 Task: In the sheet Budget Analysis ToolFont size of heading  18 Font style of dataoswald 'Font size of data '9 Alignment of headline & dataAlign center.   Fill color in heading, Red Font color of dataIn the sheet   Powerhouse Sales templetes   book
Action: Mouse moved to (77, 121)
Screenshot: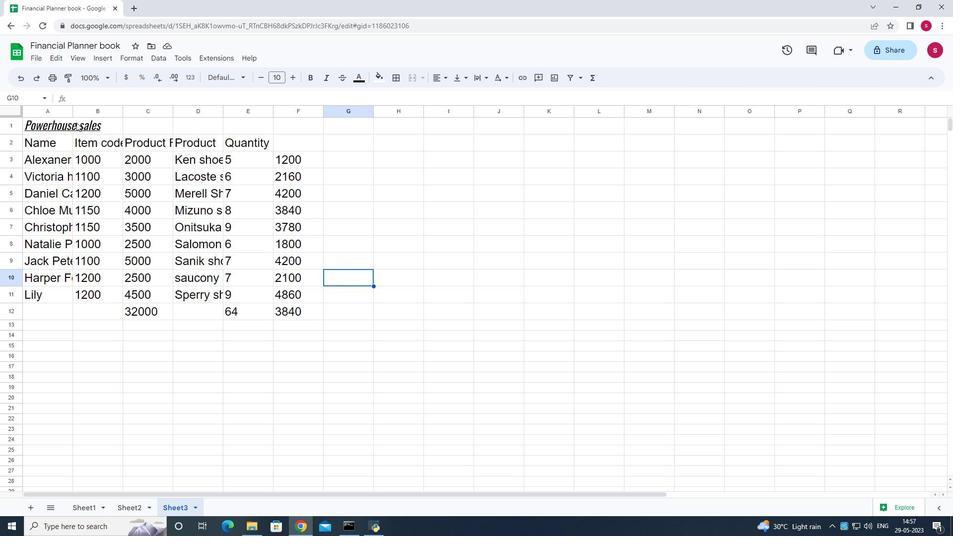 
Action: Mouse pressed left at (77, 121)
Screenshot: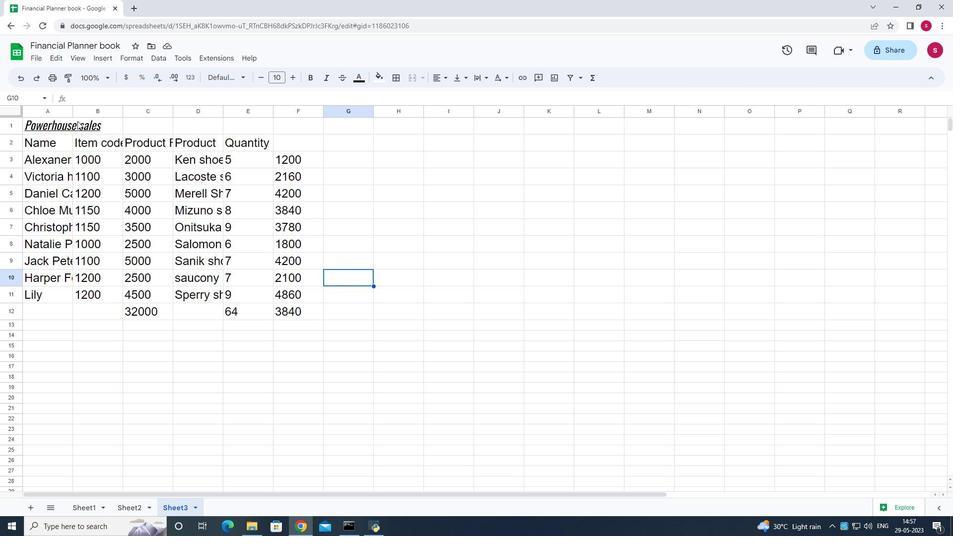 
Action: Mouse moved to (58, 120)
Screenshot: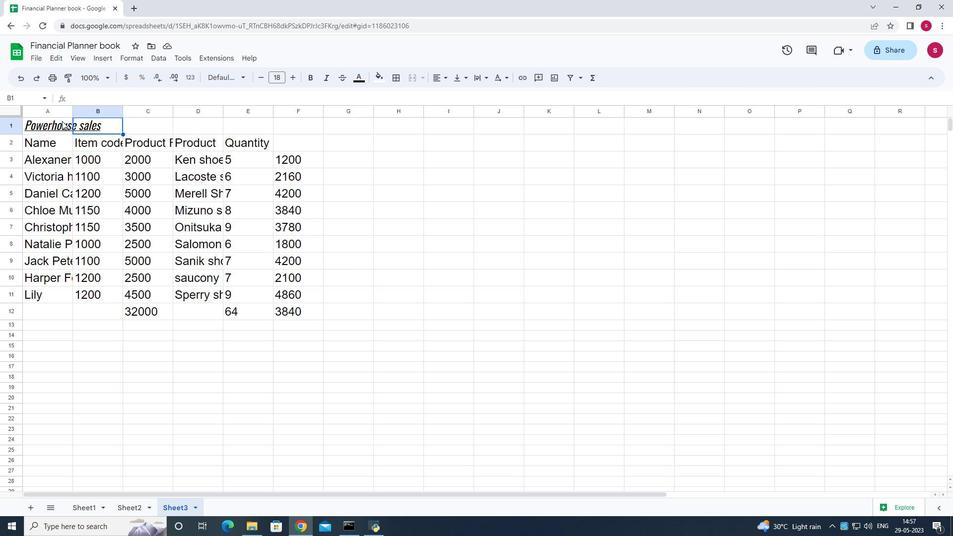 
Action: Mouse pressed left at (58, 120)
Screenshot: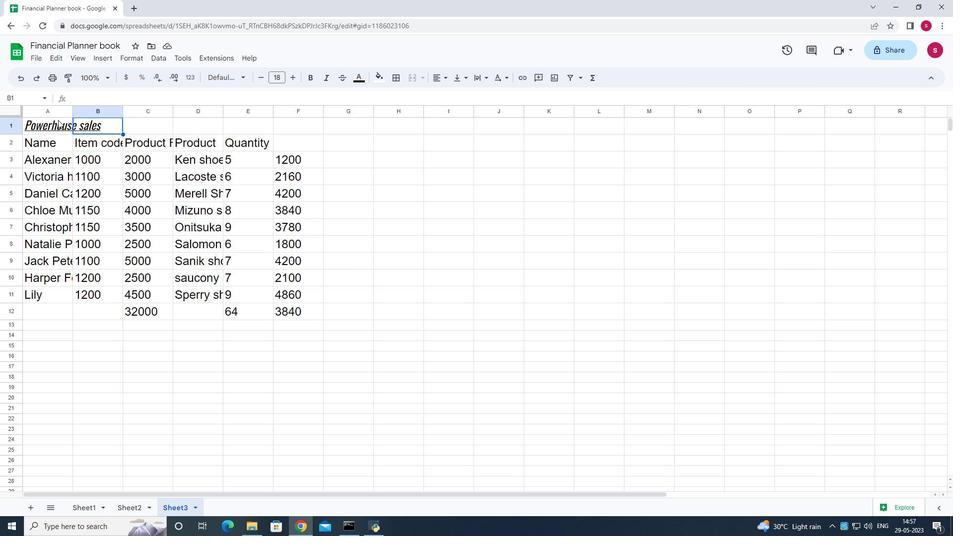 
Action: Mouse moved to (50, 124)
Screenshot: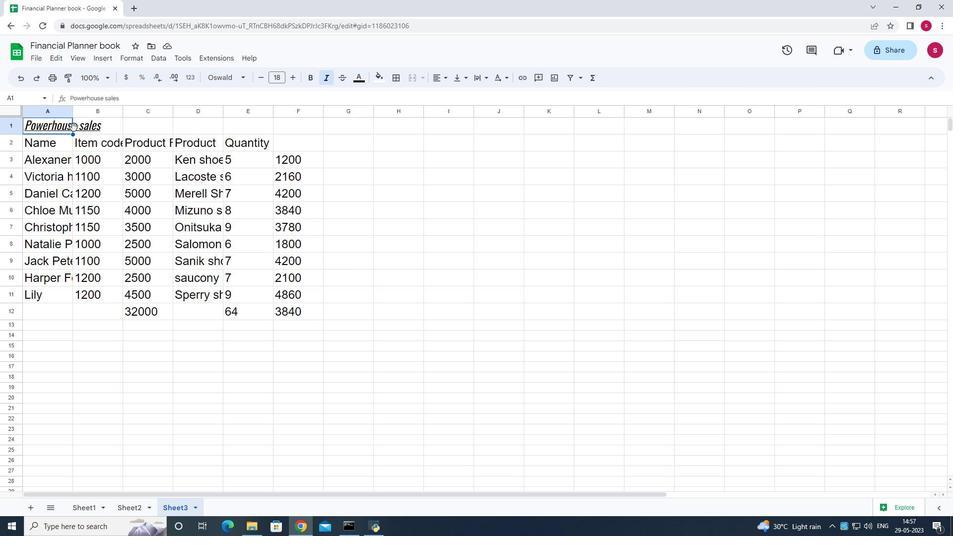 
Action: Mouse pressed left at (50, 124)
Screenshot: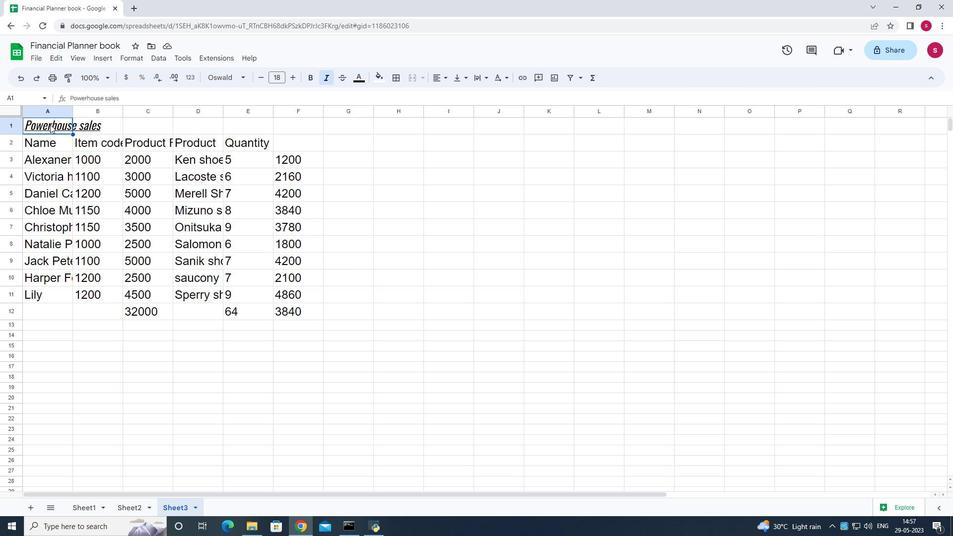 
Action: Mouse moved to (243, 75)
Screenshot: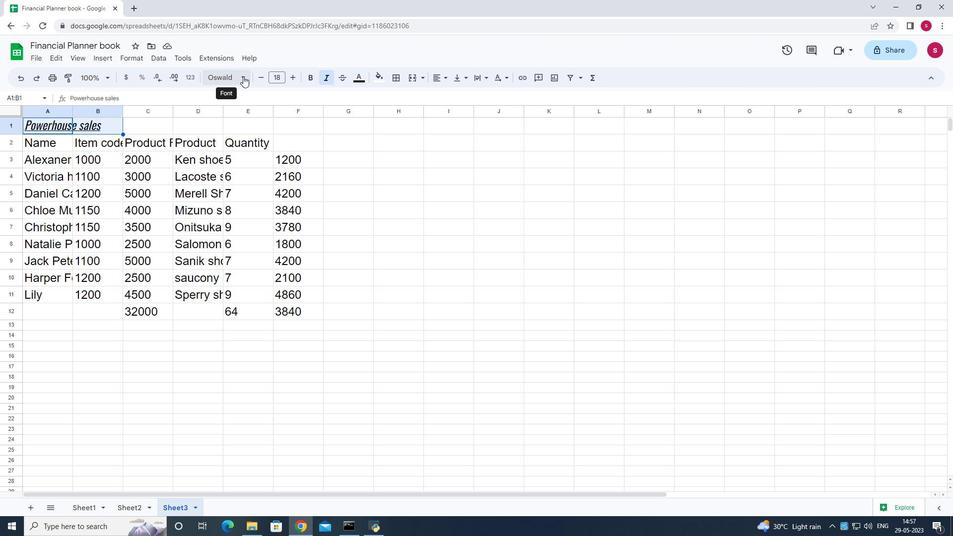 
Action: Mouse pressed left at (243, 75)
Screenshot: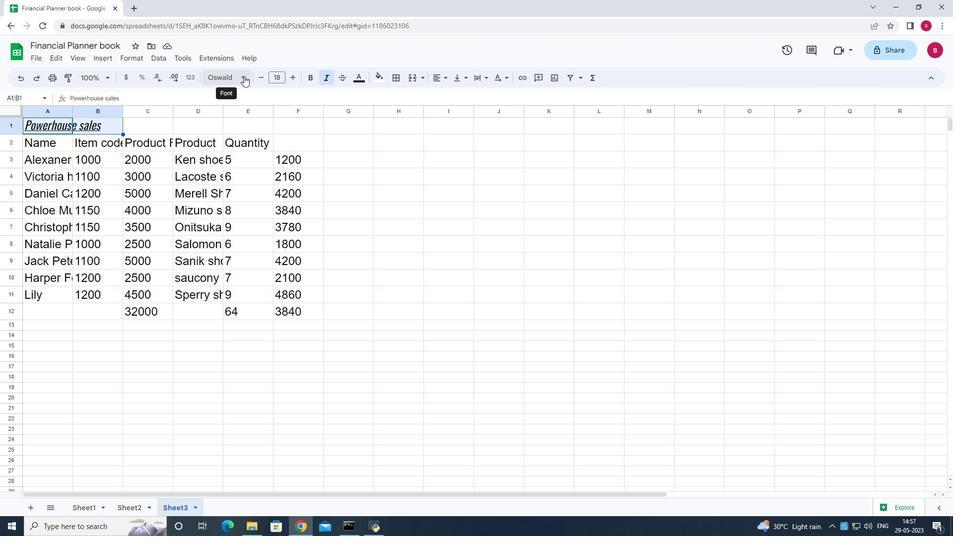 
Action: Mouse moved to (250, 179)
Screenshot: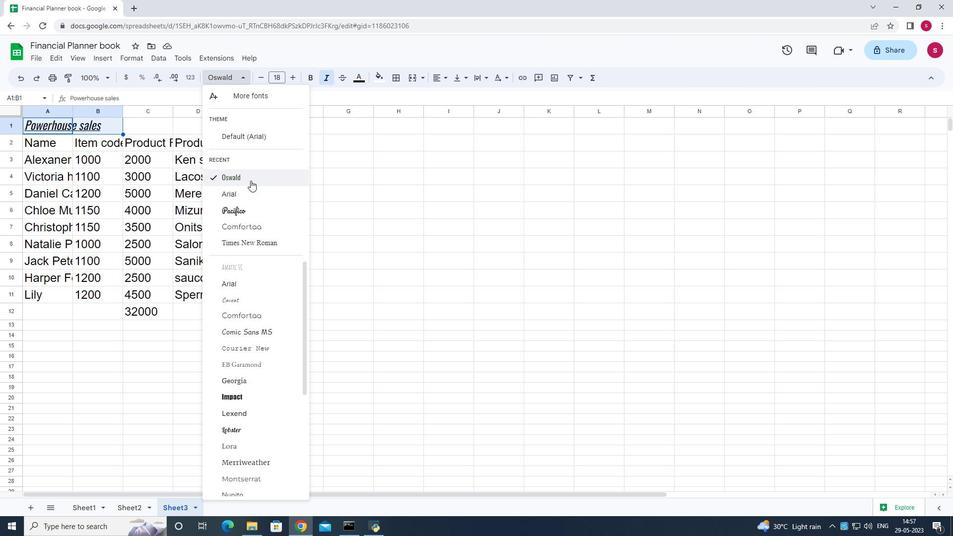 
Action: Mouse pressed left at (250, 179)
Screenshot: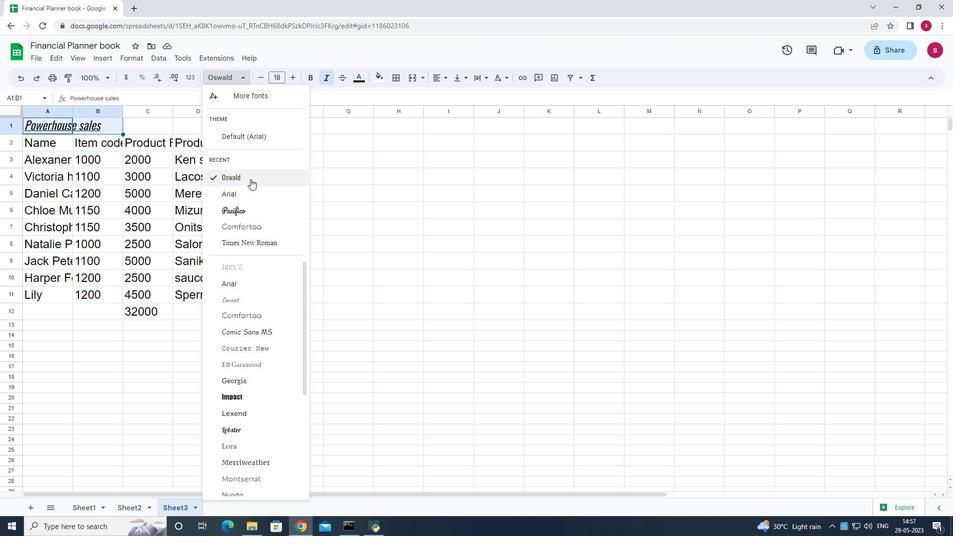 
Action: Mouse moved to (291, 78)
Screenshot: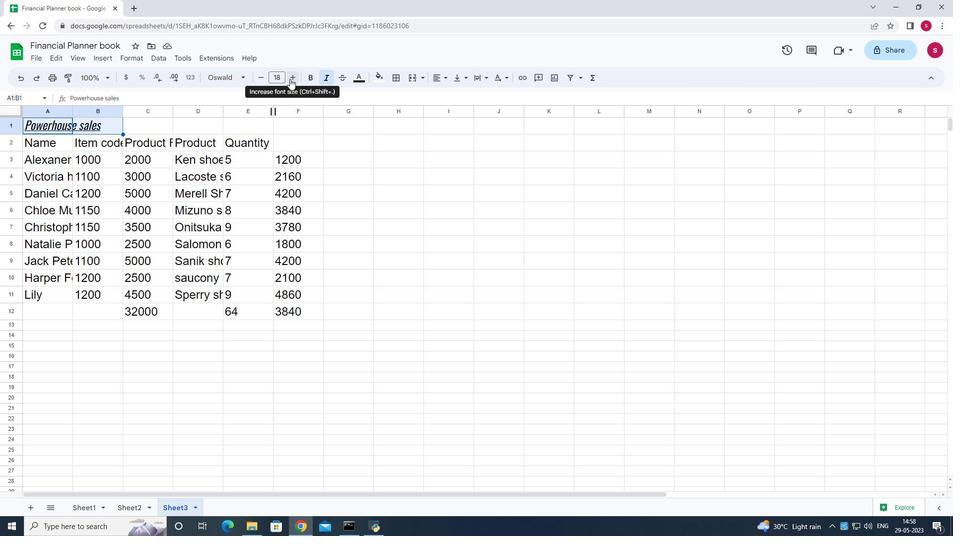 
Action: Mouse pressed left at (291, 78)
Screenshot: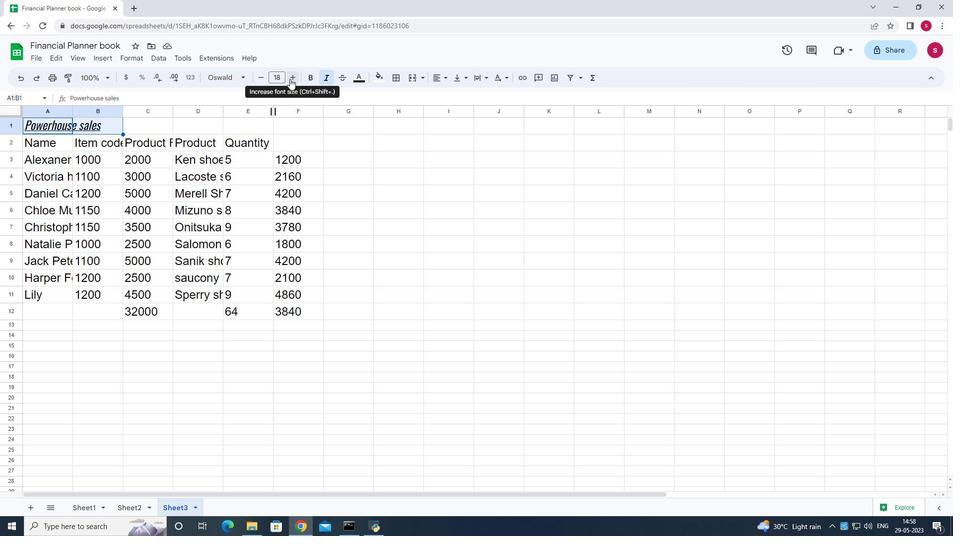
Action: Mouse moved to (263, 77)
Screenshot: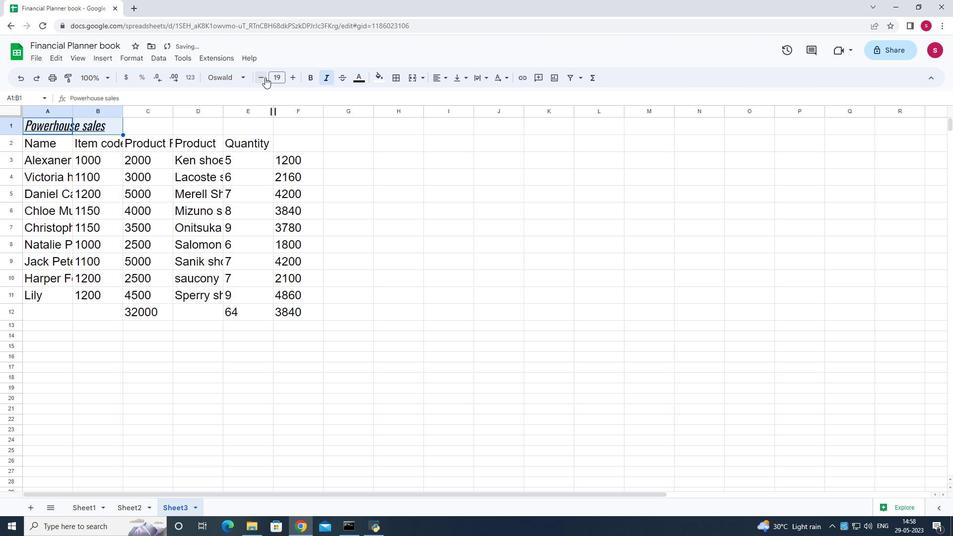 
Action: Mouse pressed left at (263, 77)
Screenshot: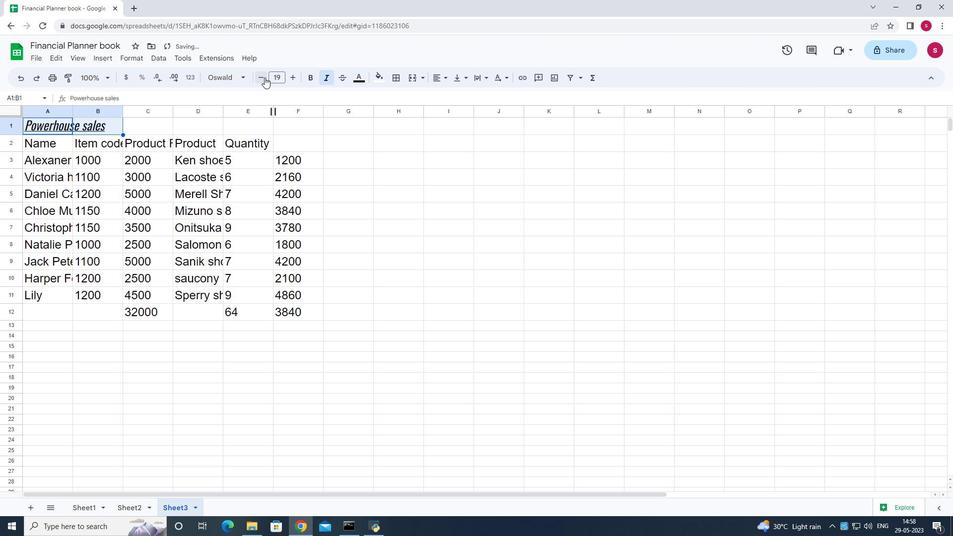 
Action: Mouse moved to (39, 146)
Screenshot: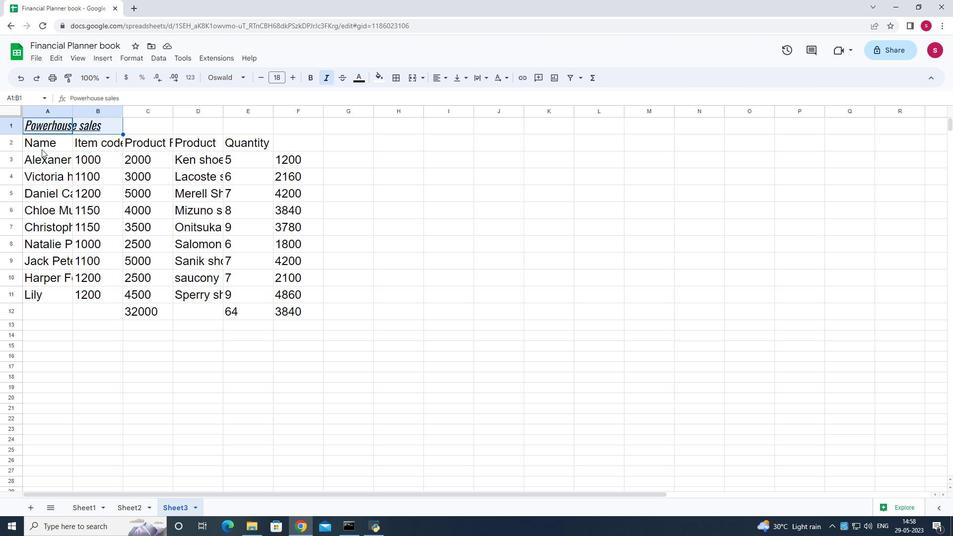 
Action: Mouse pressed left at (39, 146)
Screenshot: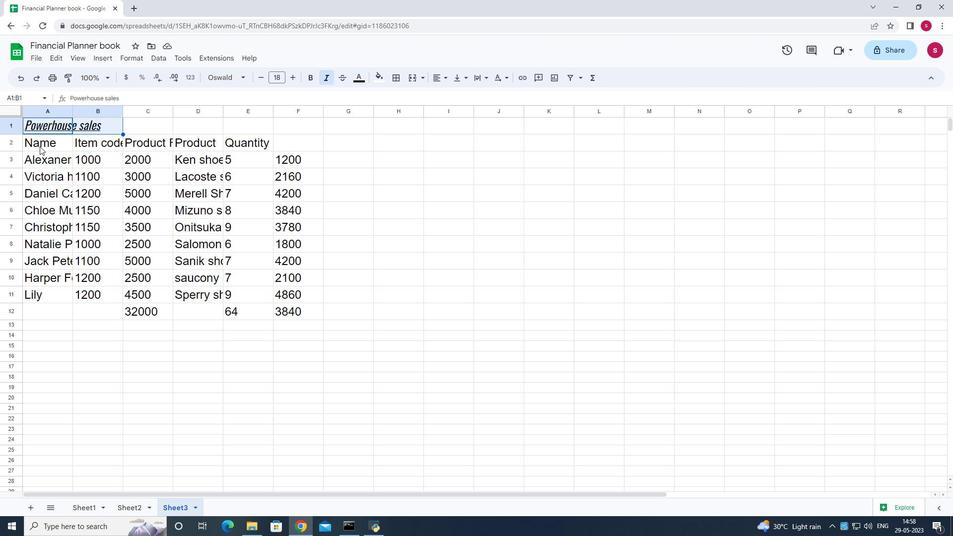 
Action: Mouse moved to (65, 146)
Screenshot: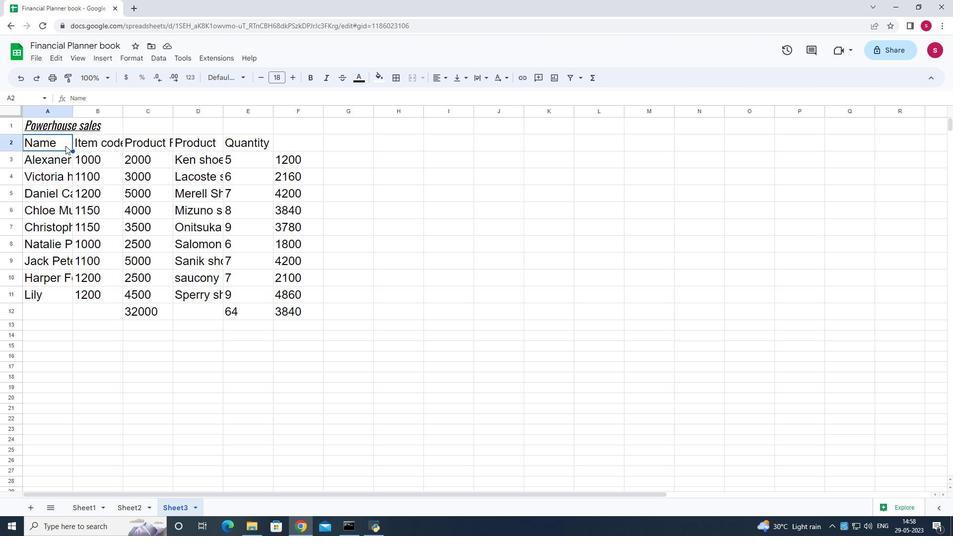 
Action: Mouse pressed left at (65, 146)
Screenshot: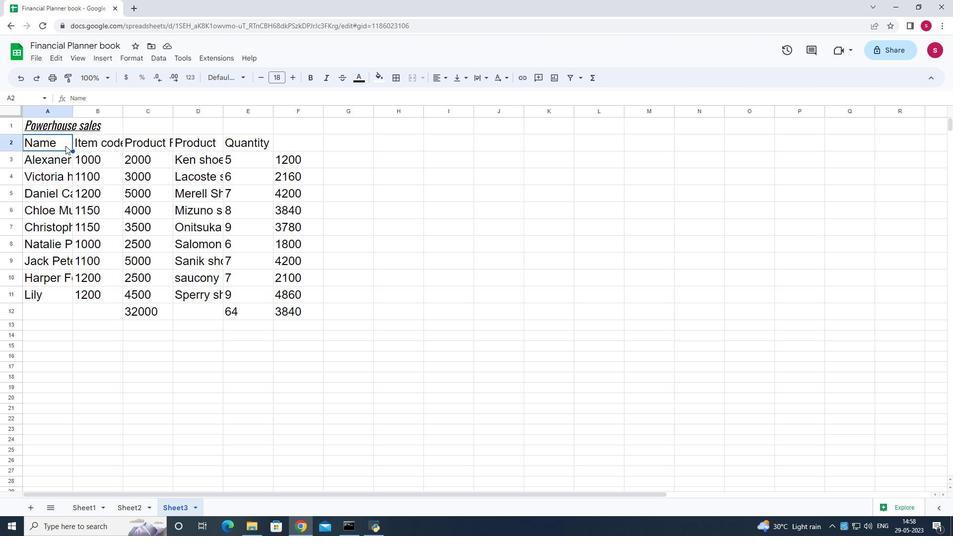 
Action: Mouse moved to (436, 76)
Screenshot: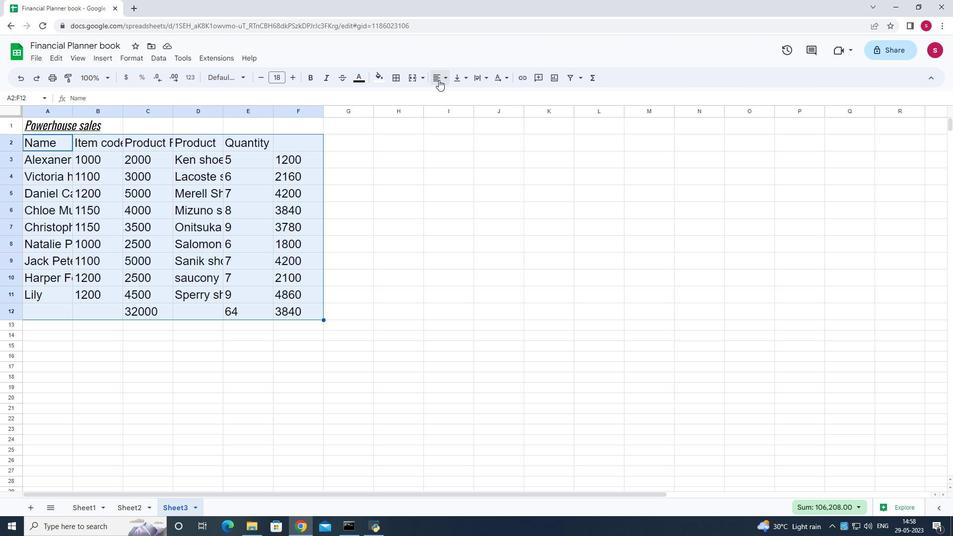 
Action: Mouse pressed left at (436, 76)
Screenshot: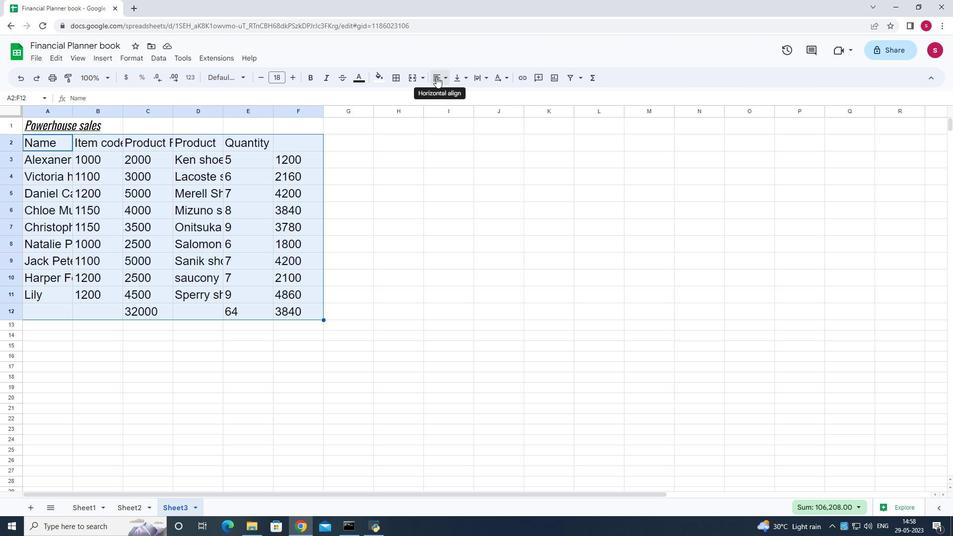 
Action: Mouse moved to (453, 94)
Screenshot: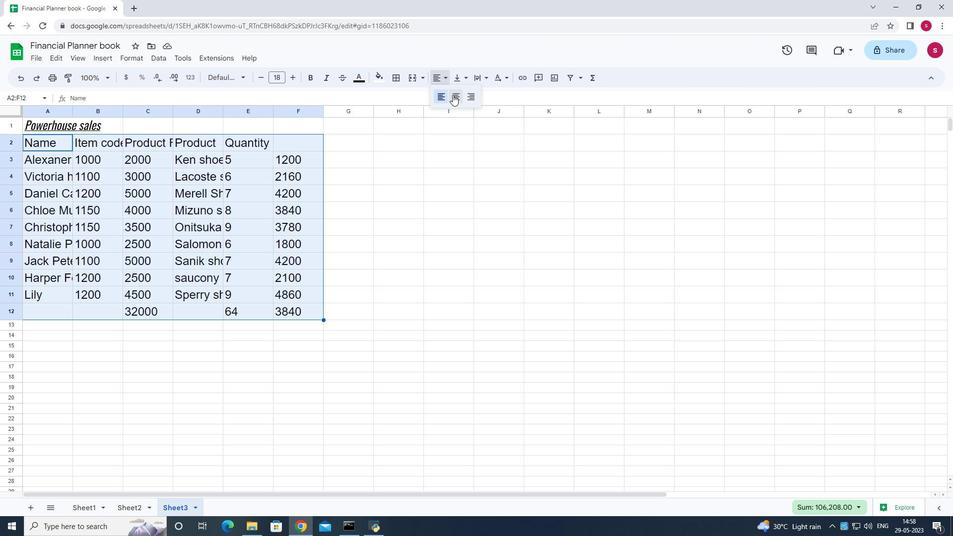 
Action: Mouse pressed left at (453, 94)
Screenshot: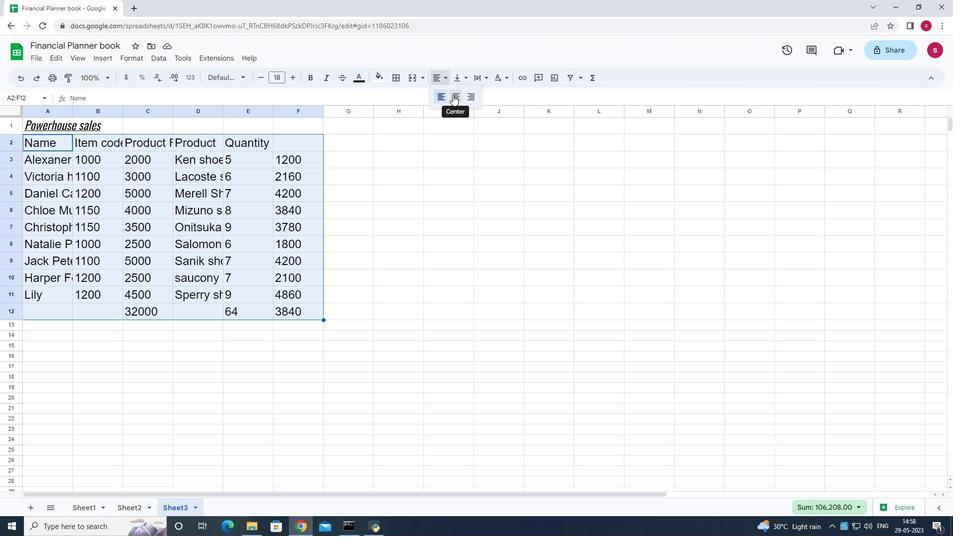 
Action: Mouse moved to (440, 75)
Screenshot: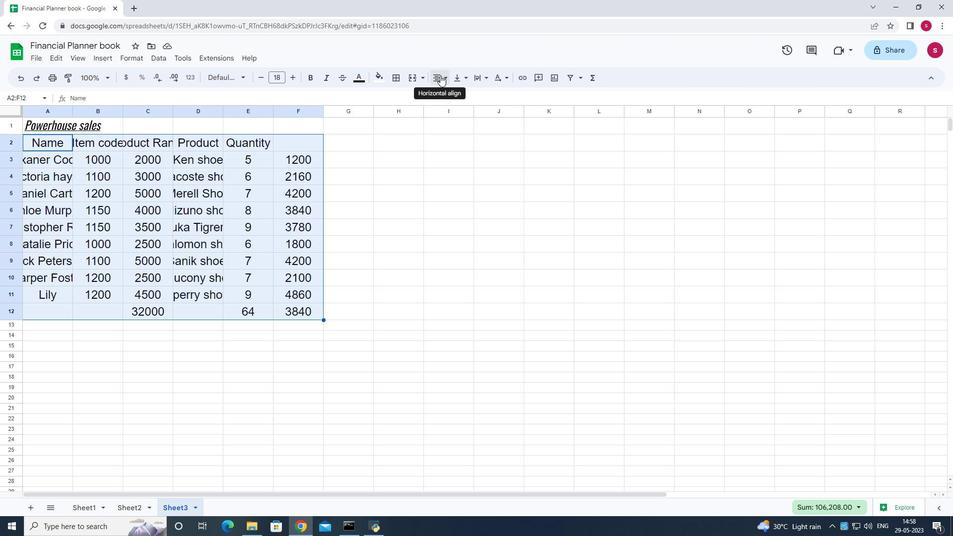 
Action: Mouse pressed left at (440, 75)
Screenshot: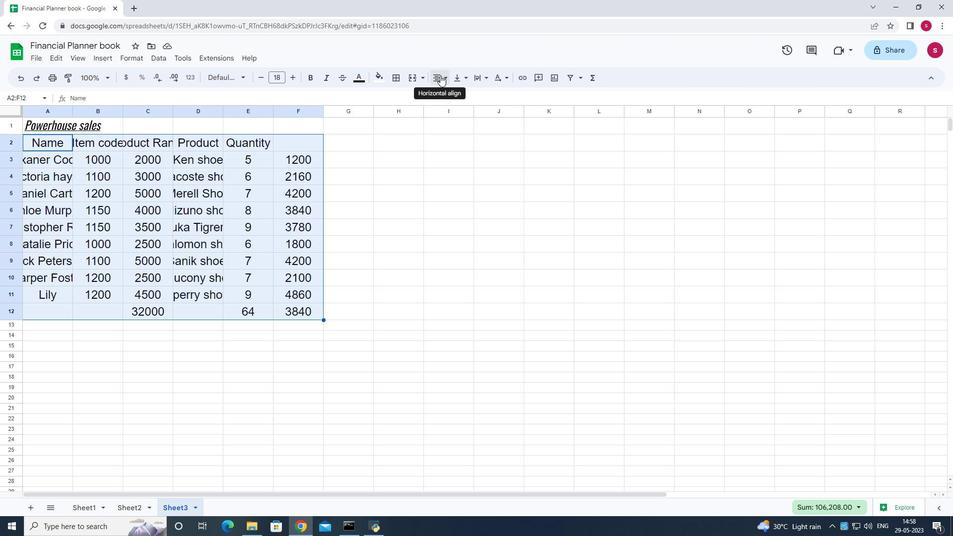 
Action: Mouse moved to (467, 88)
Screenshot: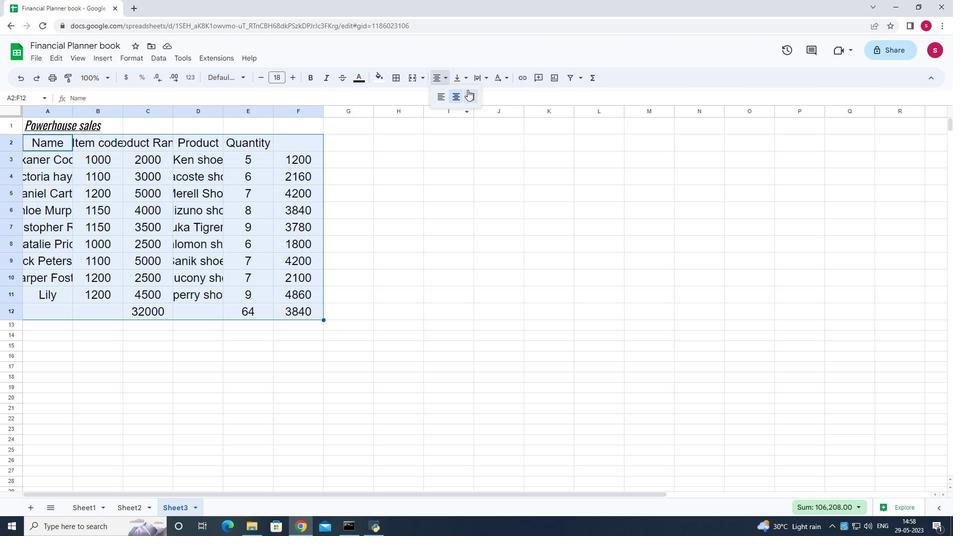 
Action: Mouse pressed left at (467, 88)
Screenshot: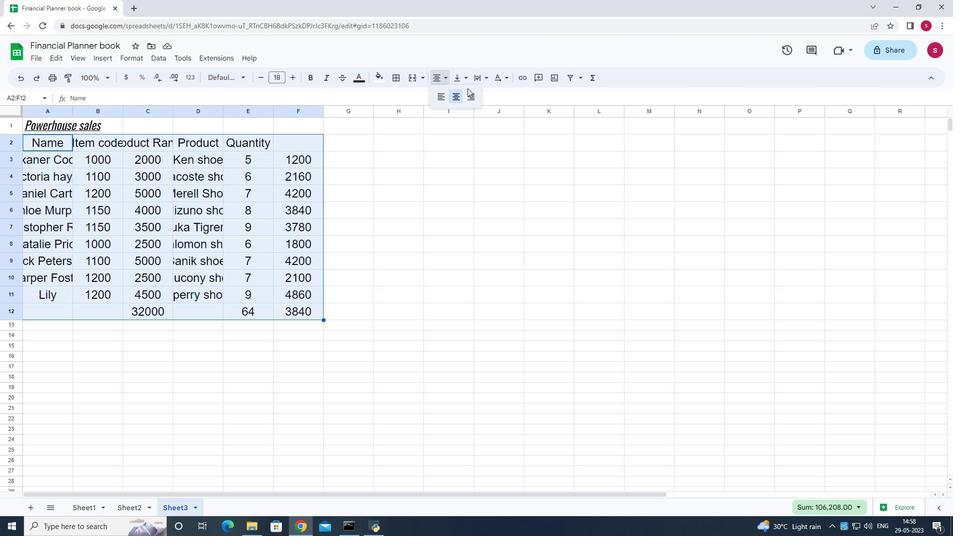 
Action: Mouse moved to (435, 80)
Screenshot: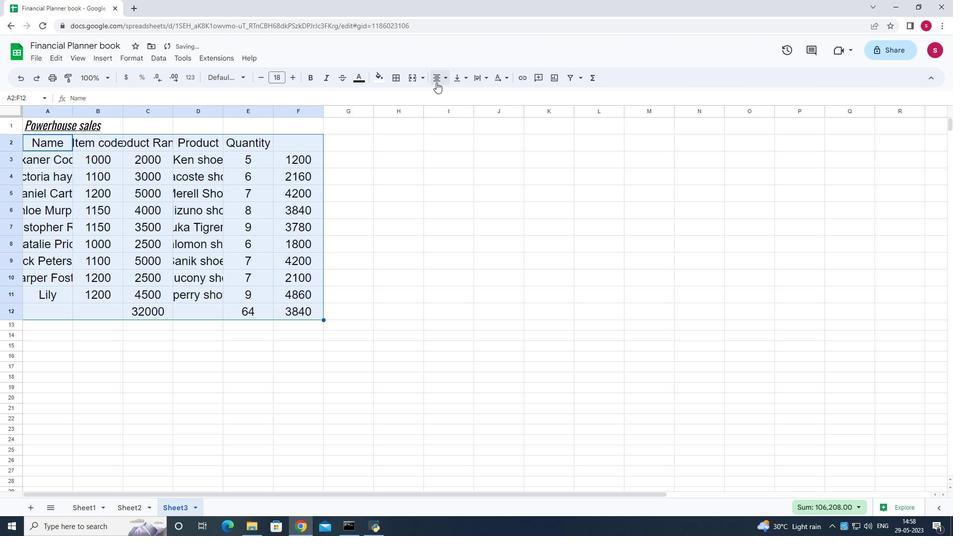 
Action: Mouse pressed left at (435, 80)
Screenshot: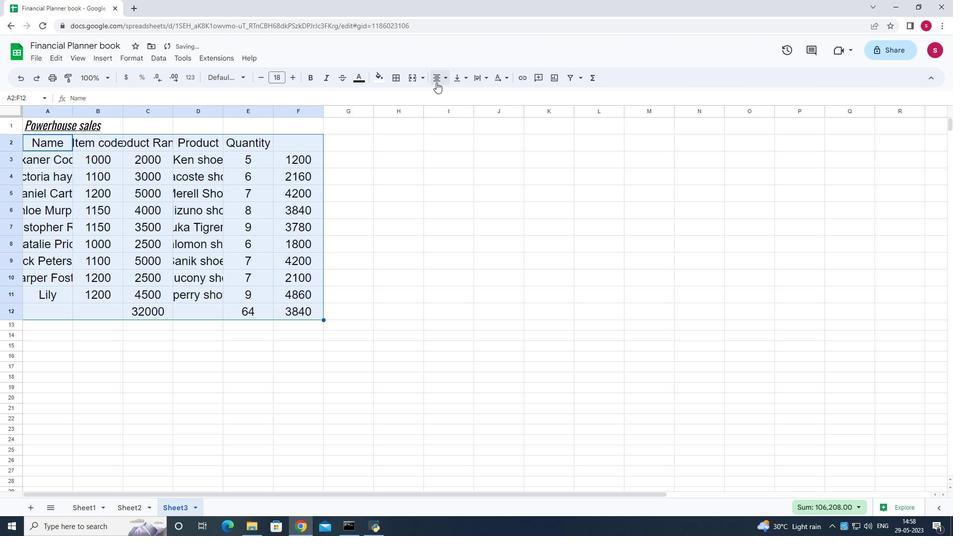 
Action: Mouse moved to (442, 96)
Screenshot: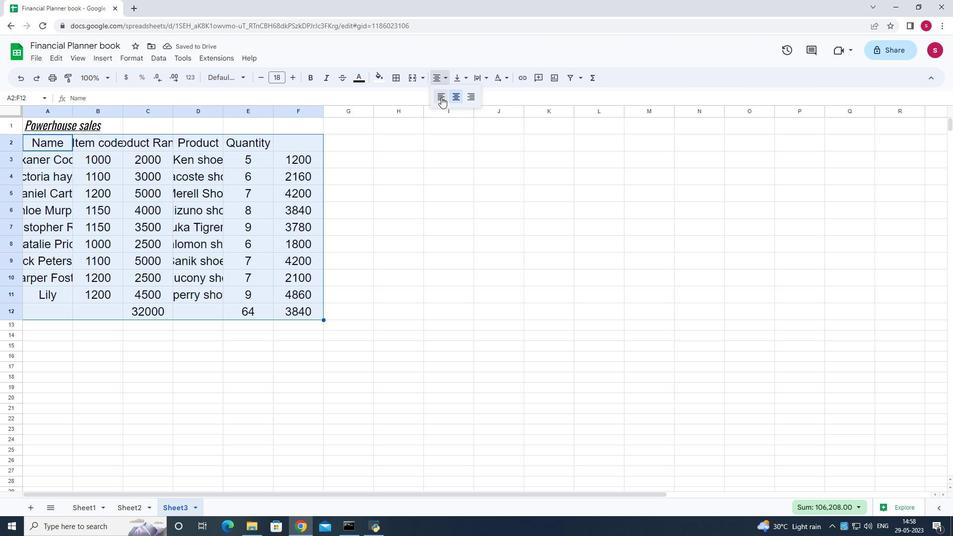 
Action: Mouse pressed left at (442, 96)
Screenshot: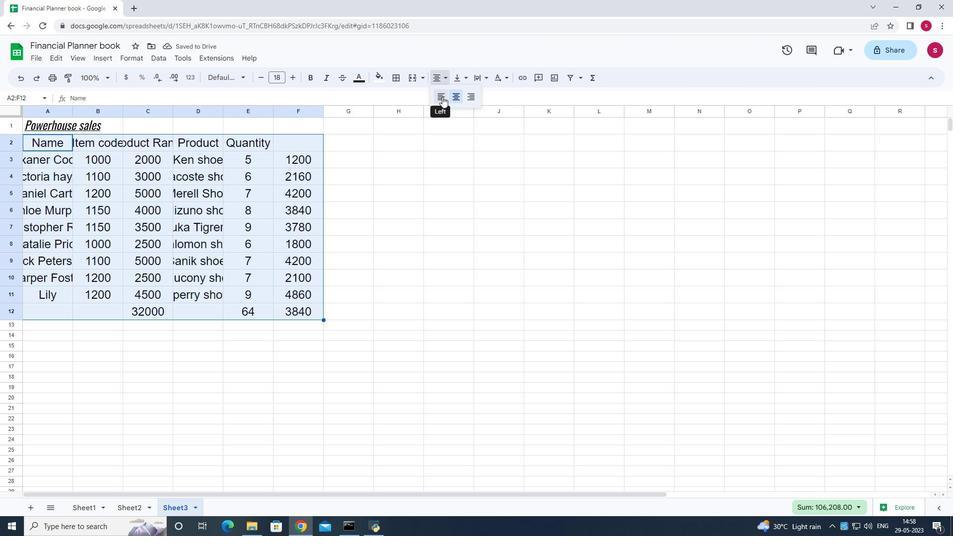 
Action: Mouse moved to (86, 126)
Screenshot: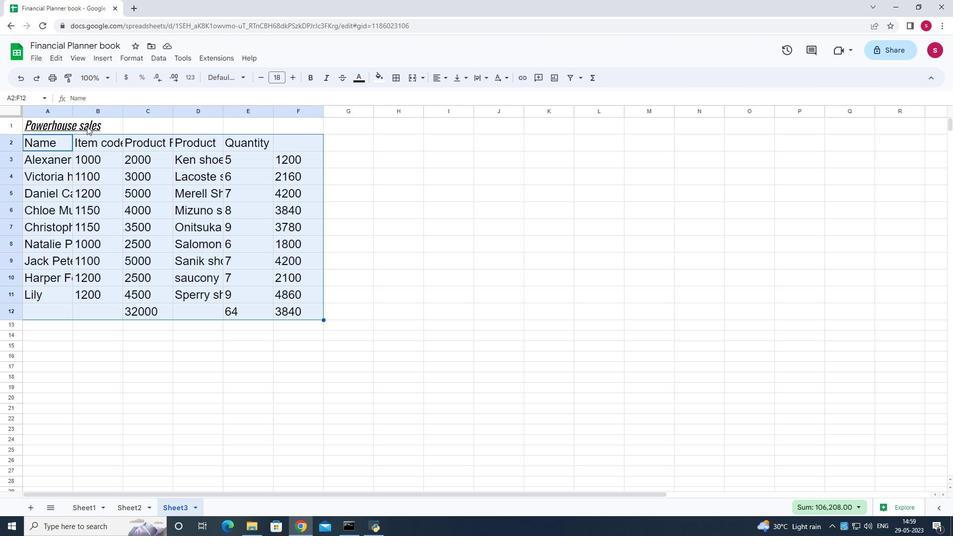 
Action: Mouse pressed left at (86, 126)
Screenshot: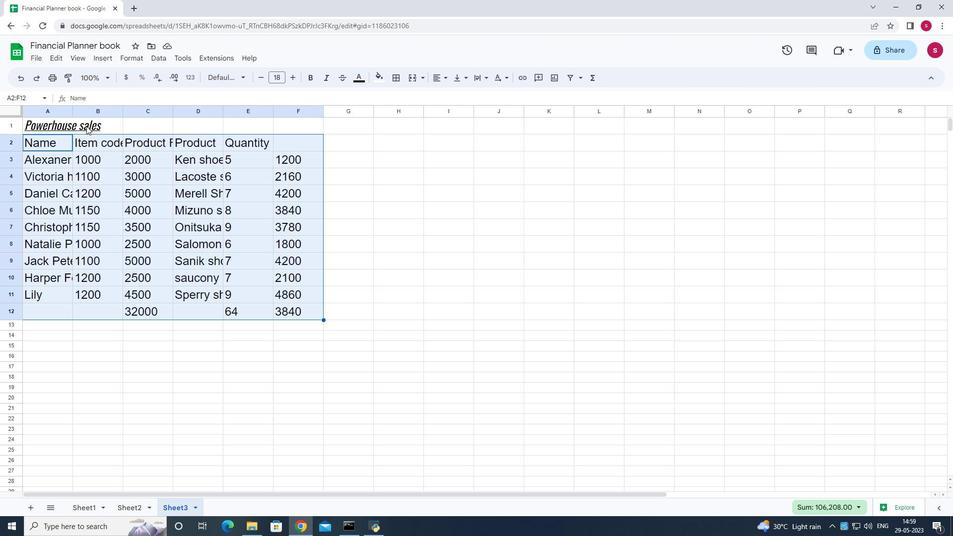 
Action: Mouse moved to (57, 125)
Screenshot: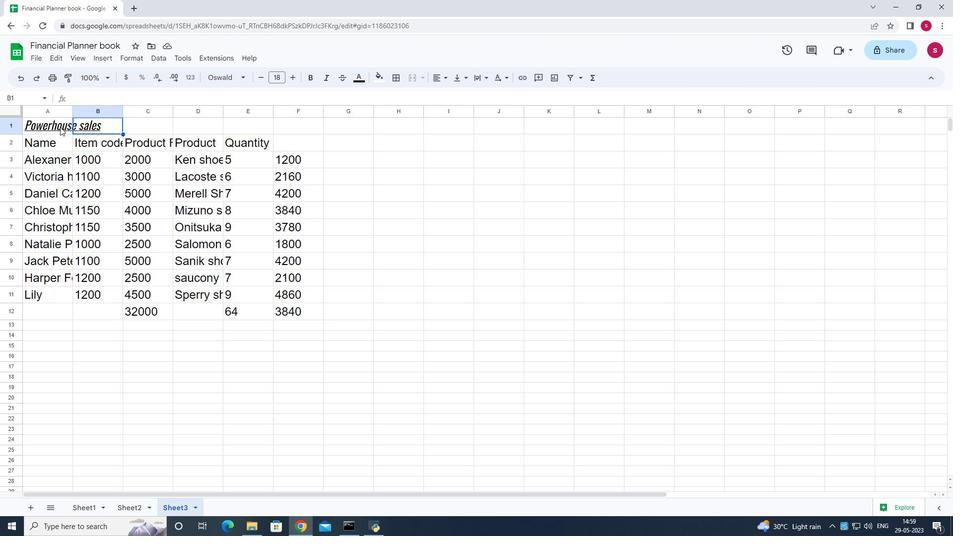 
Action: Mouse pressed left at (57, 125)
Screenshot: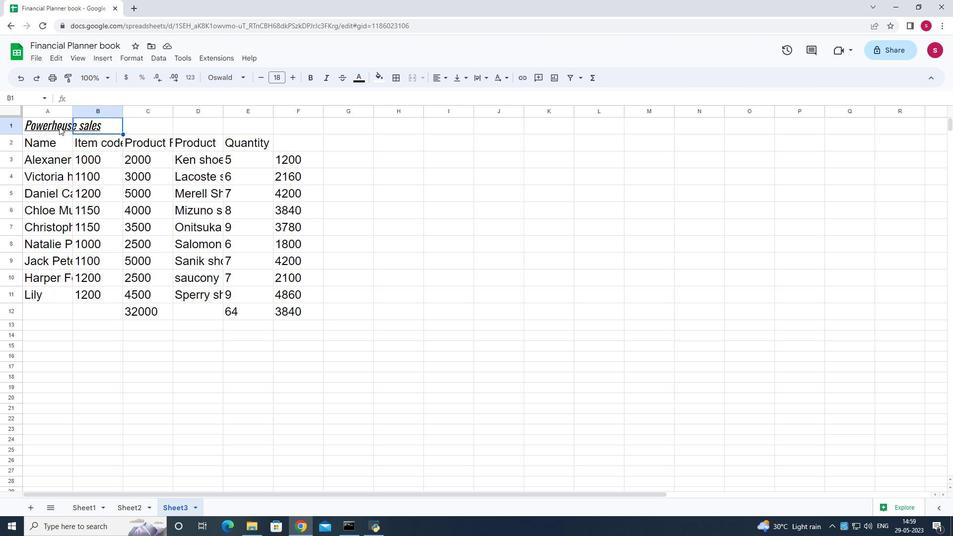 
Action: Mouse moved to (59, 119)
Screenshot: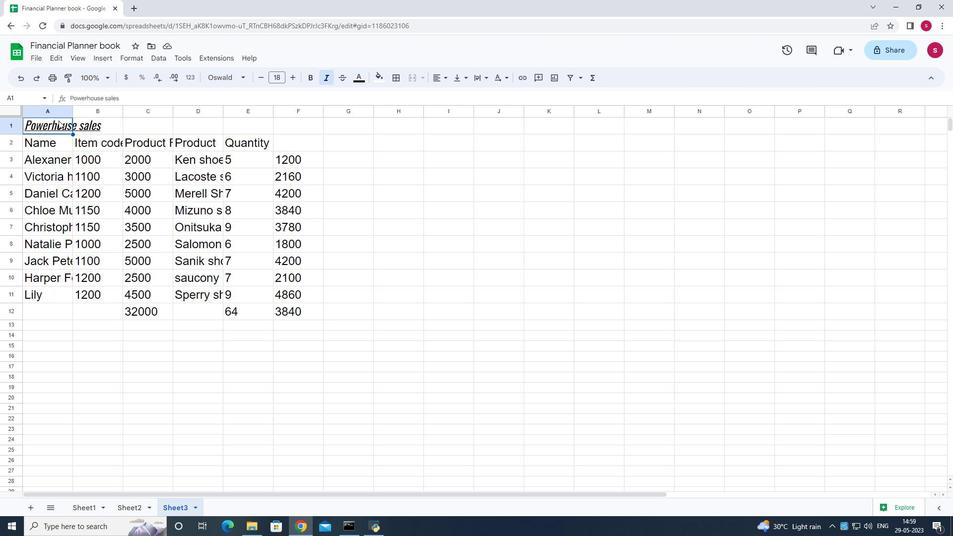 
Action: Mouse pressed left at (59, 119)
Screenshot: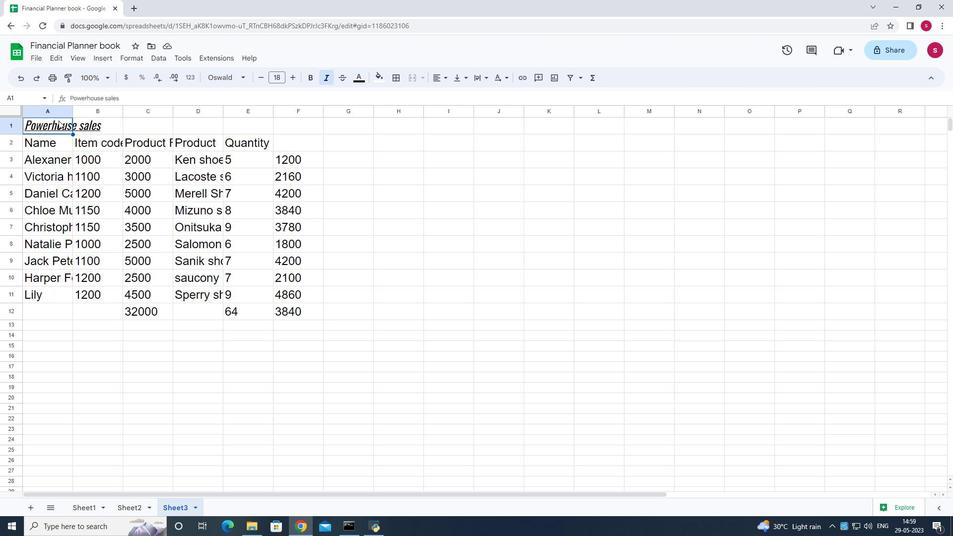 
Action: Mouse moved to (360, 79)
Screenshot: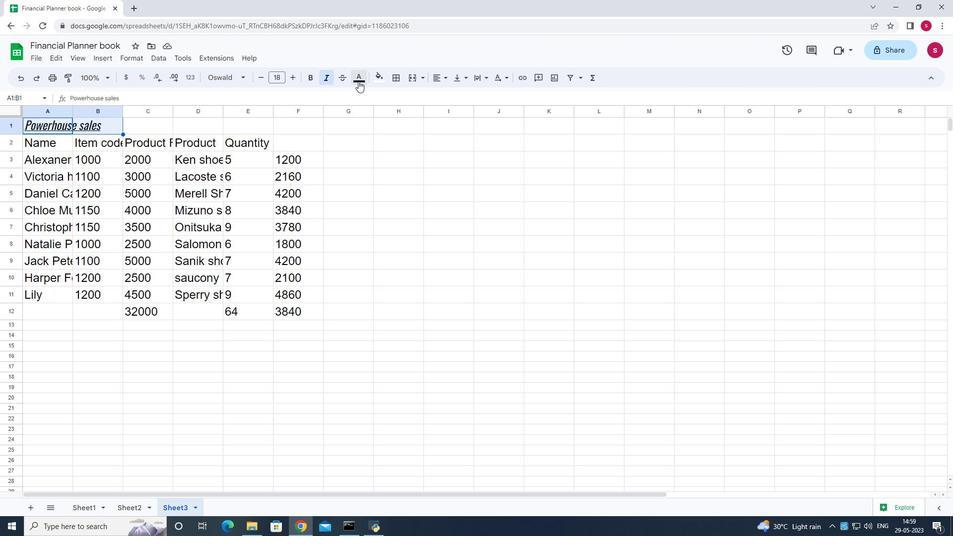 
Action: Mouse pressed left at (360, 79)
Screenshot: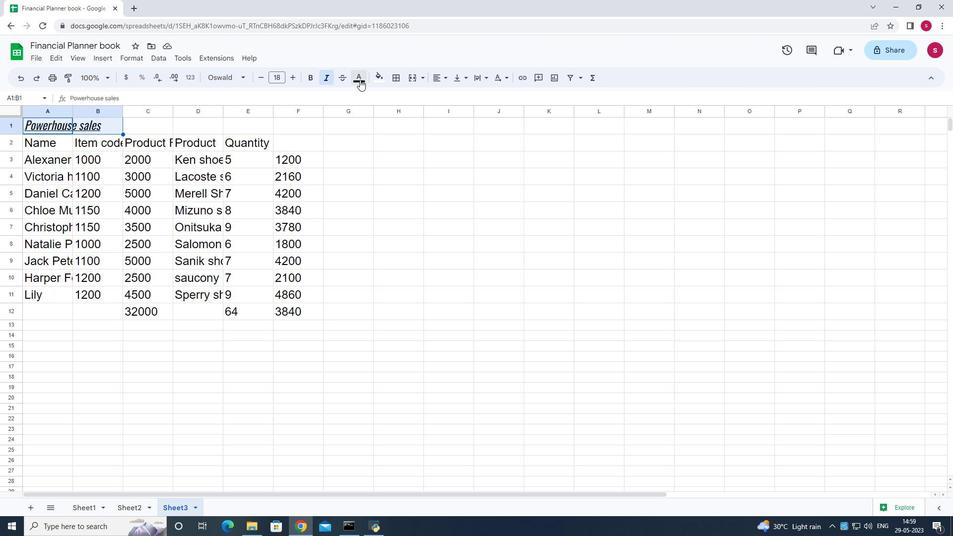 
Action: Mouse moved to (494, 150)
Screenshot: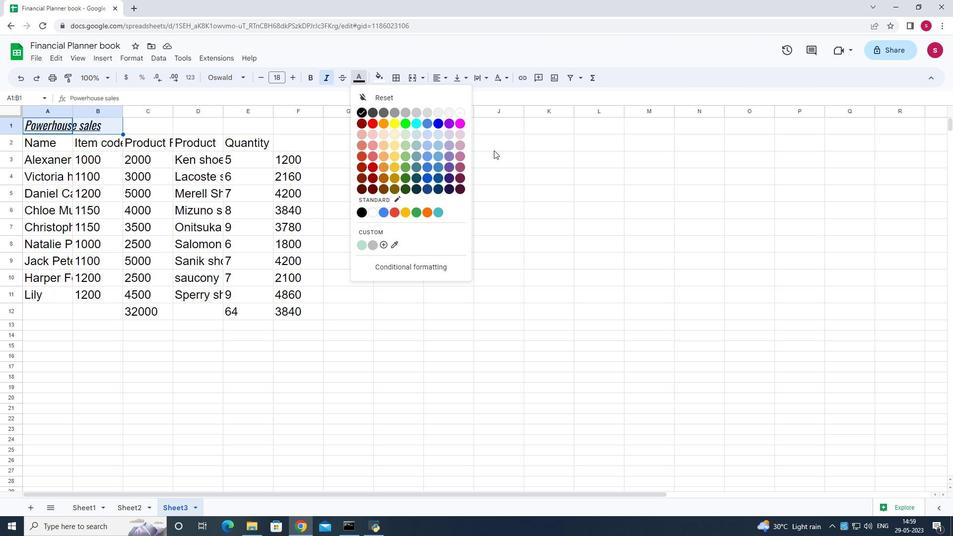 
Action: Mouse pressed left at (494, 150)
Screenshot: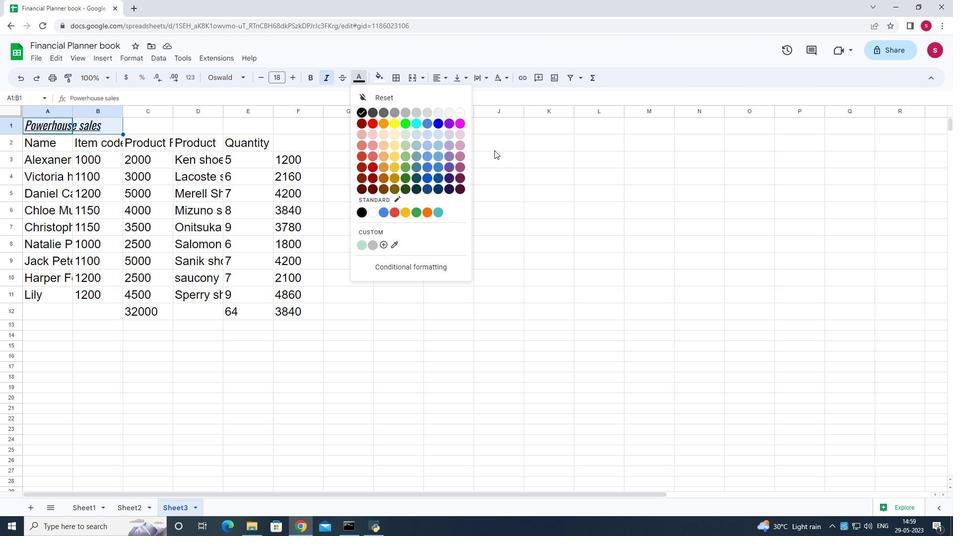 
Action: Mouse moved to (57, 122)
Screenshot: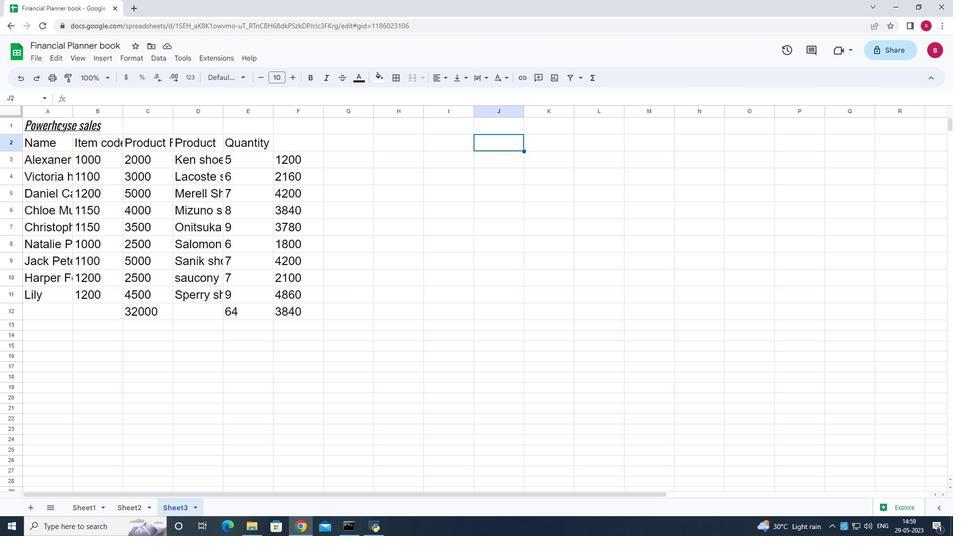 
Action: Mouse pressed left at (57, 122)
Screenshot: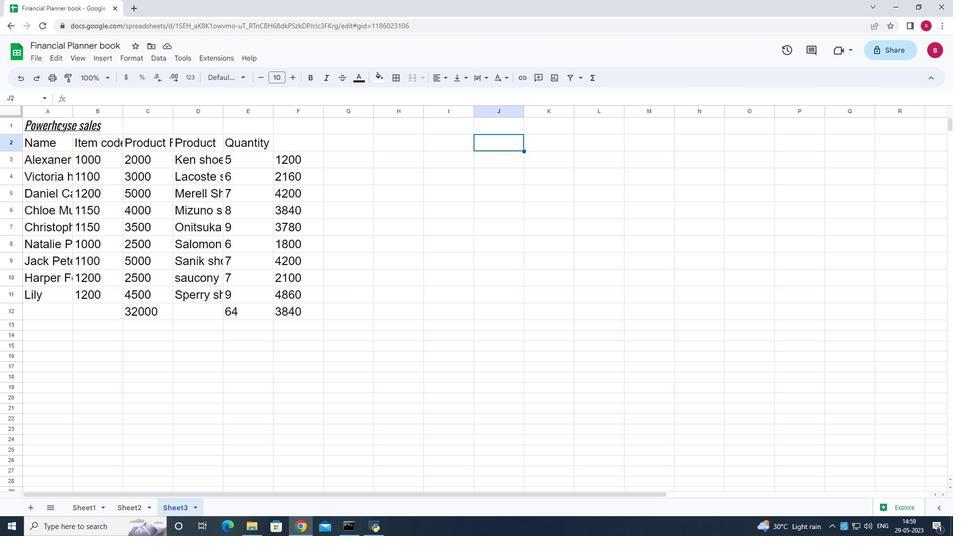 
Action: Mouse pressed left at (57, 122)
Screenshot: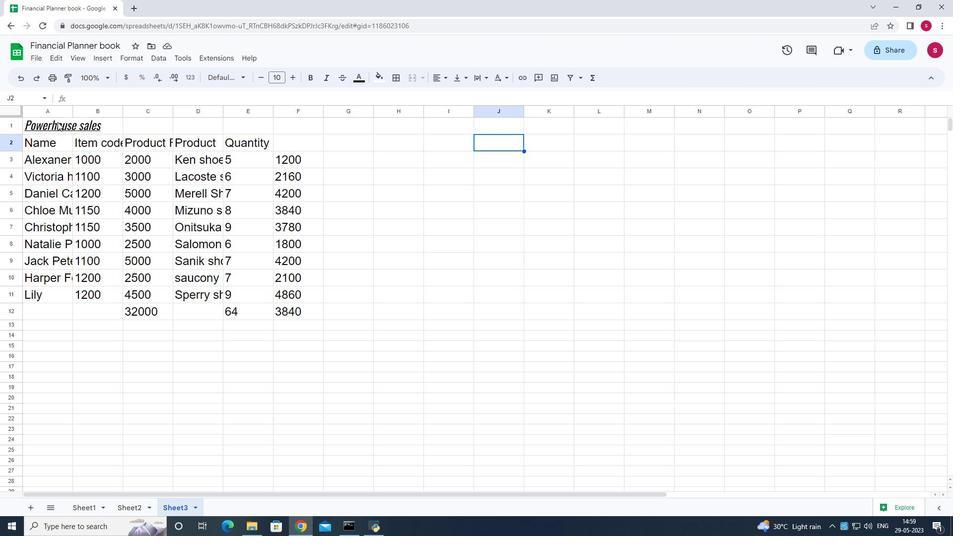
Action: Mouse pressed left at (57, 122)
Screenshot: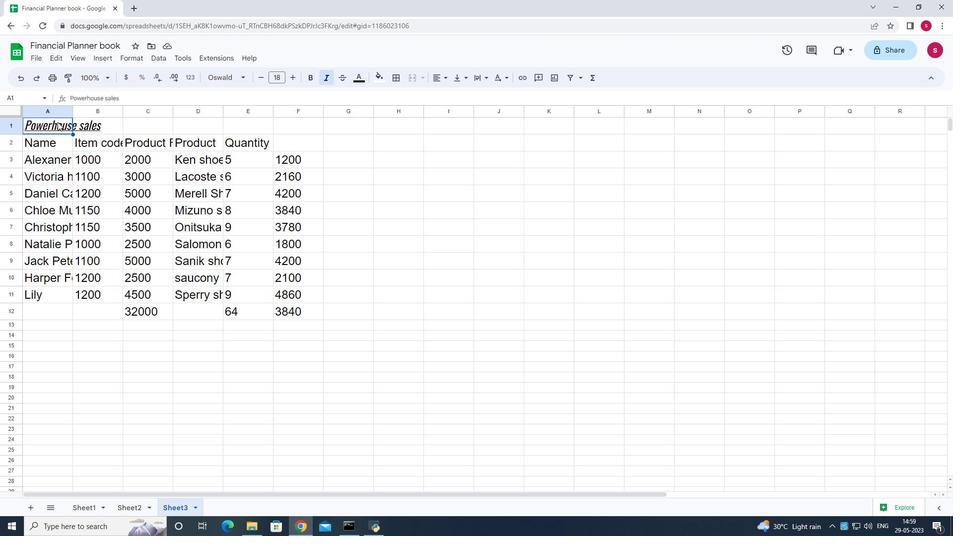 
Action: Mouse moved to (378, 75)
Screenshot: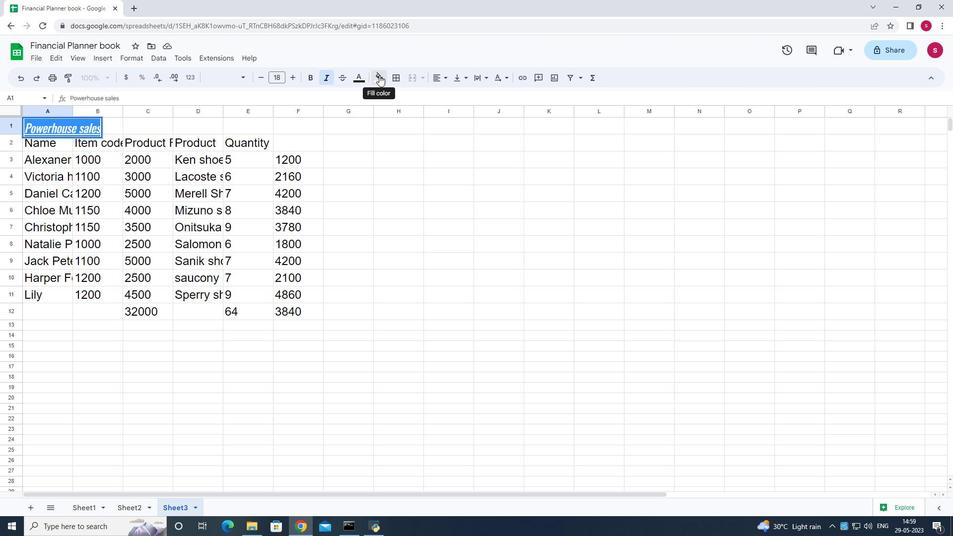 
Action: Mouse pressed left at (378, 75)
Screenshot: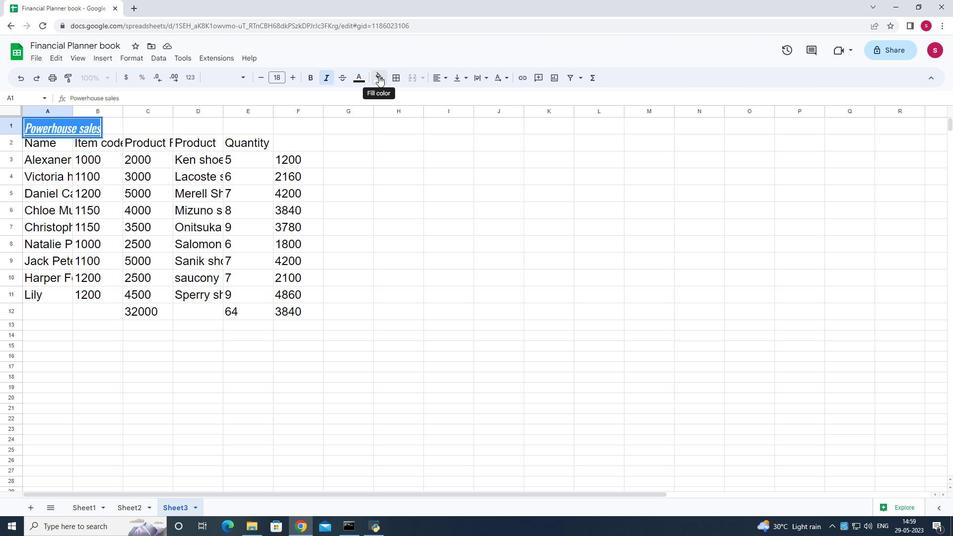 
Action: Mouse moved to (457, 165)
Screenshot: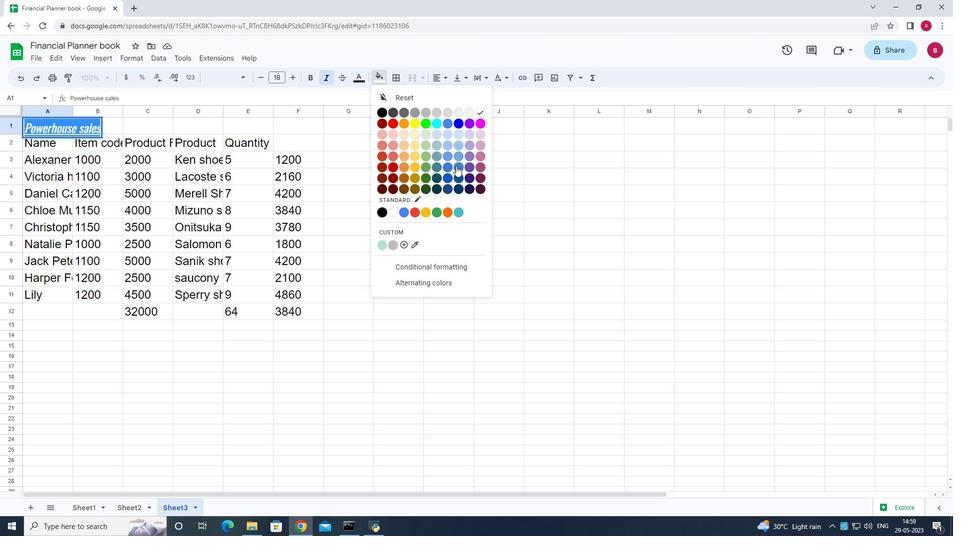 
Action: Mouse pressed left at (457, 165)
Screenshot: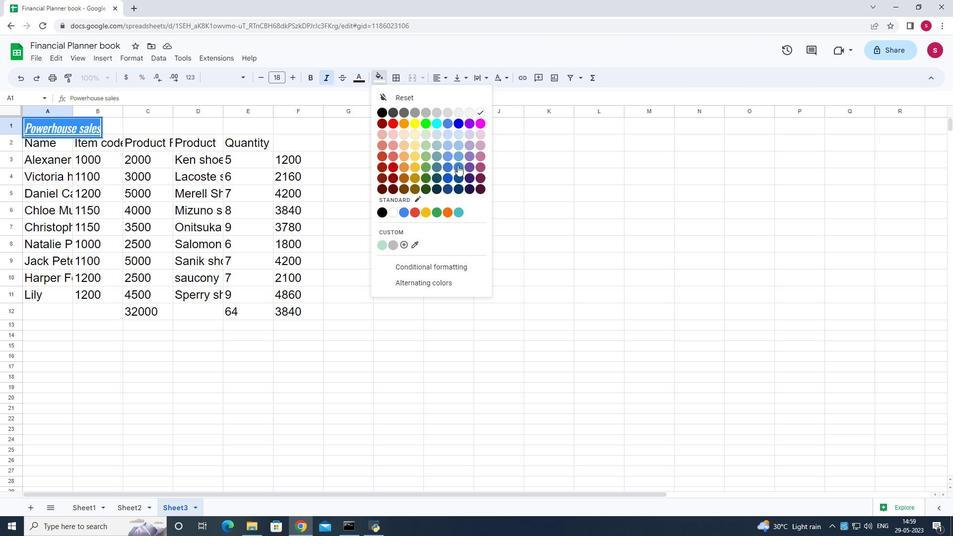 
Action: Mouse moved to (75, 130)
Screenshot: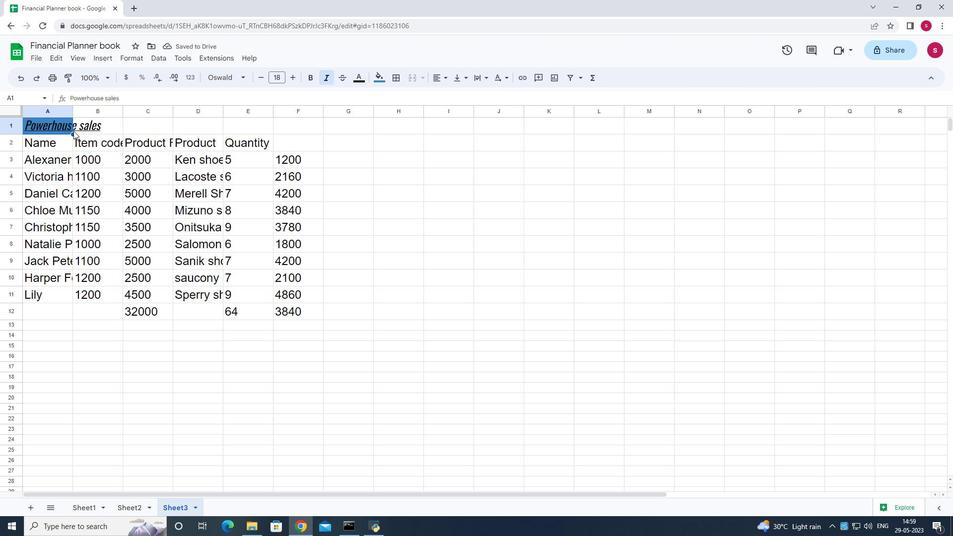 
Action: Mouse pressed left at (75, 130)
Screenshot: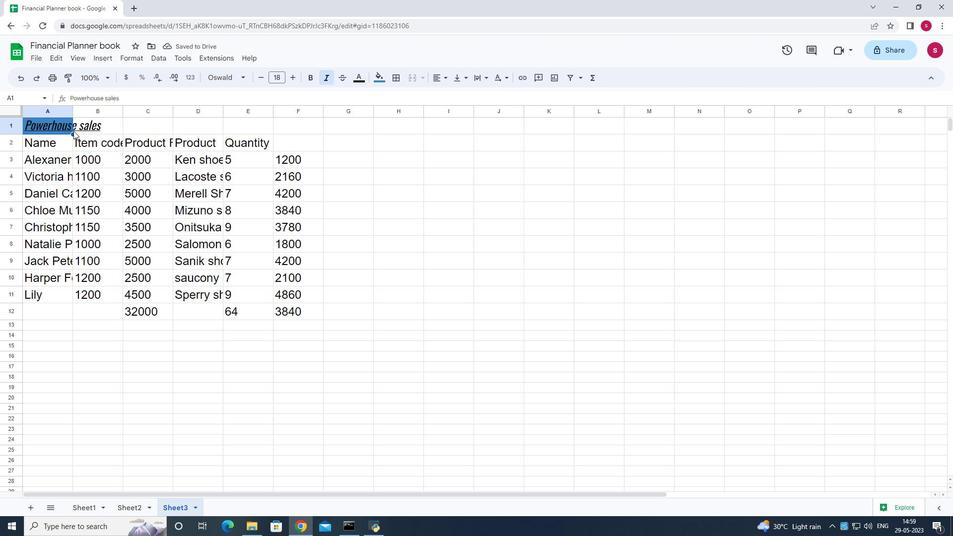 
Action: Mouse moved to (108, 121)
Screenshot: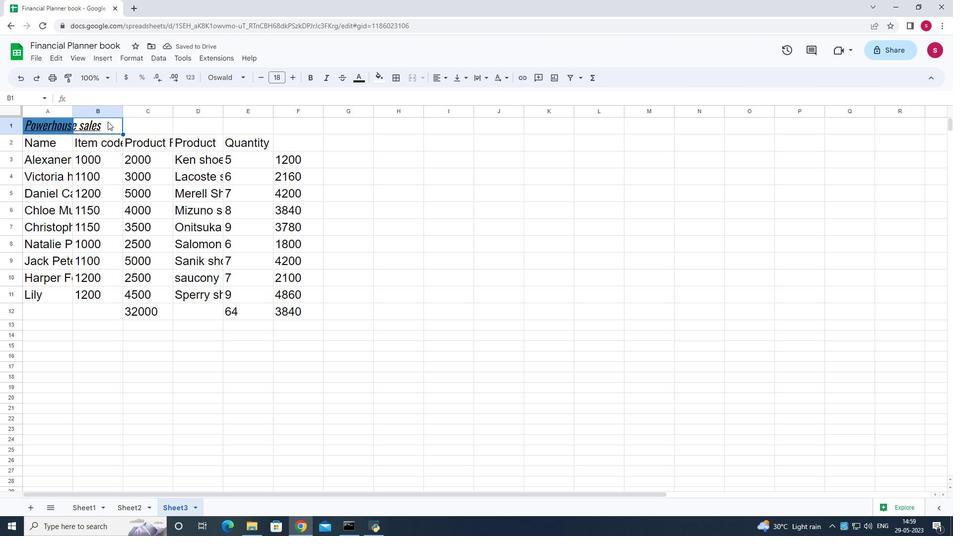 
Action: Mouse pressed left at (108, 121)
Screenshot: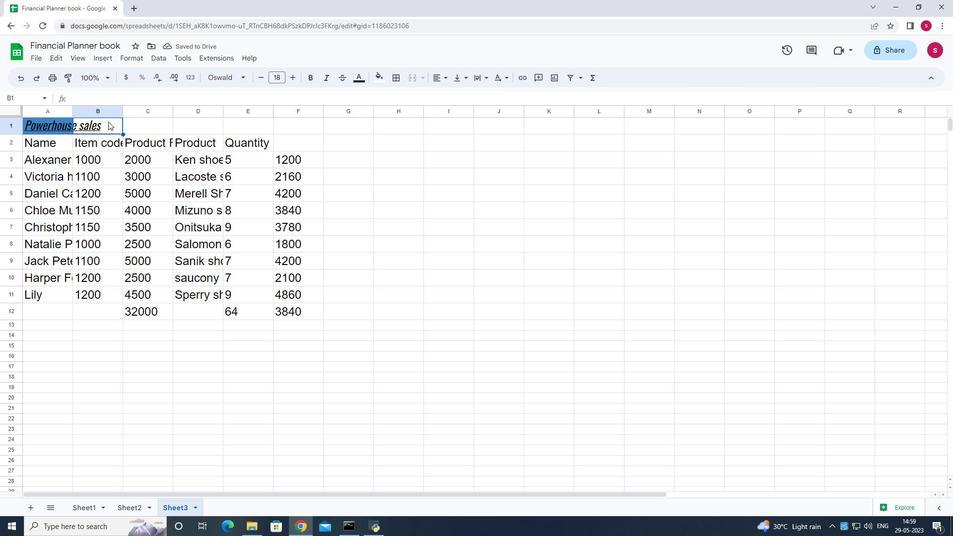 
Action: Mouse pressed left at (108, 121)
Screenshot: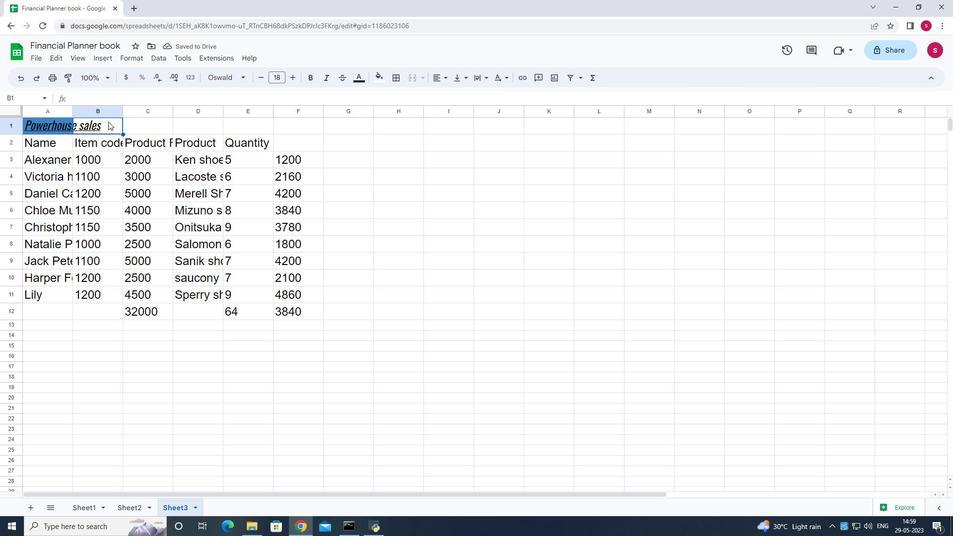 
Action: Mouse moved to (376, 79)
Screenshot: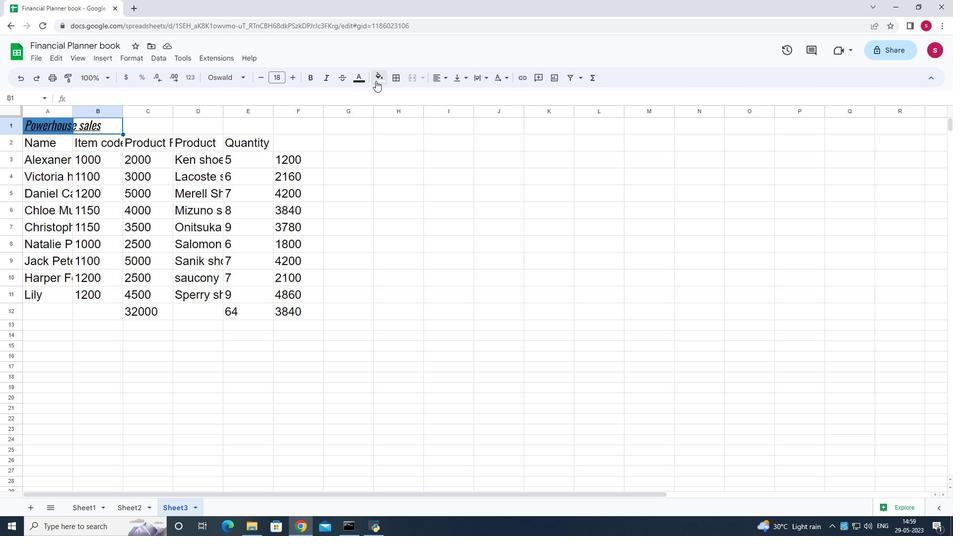 
Action: Mouse pressed left at (376, 79)
Screenshot: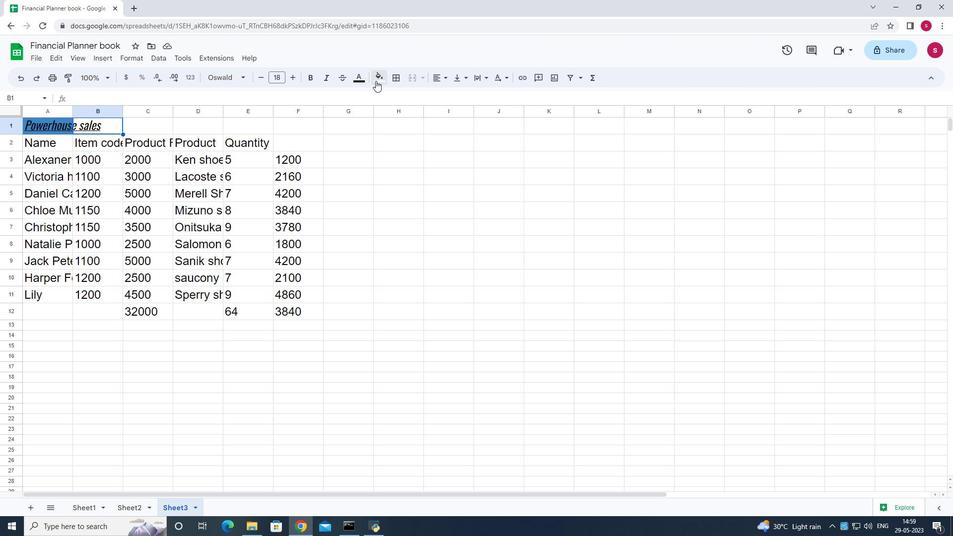 
Action: Mouse moved to (448, 162)
Screenshot: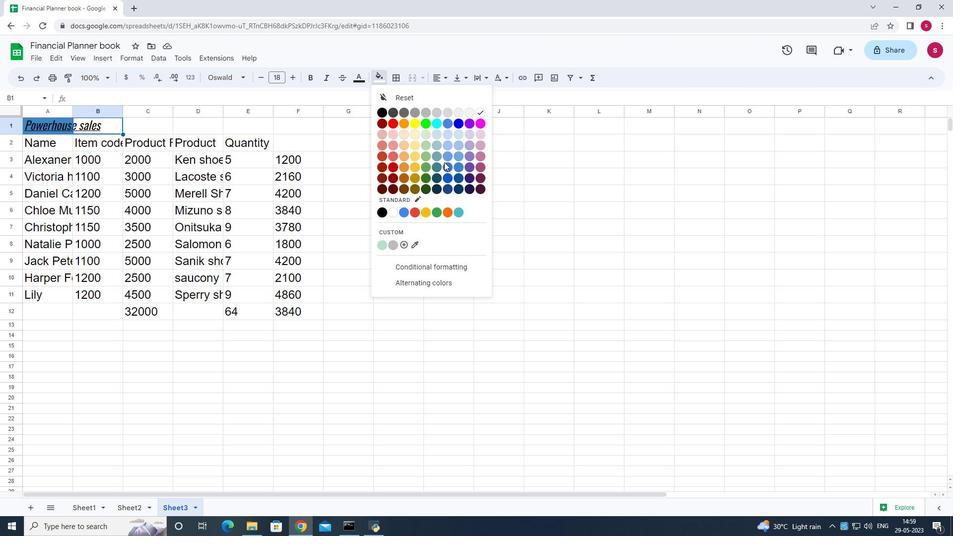 
Action: Mouse pressed left at (448, 162)
Screenshot: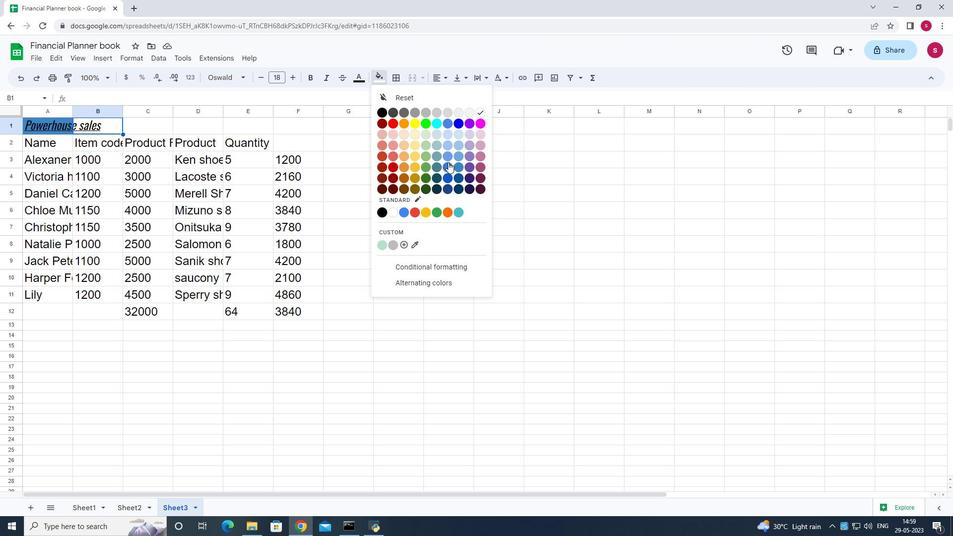 
Action: Mouse moved to (52, 128)
Screenshot: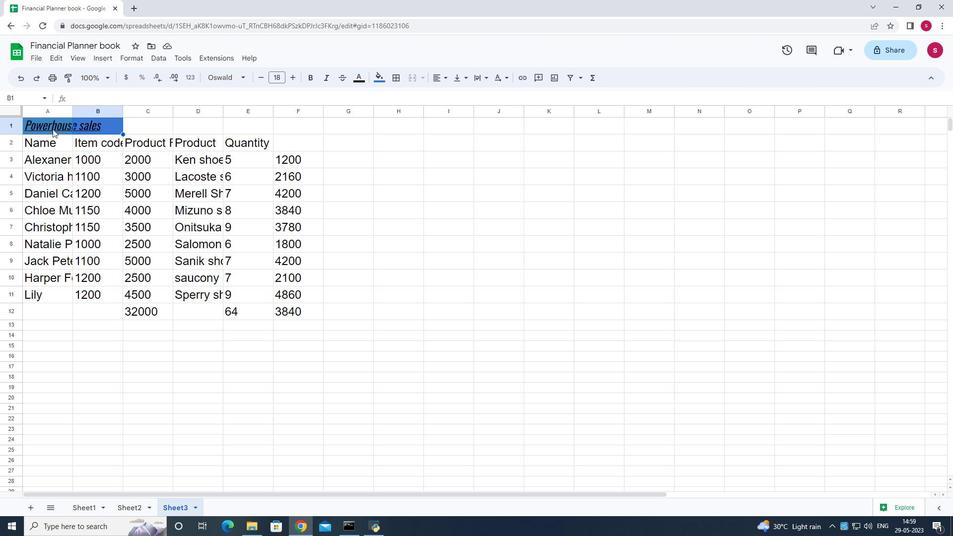
Action: Mouse pressed left at (52, 128)
Screenshot: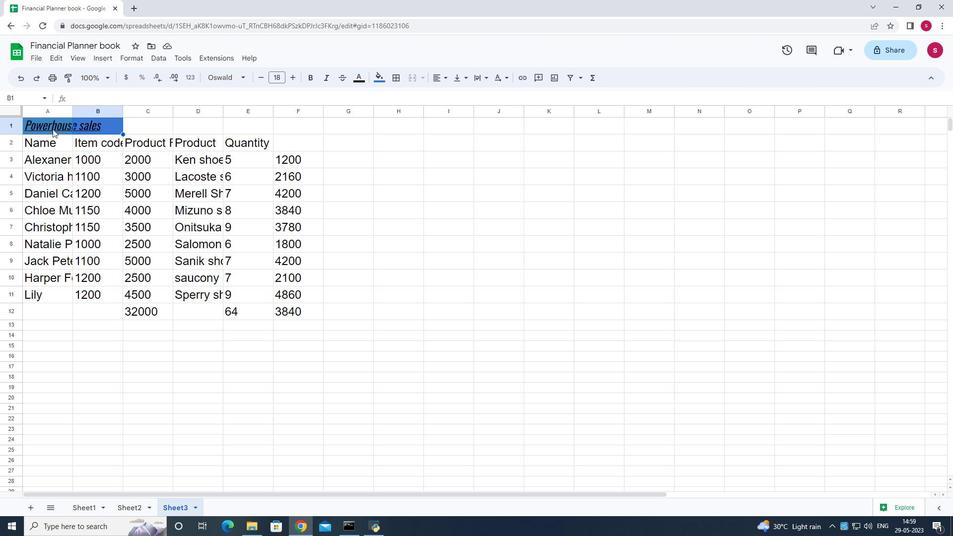 
Action: Mouse moved to (50, 127)
Screenshot: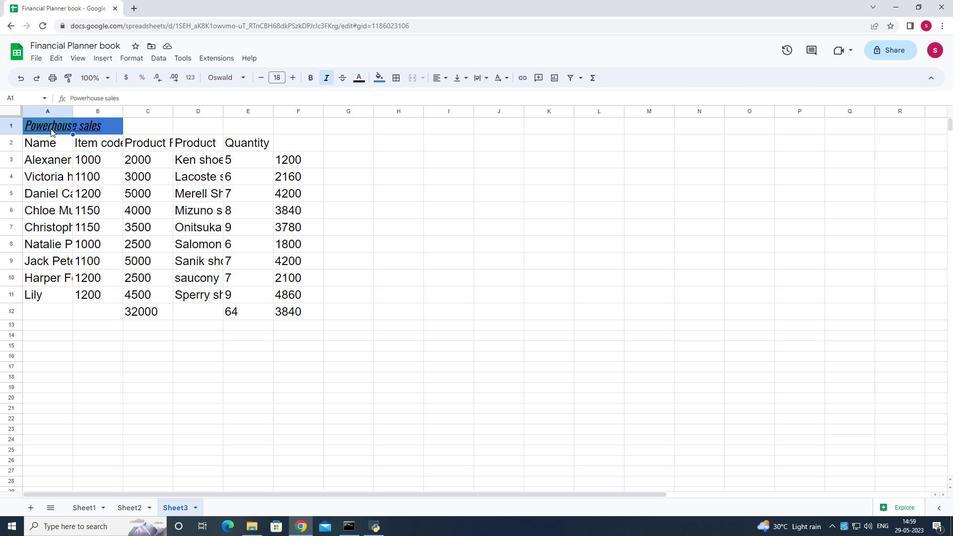 
Action: Mouse pressed left at (50, 127)
Screenshot: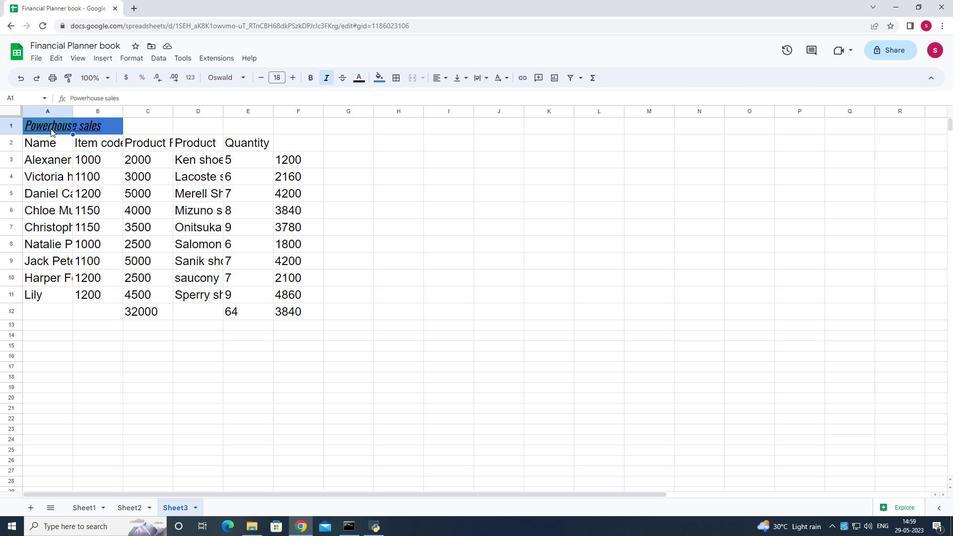 
Action: Mouse moved to (49, 121)
Screenshot: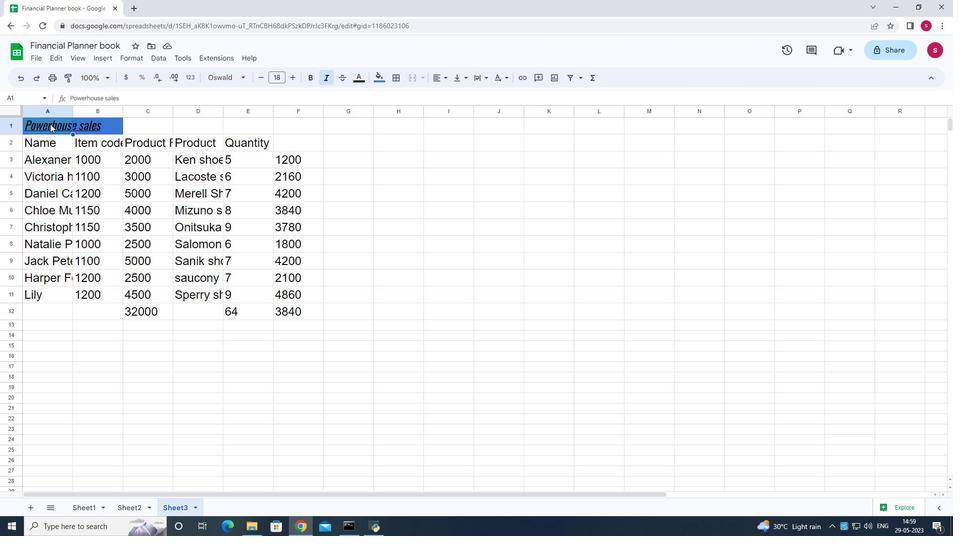 
Action: Mouse pressed left at (49, 121)
Screenshot: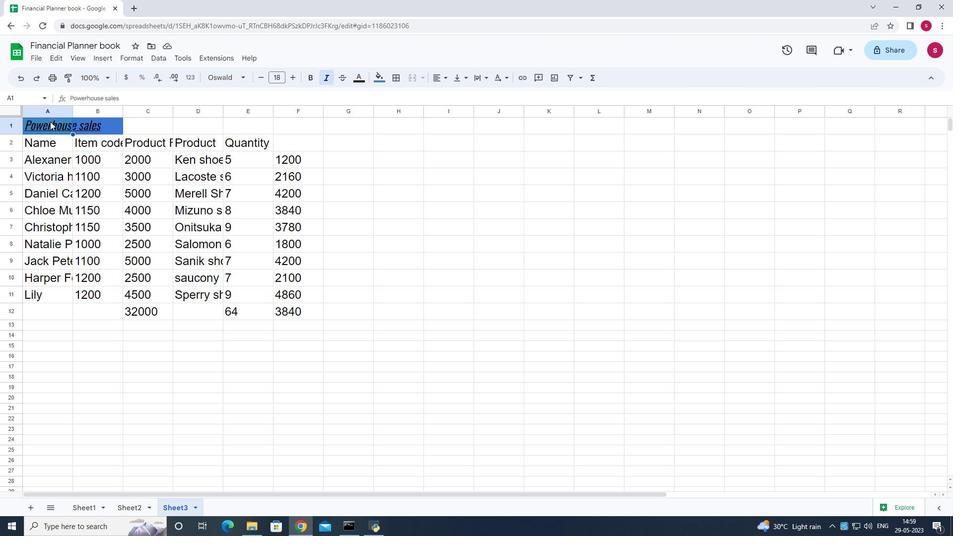 
Action: Mouse moved to (61, 144)
Screenshot: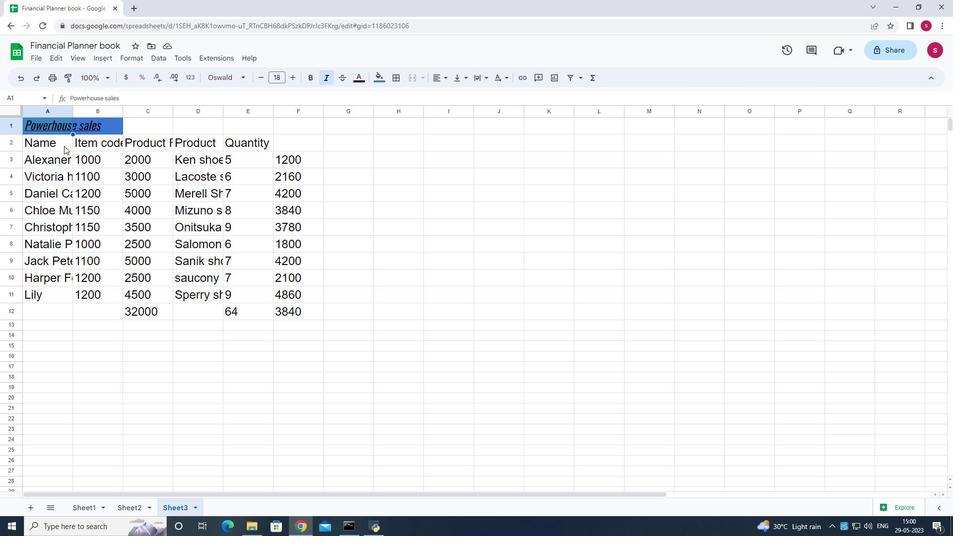 
Action: Mouse pressed left at (61, 144)
Screenshot: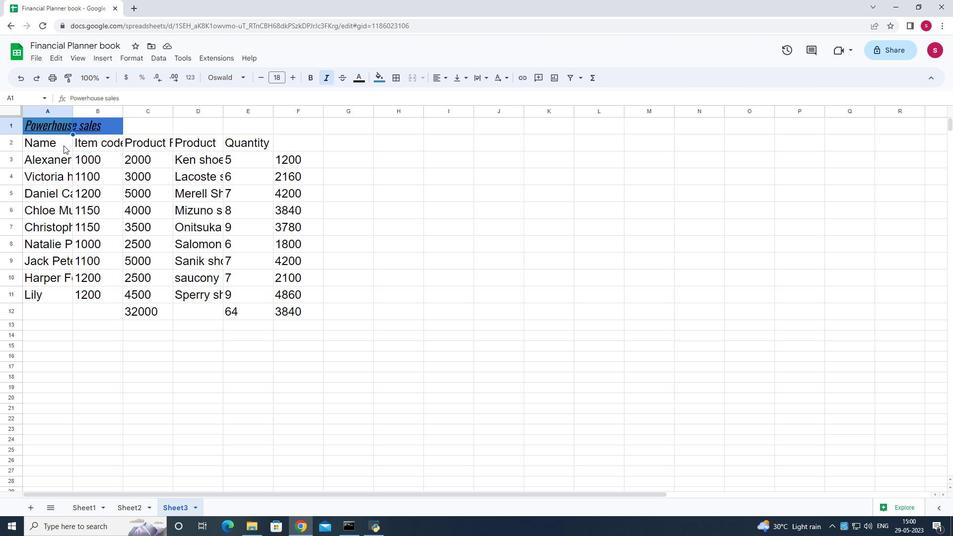 
Action: Mouse moved to (40, 140)
Screenshot: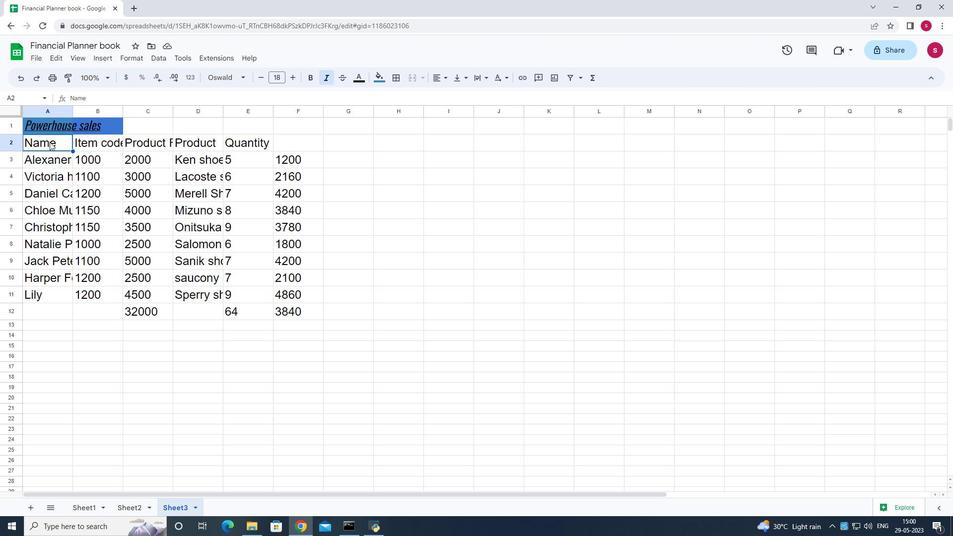 
Action: Mouse pressed left at (40, 140)
Screenshot: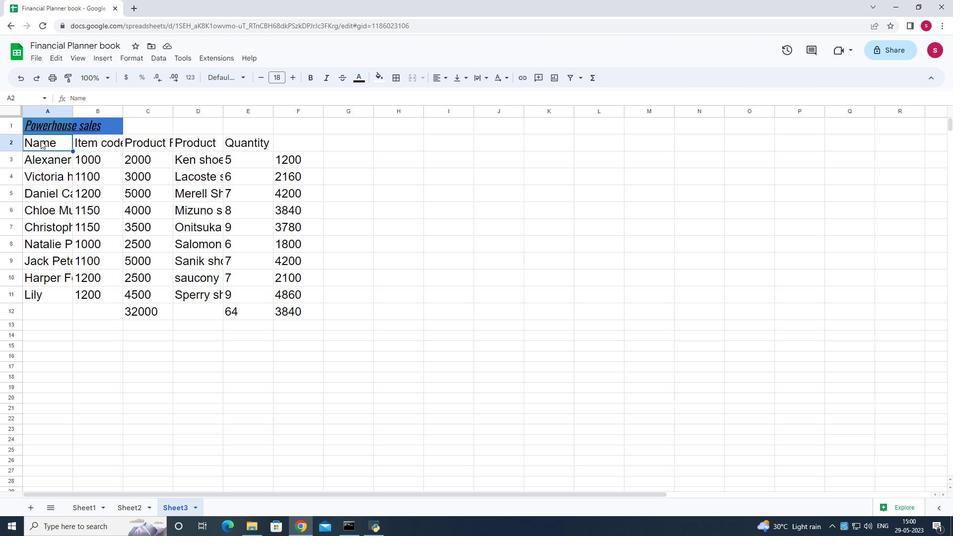 
Action: Mouse moved to (40, 140)
Screenshot: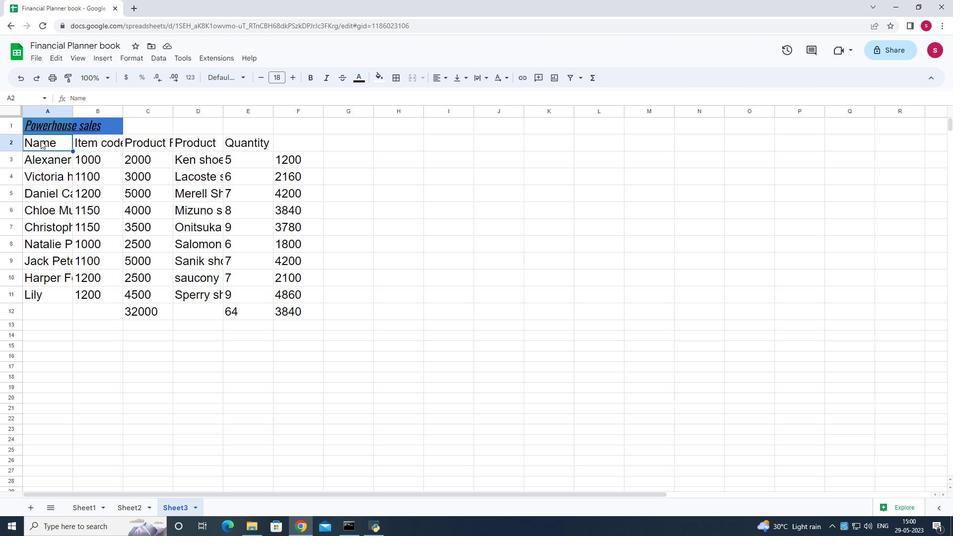 
Action: Mouse pressed left at (40, 140)
Screenshot: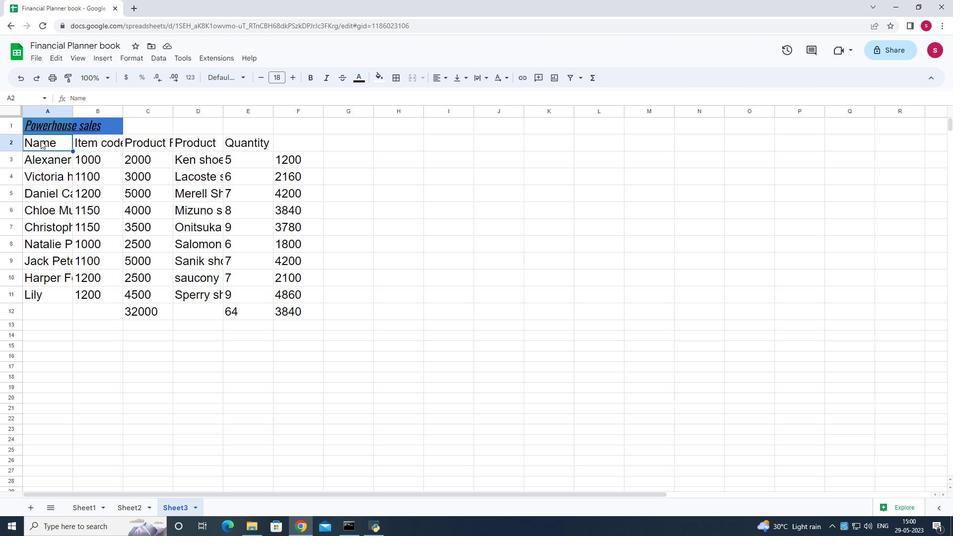 
Action: Mouse moved to (380, 77)
Screenshot: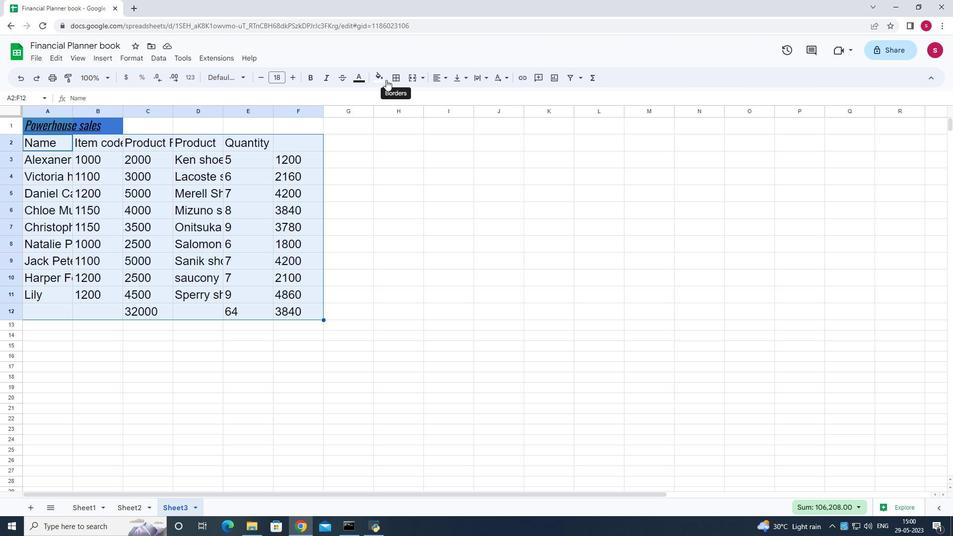 
Action: Mouse pressed left at (380, 77)
Screenshot: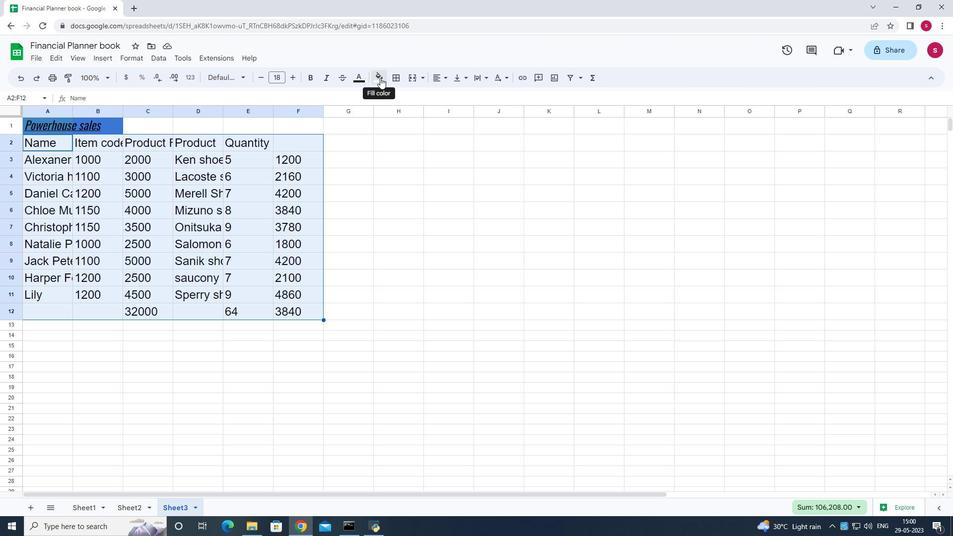 
Action: Mouse moved to (392, 123)
Screenshot: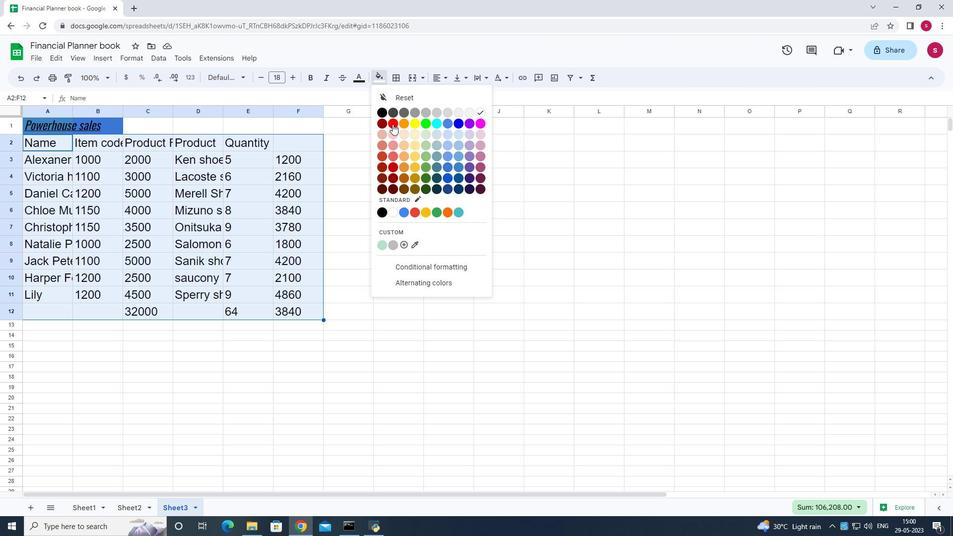 
Action: Mouse pressed left at (392, 123)
Screenshot: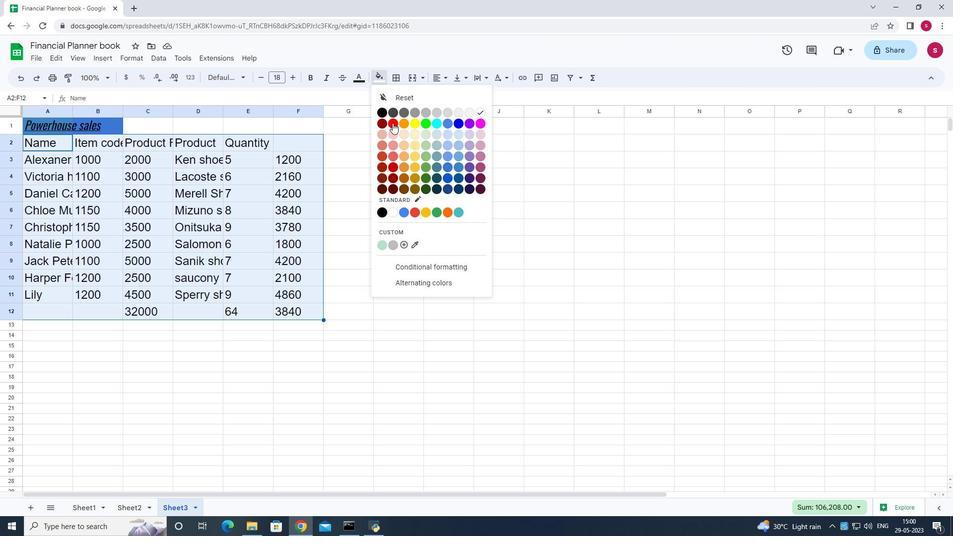 
Action: Mouse moved to (301, 198)
Screenshot: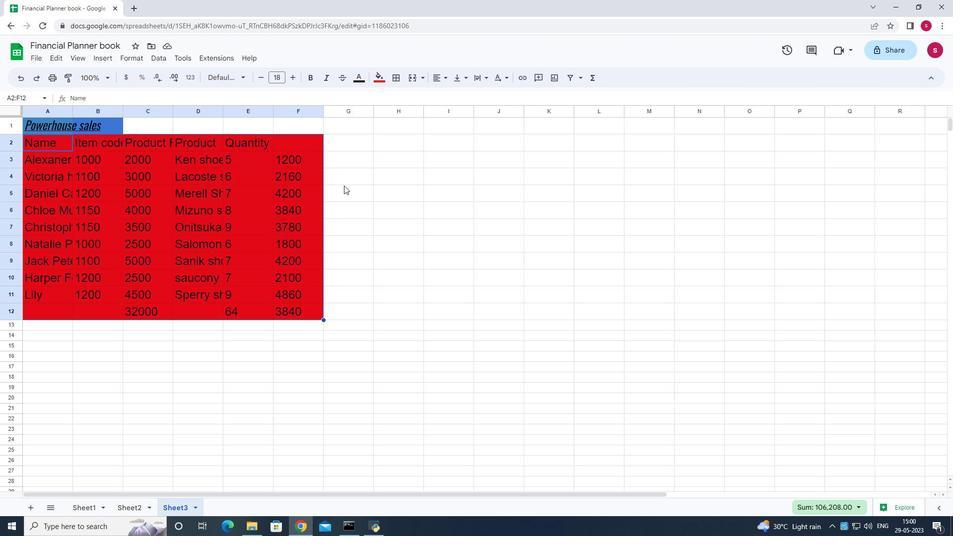 
Action: Mouse pressed left at (301, 198)
Screenshot: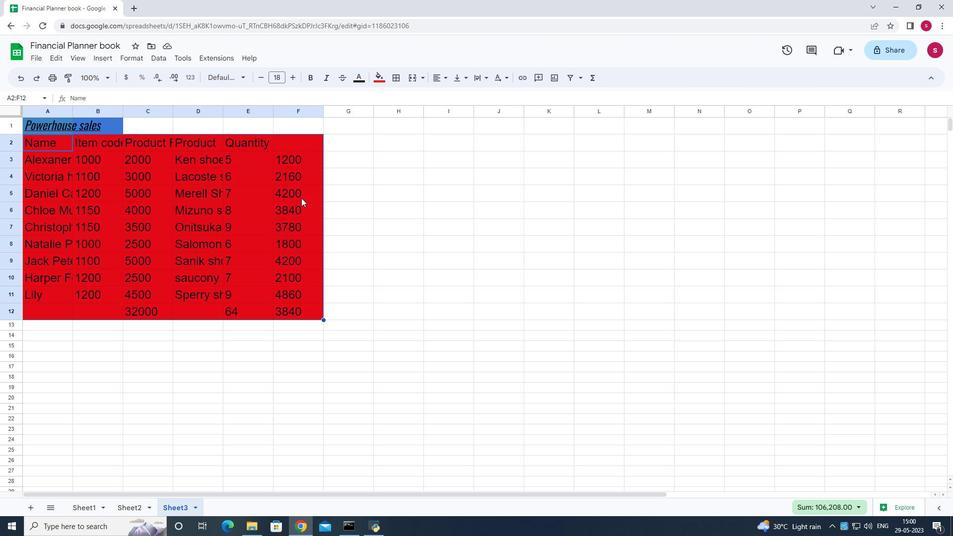 
Action: Mouse moved to (365, 174)
Screenshot: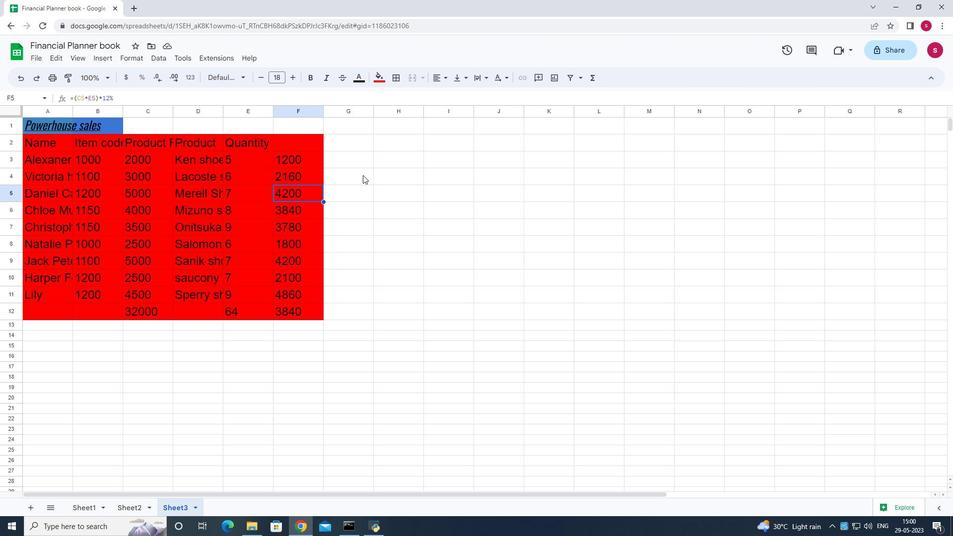 
Action: Mouse pressed left at (365, 174)
Screenshot: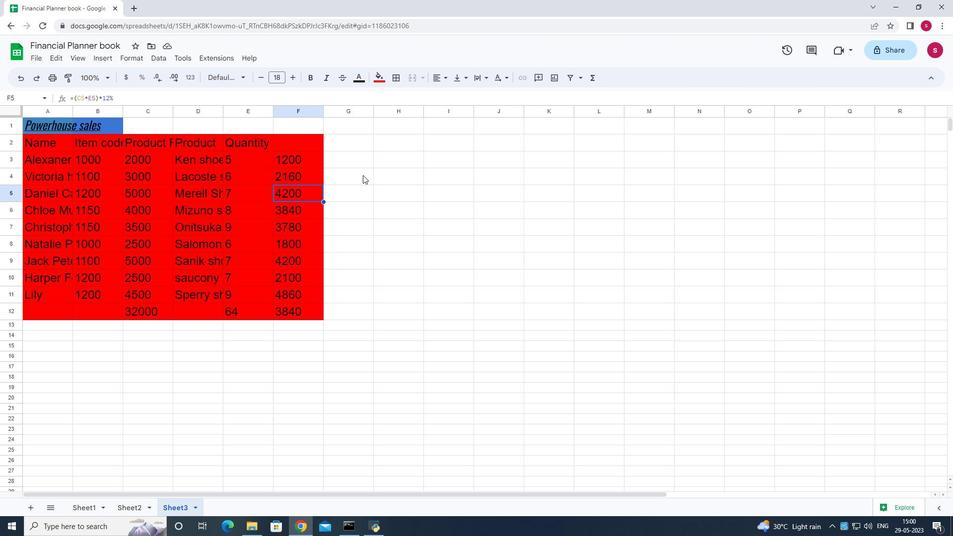 
Action: Mouse moved to (43, 137)
Screenshot: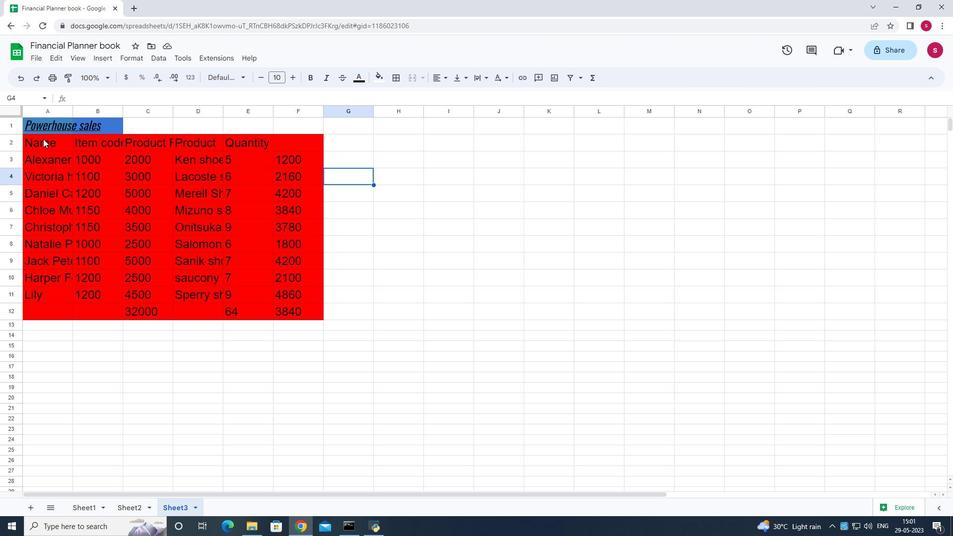 
Action: Mouse pressed left at (43, 137)
Screenshot: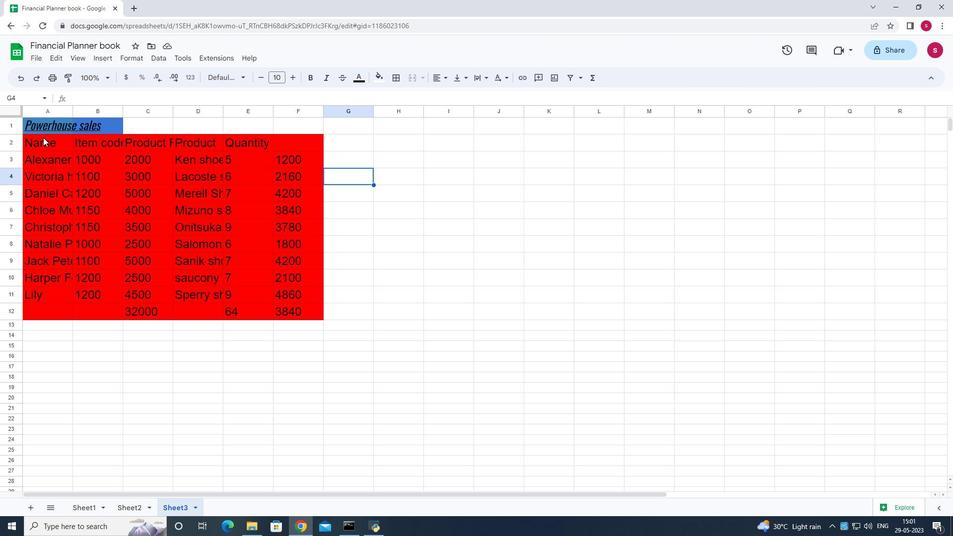 
Action: Mouse moved to (368, 166)
Screenshot: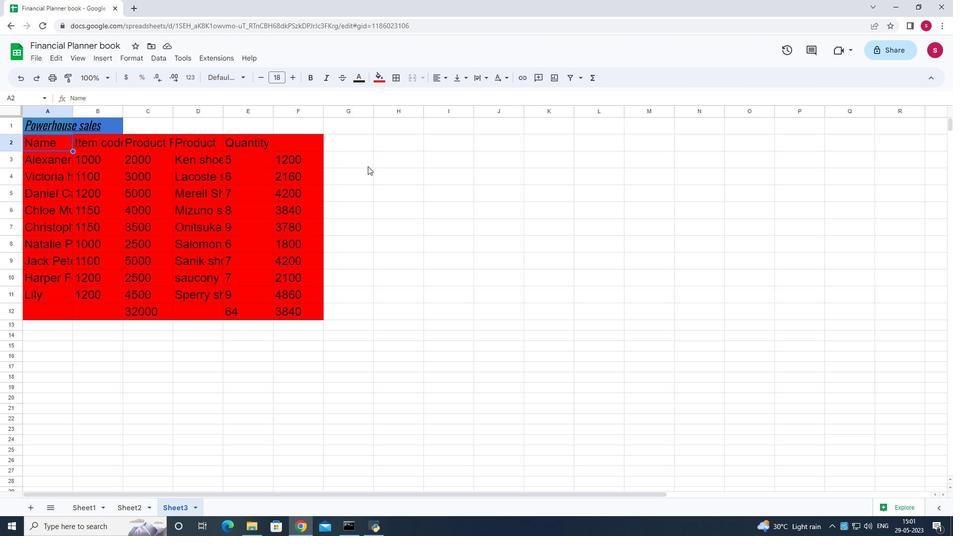 
Action: Mouse pressed left at (368, 166)
Screenshot: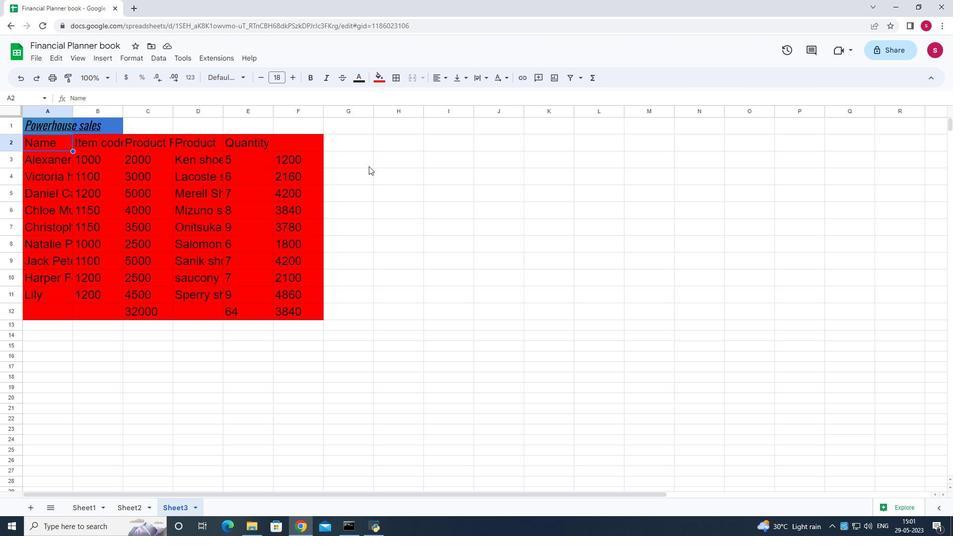 
Action: Mouse moved to (91, 120)
Screenshot: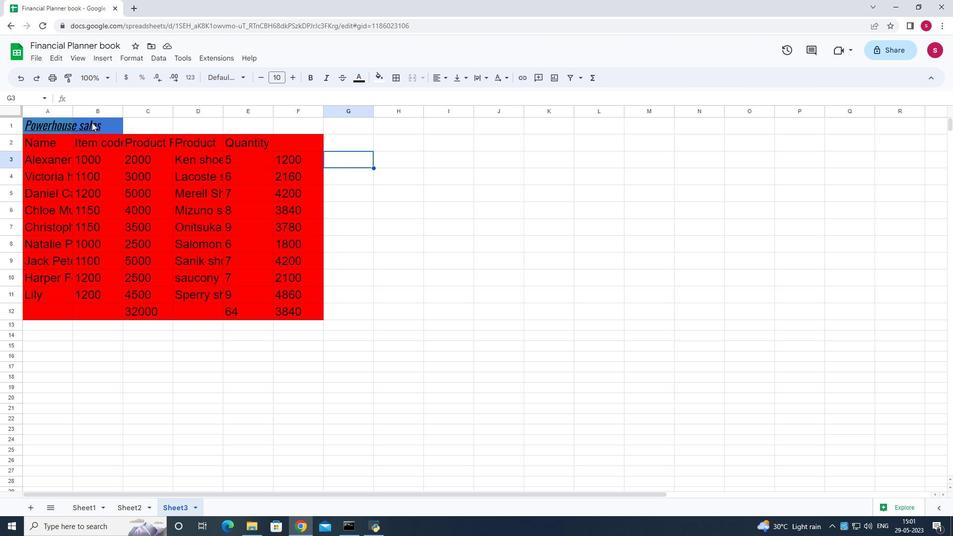 
Action: Mouse pressed left at (91, 120)
Screenshot: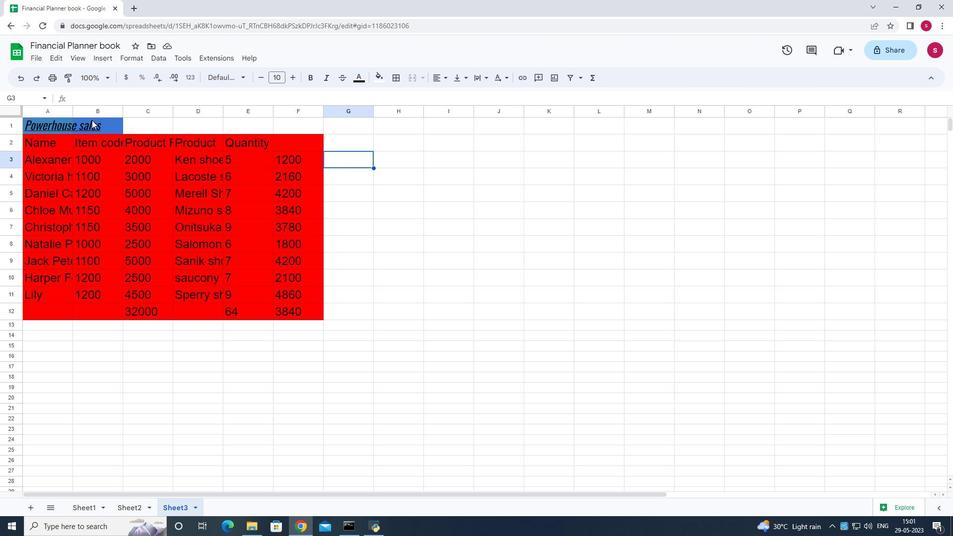 
Action: Mouse moved to (88, 127)
Screenshot: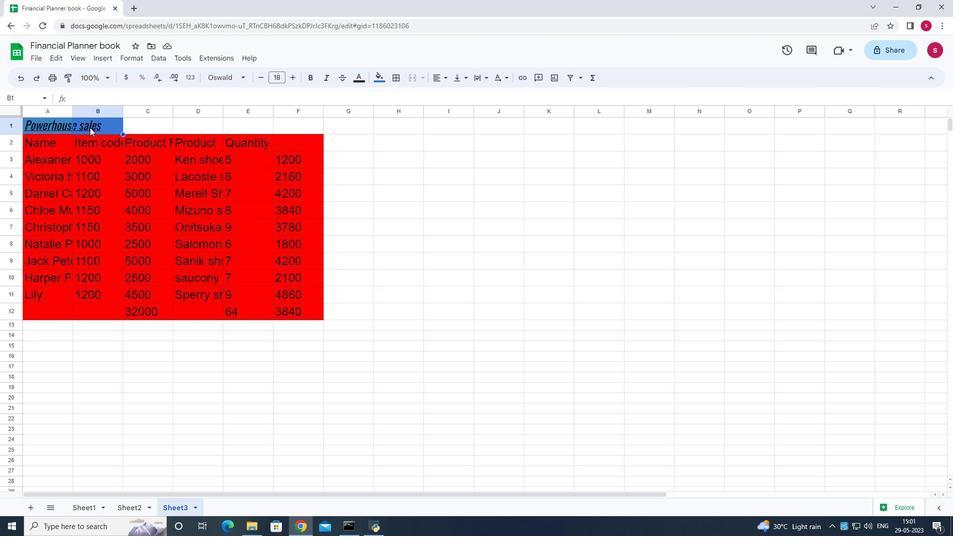 
Action: Mouse pressed left at (88, 127)
Screenshot: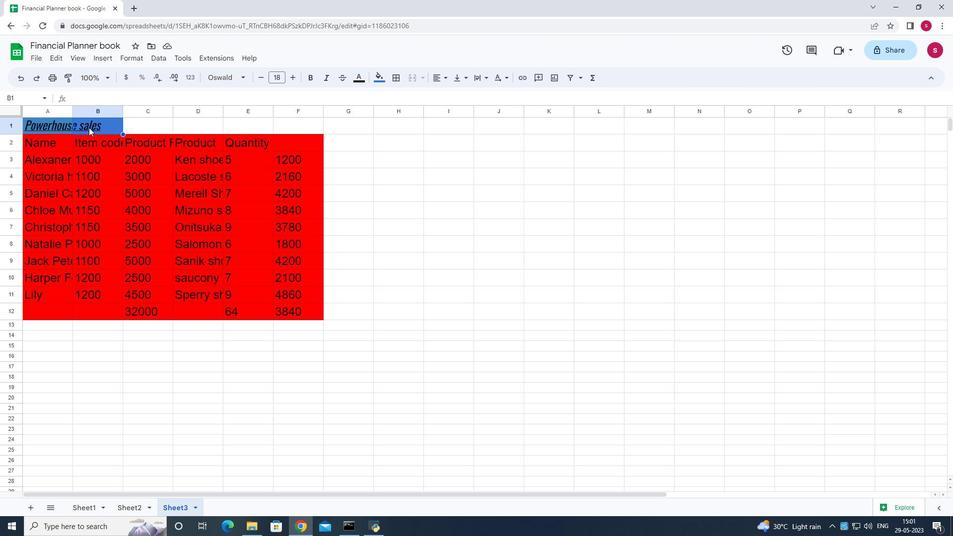 
Action: Mouse moved to (64, 125)
Screenshot: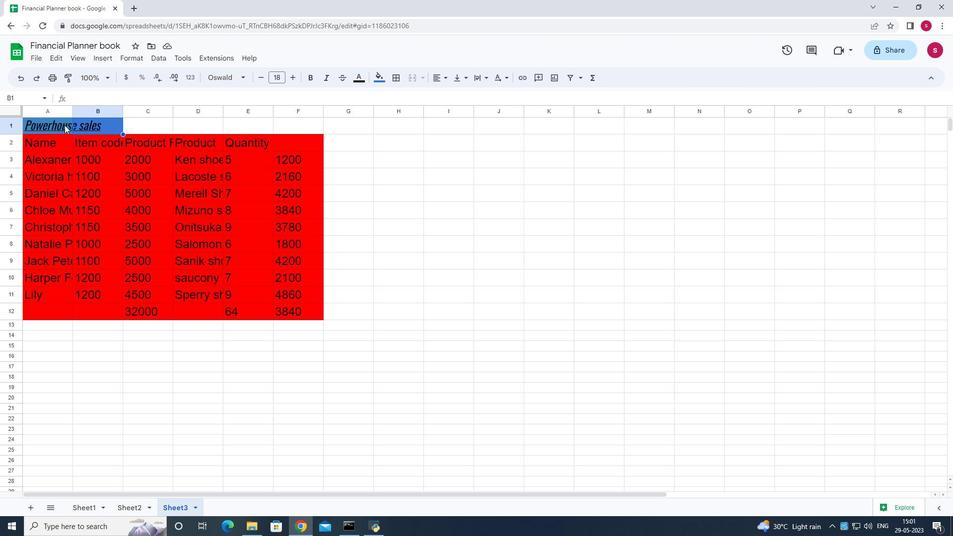 
Action: Mouse pressed left at (64, 125)
Screenshot: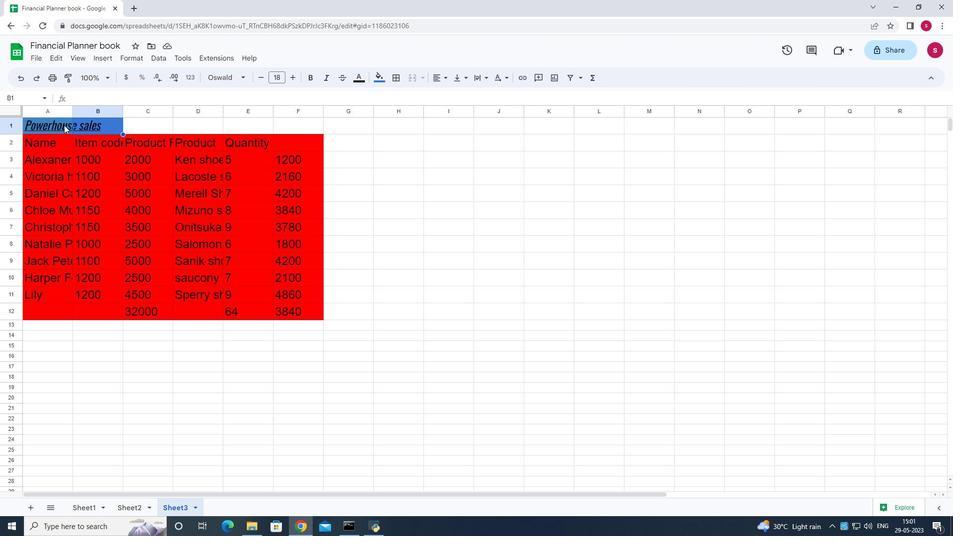 
Action: Mouse moved to (238, 75)
Screenshot: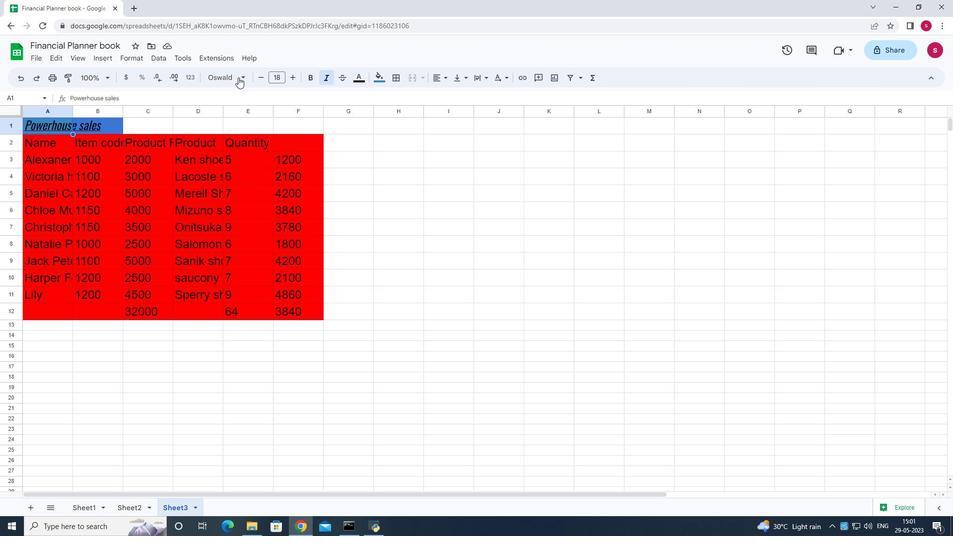 
Action: Mouse pressed left at (238, 75)
Screenshot: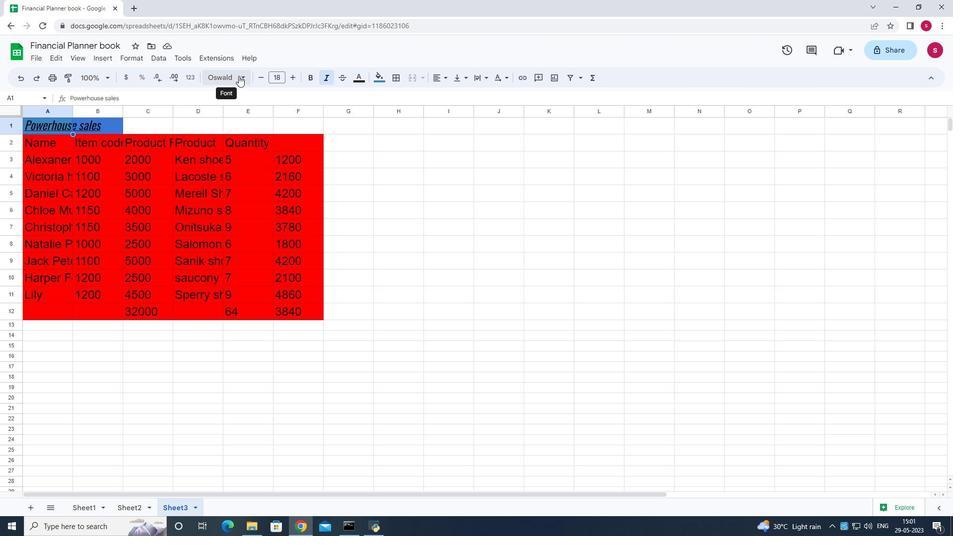 
Action: Mouse moved to (238, 98)
Screenshot: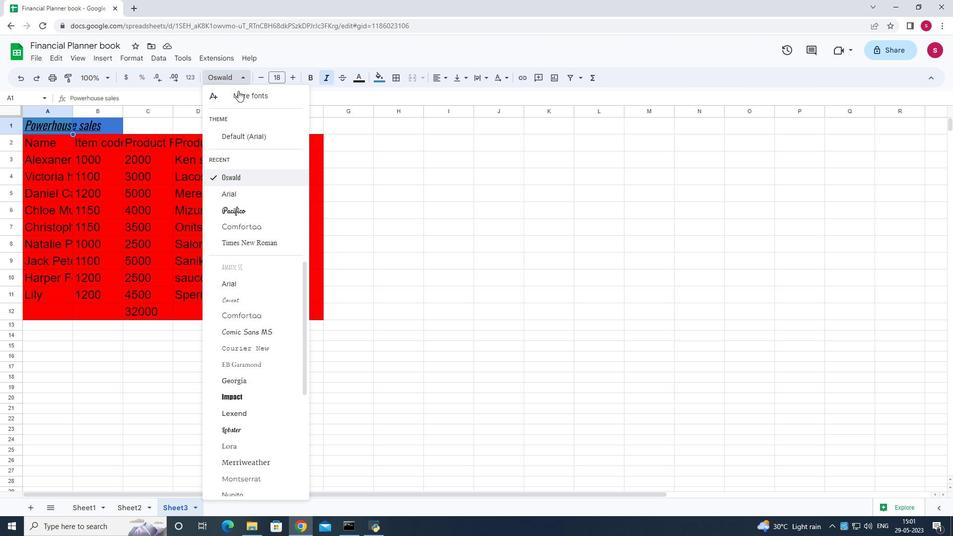 
Action: Mouse scrolled (238, 98) with delta (0, 0)
Screenshot: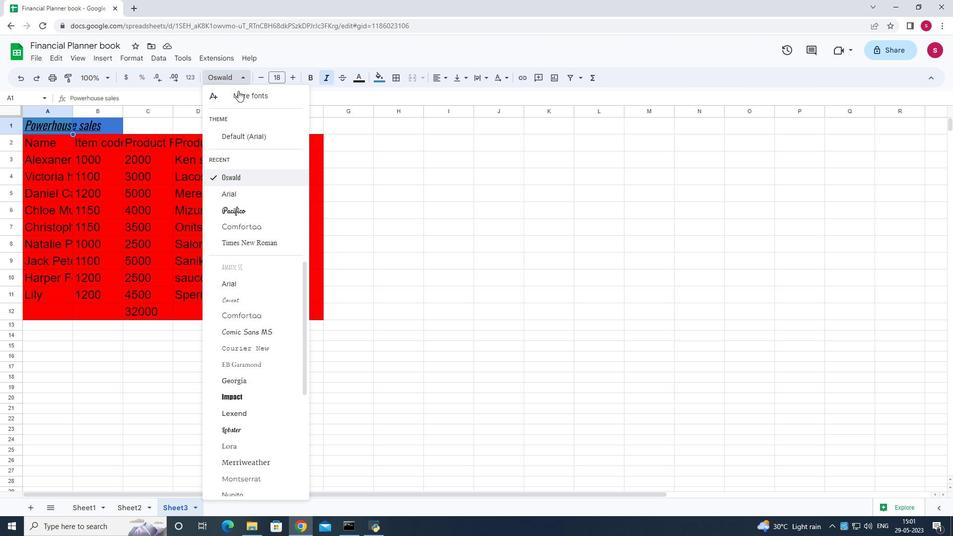 
Action: Mouse moved to (229, 164)
Screenshot: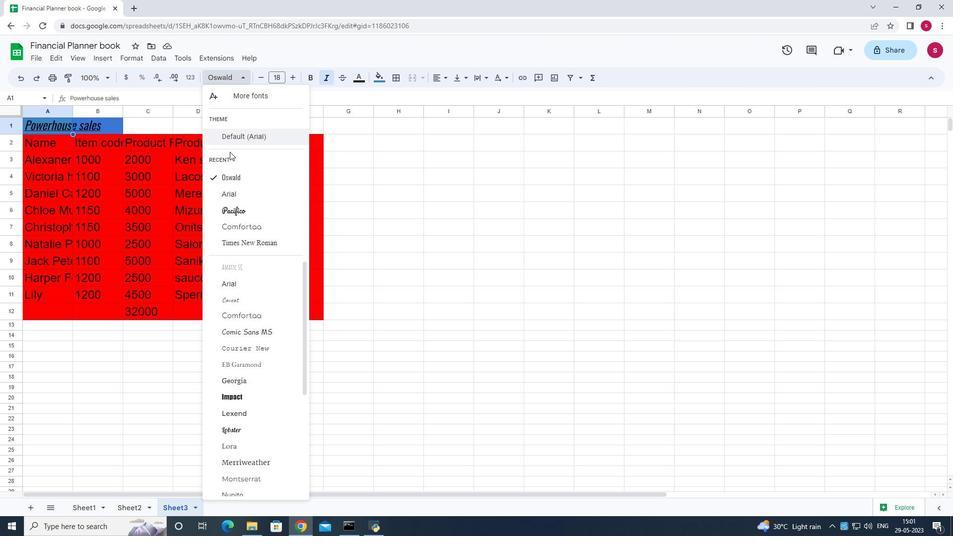 
Action: Mouse scrolled (229, 163) with delta (0, 0)
Screenshot: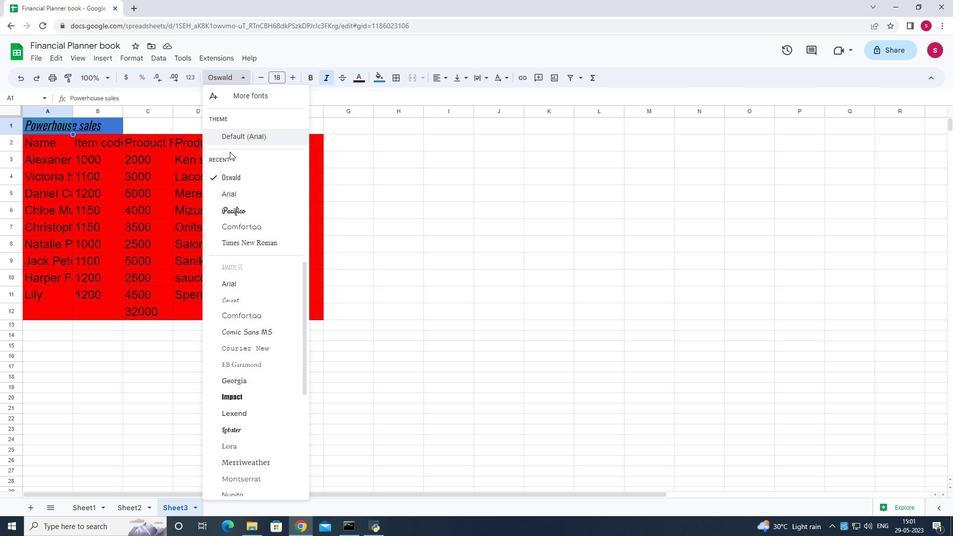 
Action: Mouse moved to (235, 181)
Screenshot: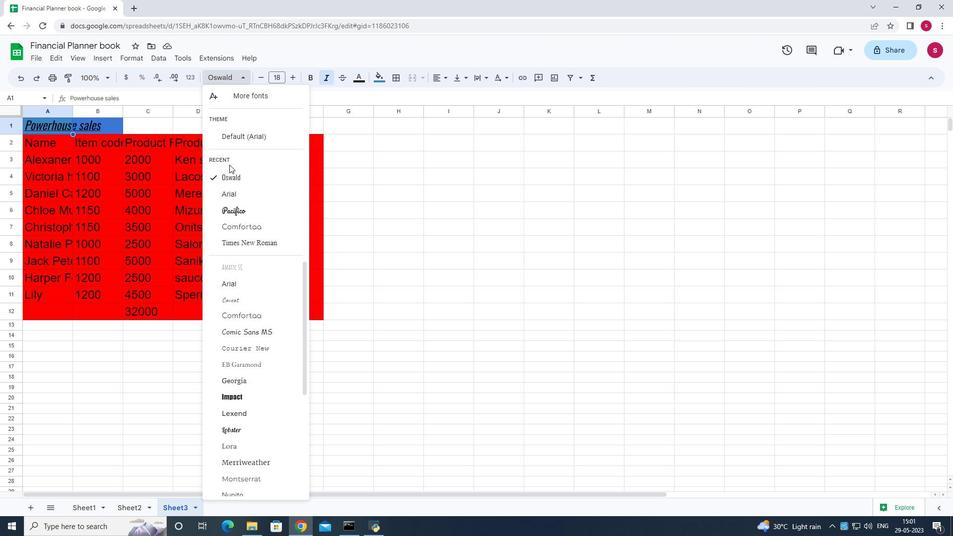 
Action: Mouse scrolled (235, 181) with delta (0, 0)
Screenshot: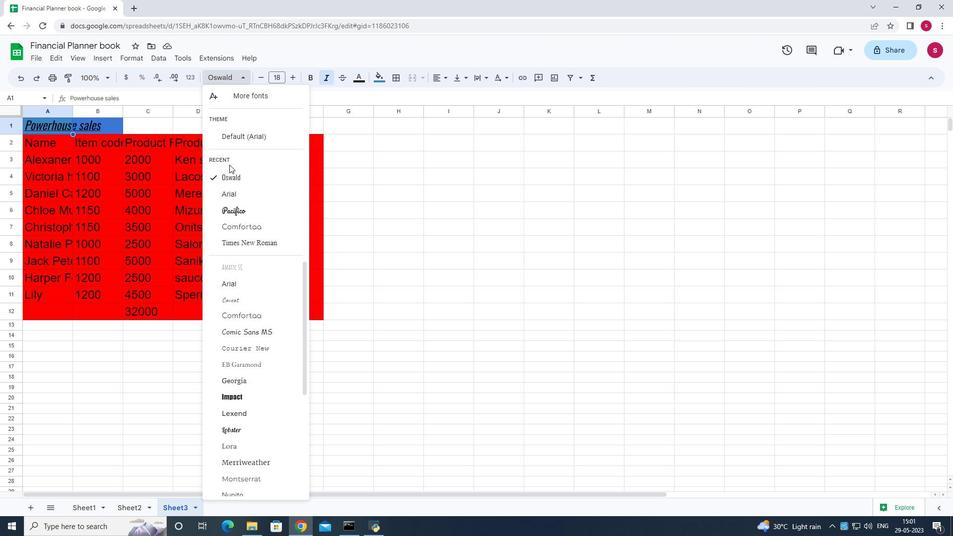 
Action: Mouse moved to (236, 184)
Screenshot: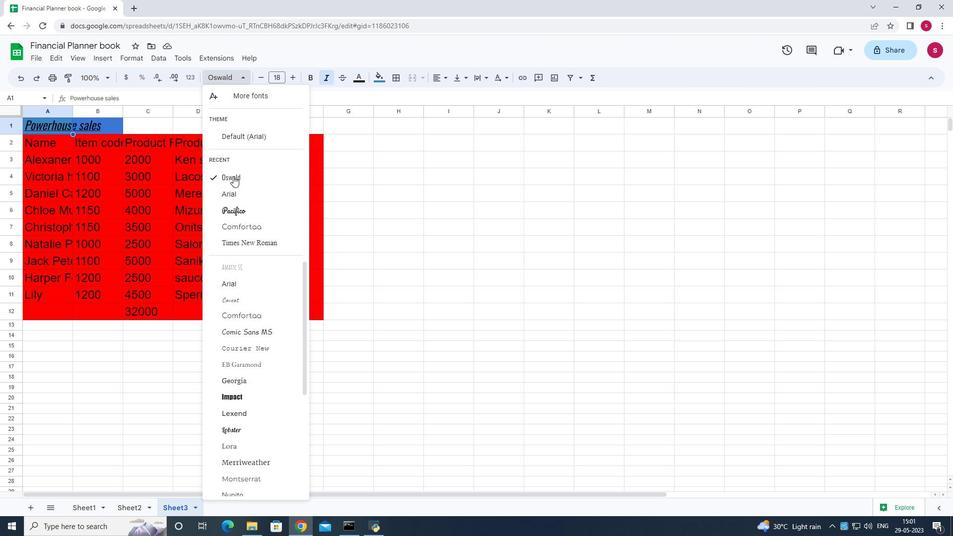 
Action: Mouse scrolled (236, 183) with delta (0, 0)
Screenshot: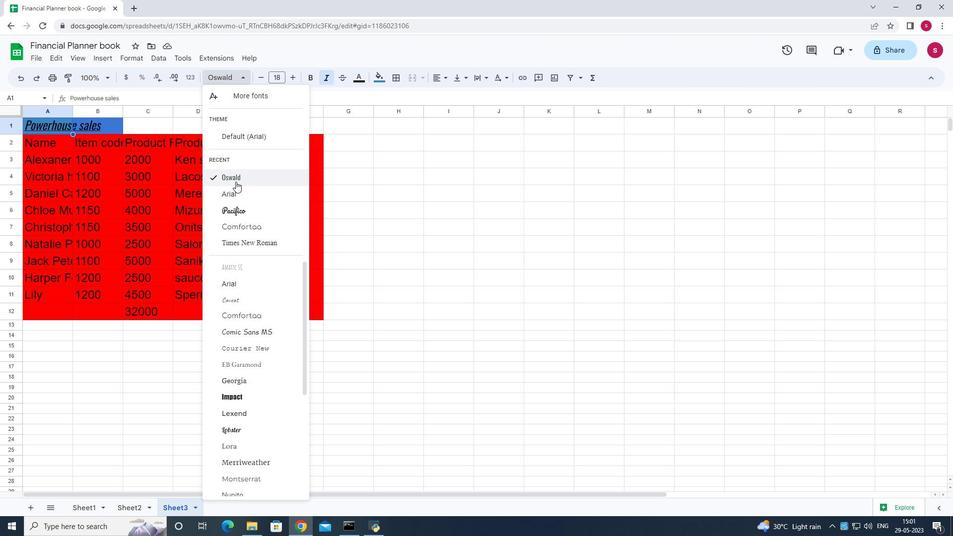 
Action: Mouse scrolled (236, 183) with delta (0, 0)
Screenshot: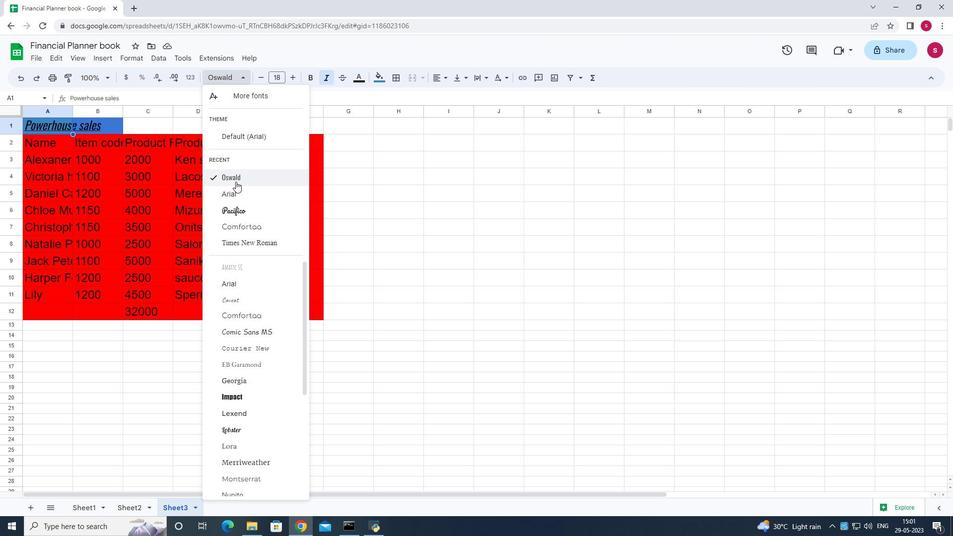 
Action: Mouse scrolled (236, 183) with delta (0, 0)
Screenshot: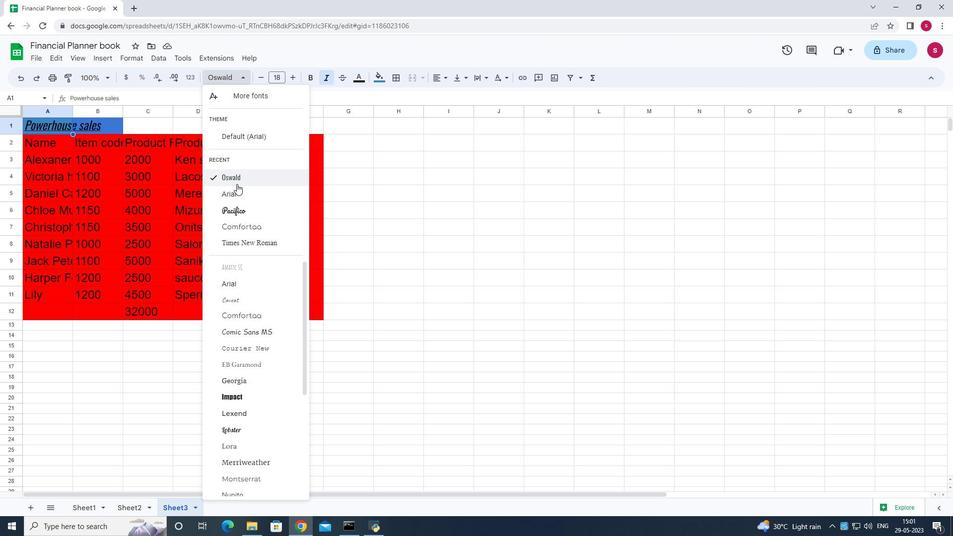 
Action: Mouse moved to (237, 186)
Screenshot: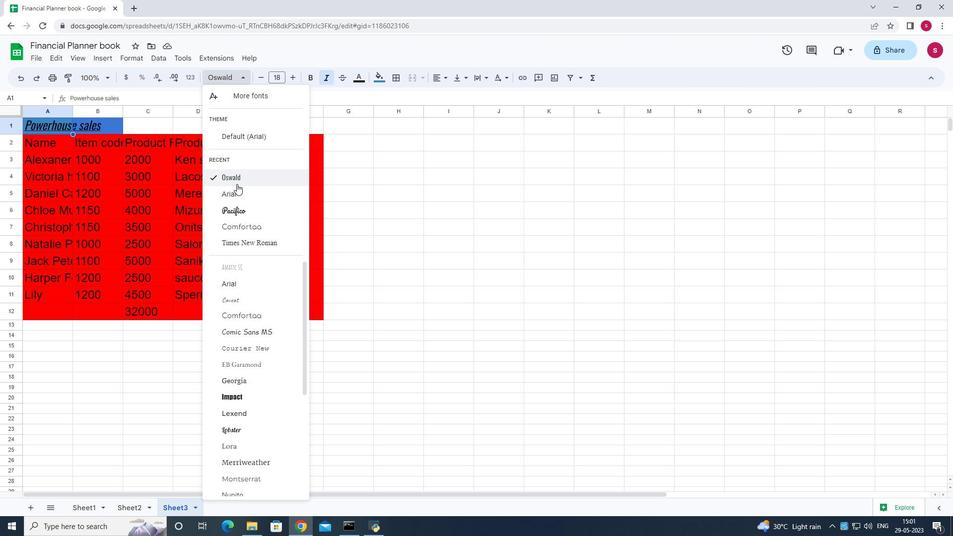 
Action: Mouse scrolled (237, 185) with delta (0, 0)
Screenshot: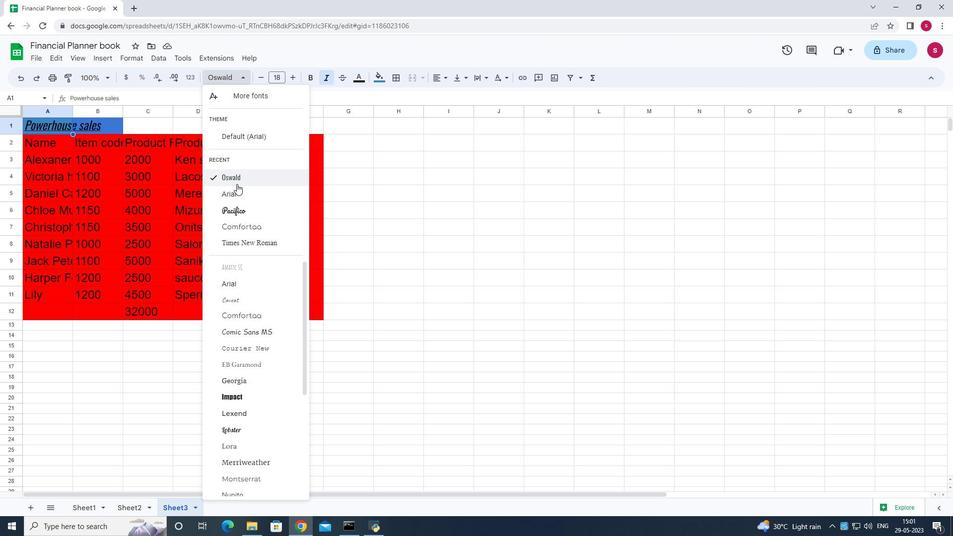 
Action: Mouse moved to (243, 210)
Screenshot: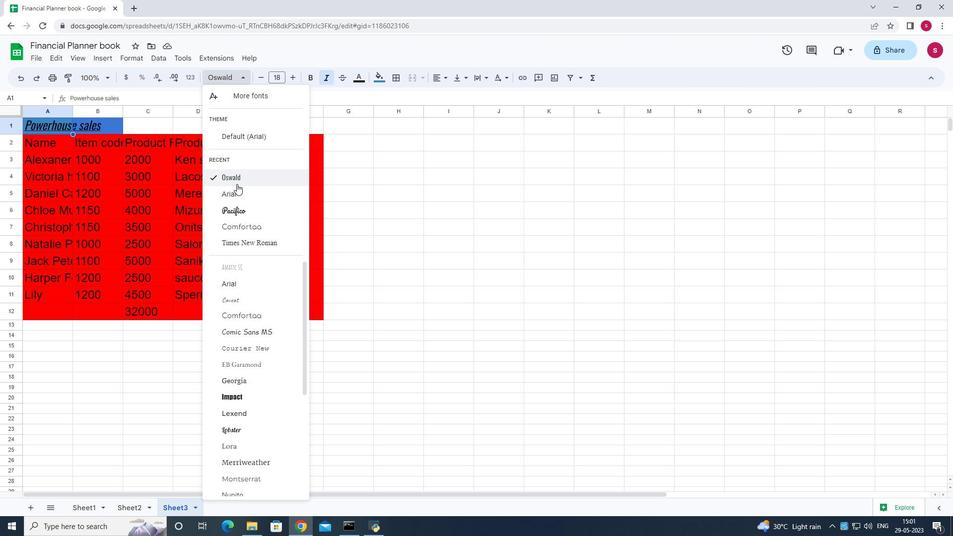 
Action: Mouse scrolled (243, 209) with delta (0, 0)
Screenshot: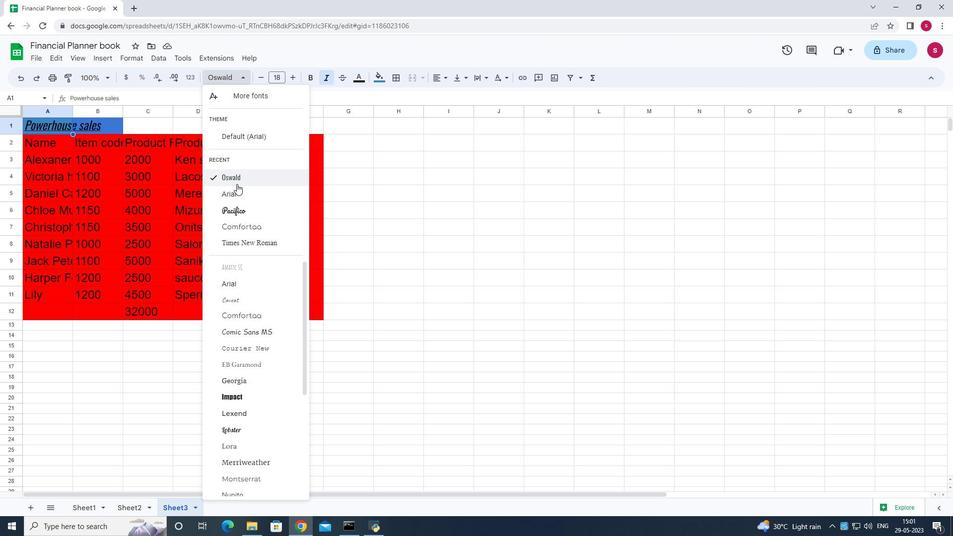 
Action: Mouse moved to (254, 227)
Screenshot: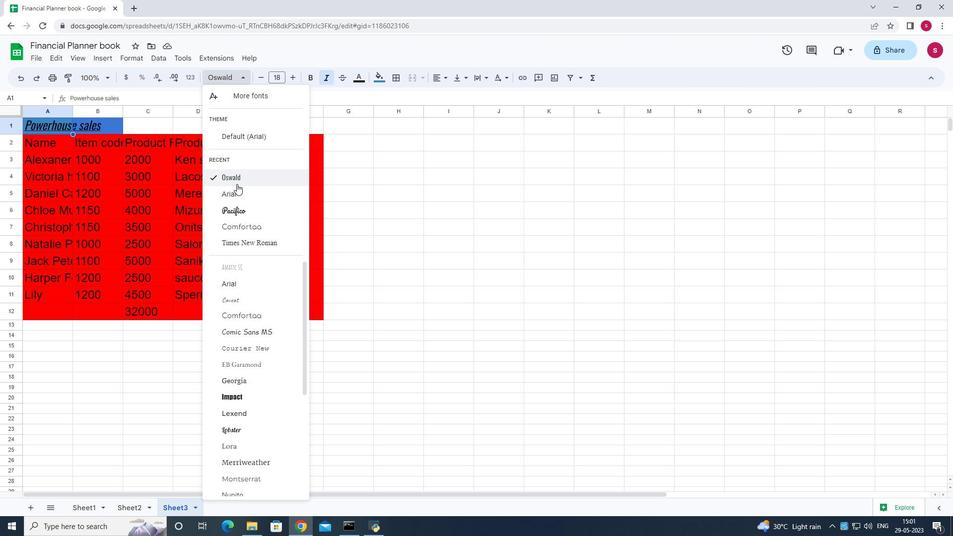 
Action: Mouse scrolled (254, 227) with delta (0, 0)
Screenshot: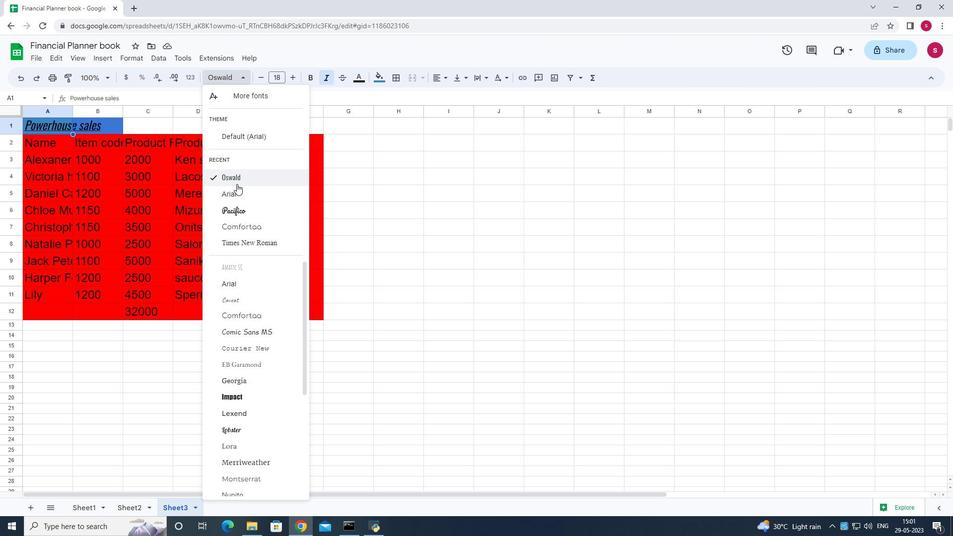 
Action: Mouse moved to (259, 245)
Screenshot: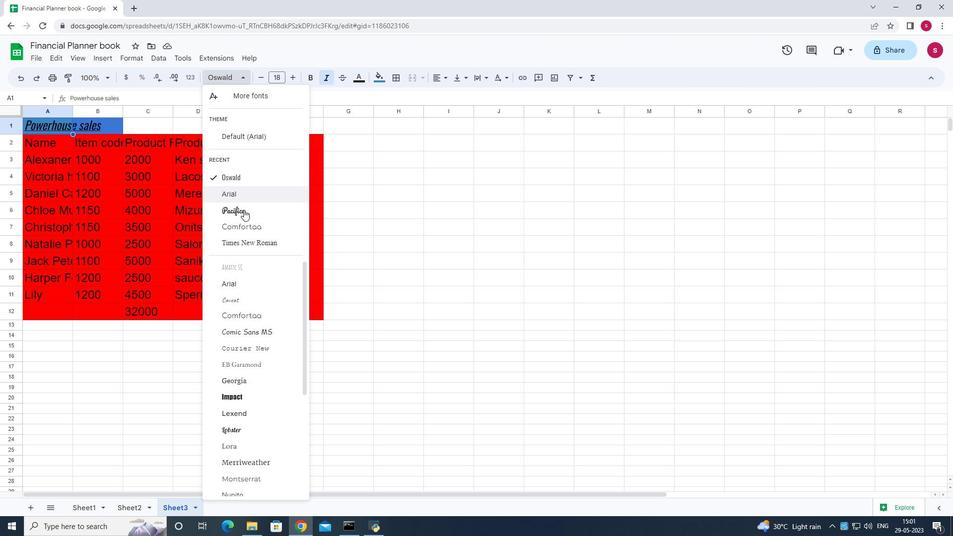 
Action: Mouse scrolled (259, 244) with delta (0, 0)
Screenshot: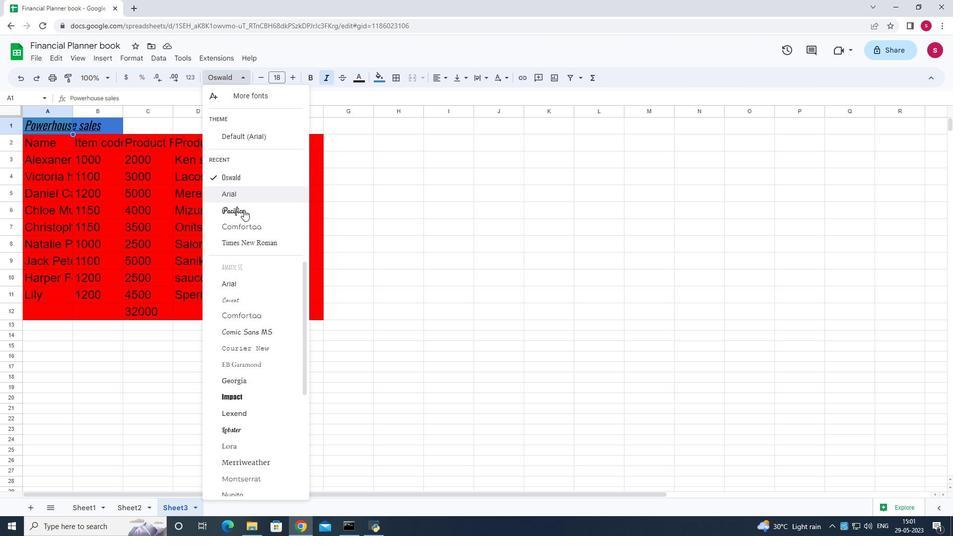 
Action: Mouse moved to (266, 279)
Screenshot: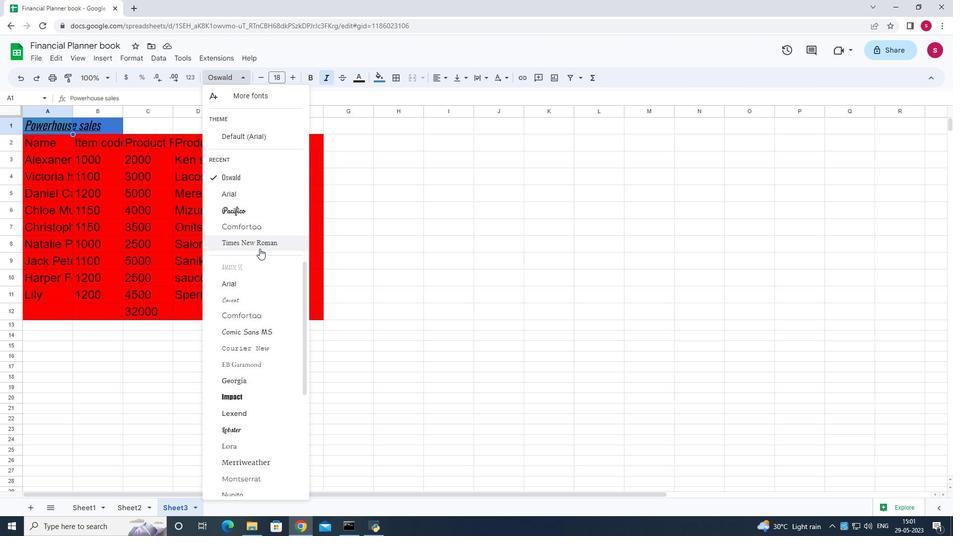 
Action: Mouse scrolled (266, 279) with delta (0, 0)
Screenshot: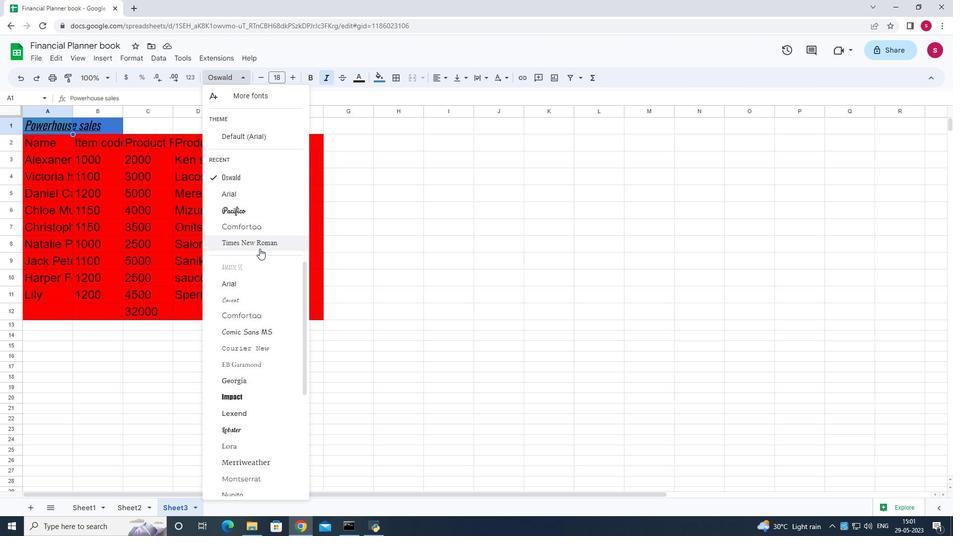 
Action: Mouse moved to (267, 290)
Screenshot: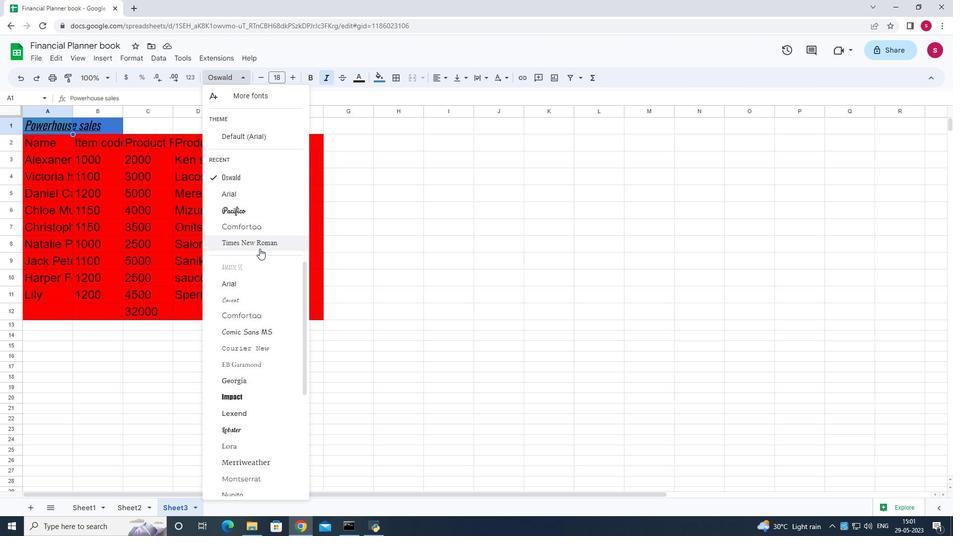 
Action: Mouse scrolled (267, 290) with delta (0, 0)
Screenshot: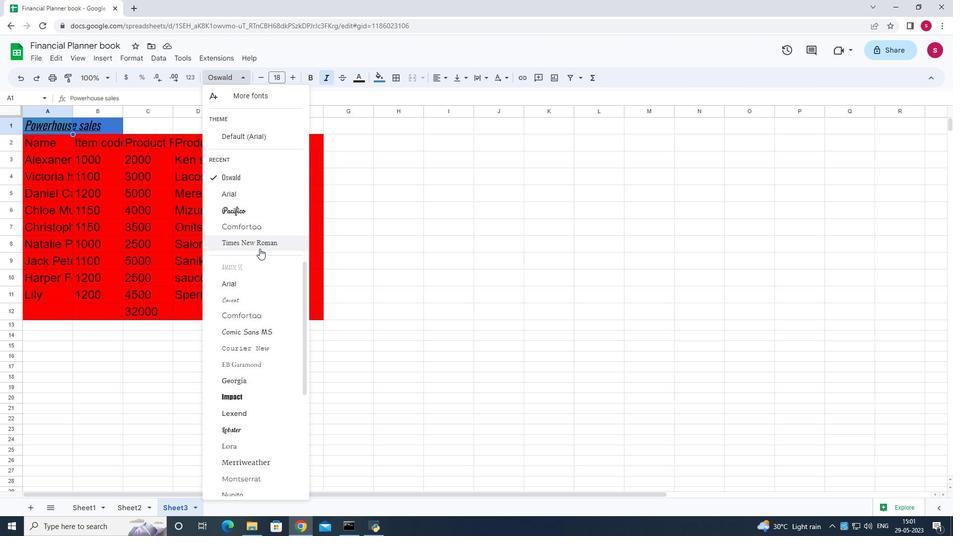 
Action: Mouse moved to (268, 295)
Screenshot: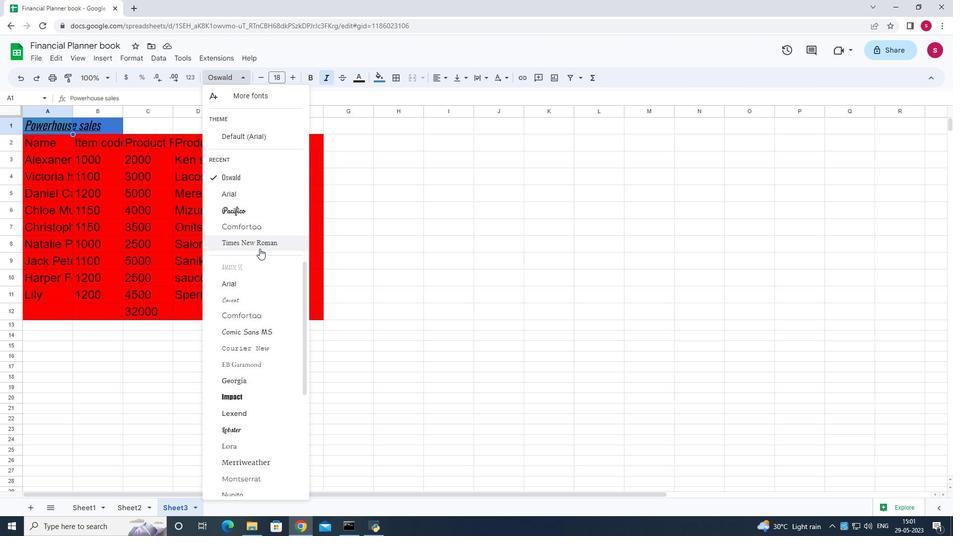 
Action: Mouse scrolled (268, 294) with delta (0, 0)
Screenshot: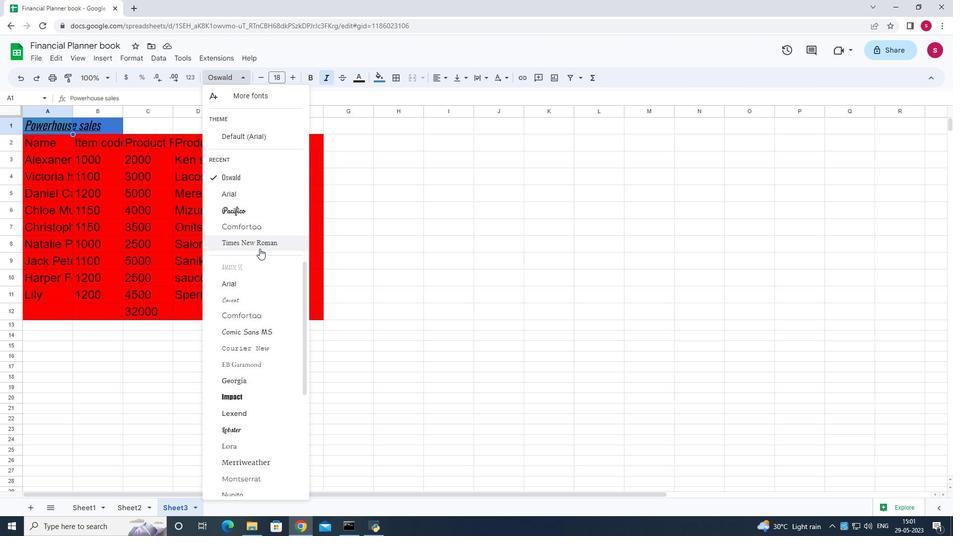 
Action: Mouse moved to (269, 307)
Screenshot: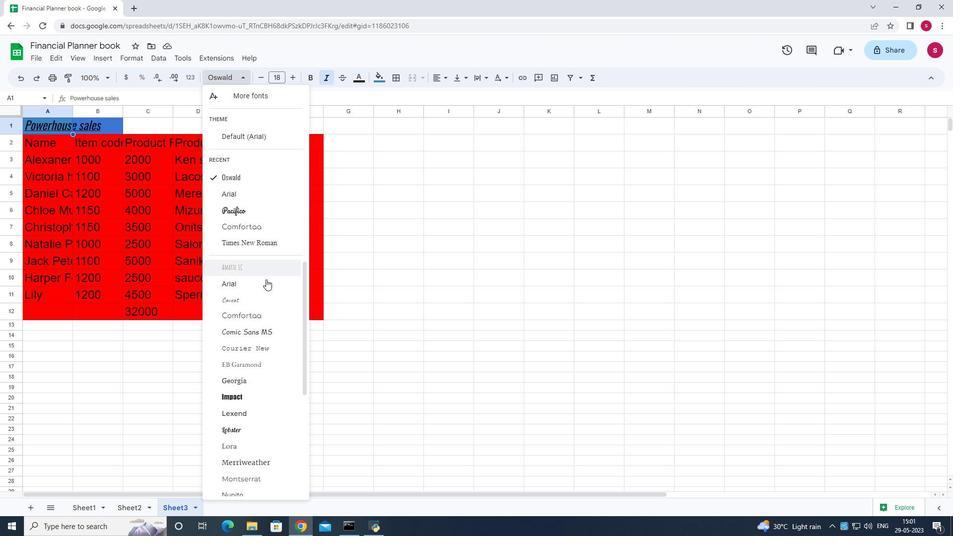 
Action: Mouse scrolled (269, 307) with delta (0, 0)
Screenshot: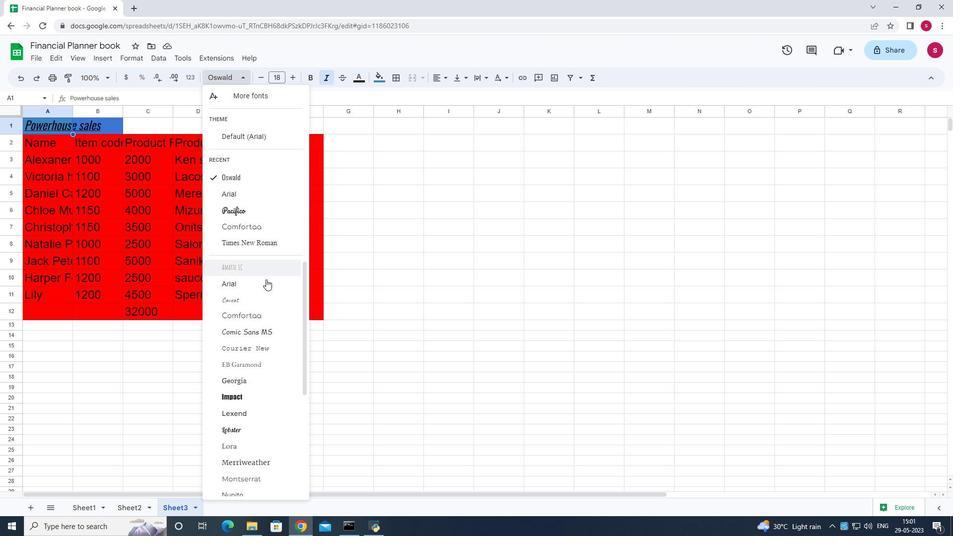 
Action: Mouse moved to (269, 308)
Screenshot: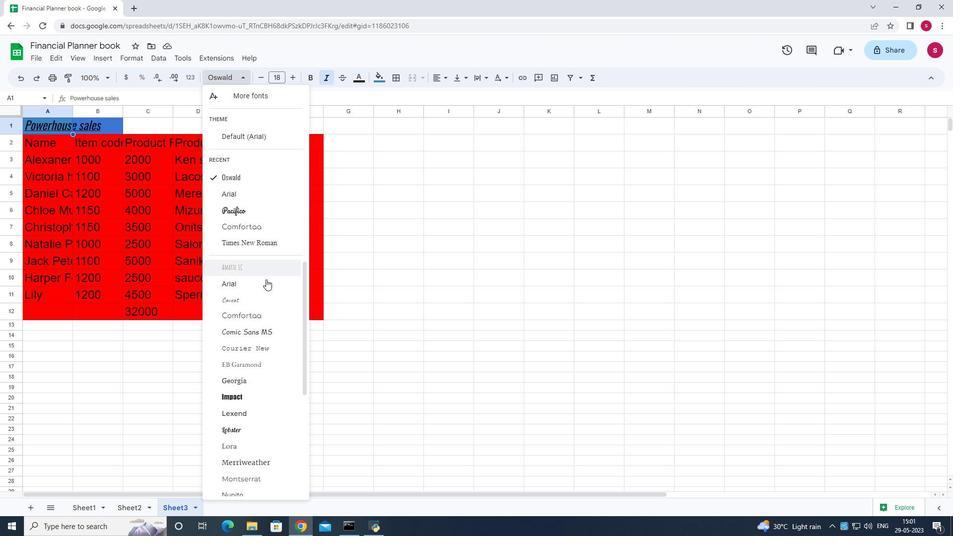 
Action: Mouse scrolled (269, 307) with delta (0, 0)
Screenshot: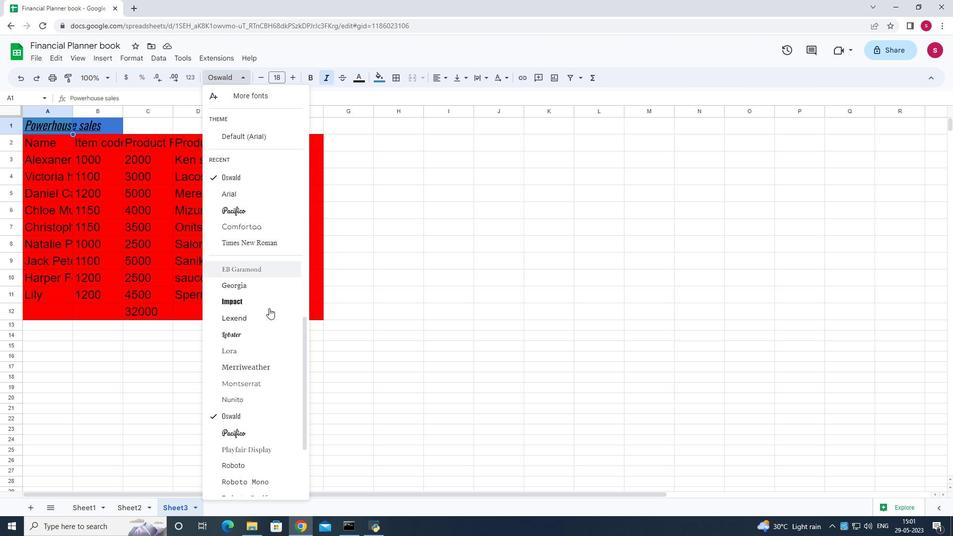 
Action: Mouse scrolled (269, 307) with delta (0, 0)
Screenshot: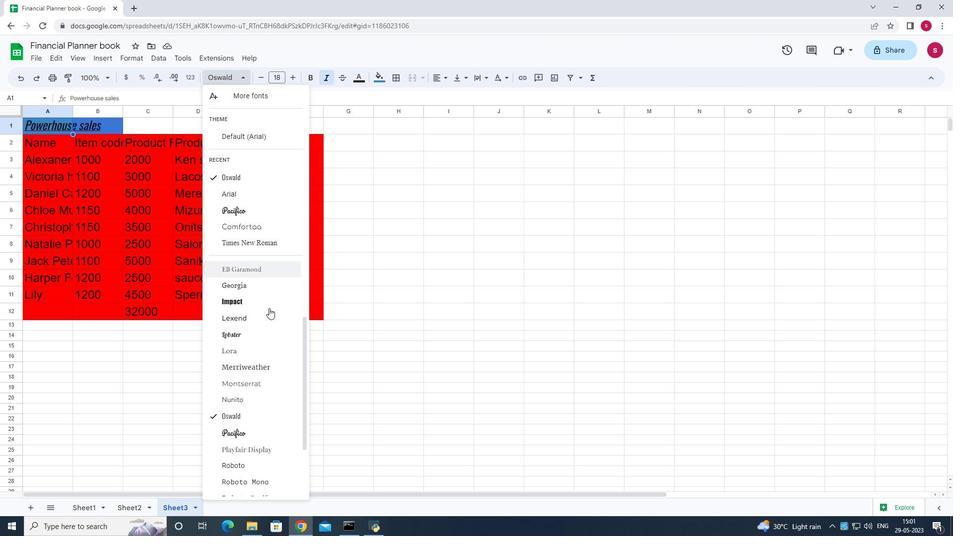 
Action: Mouse scrolled (269, 307) with delta (0, 0)
Screenshot: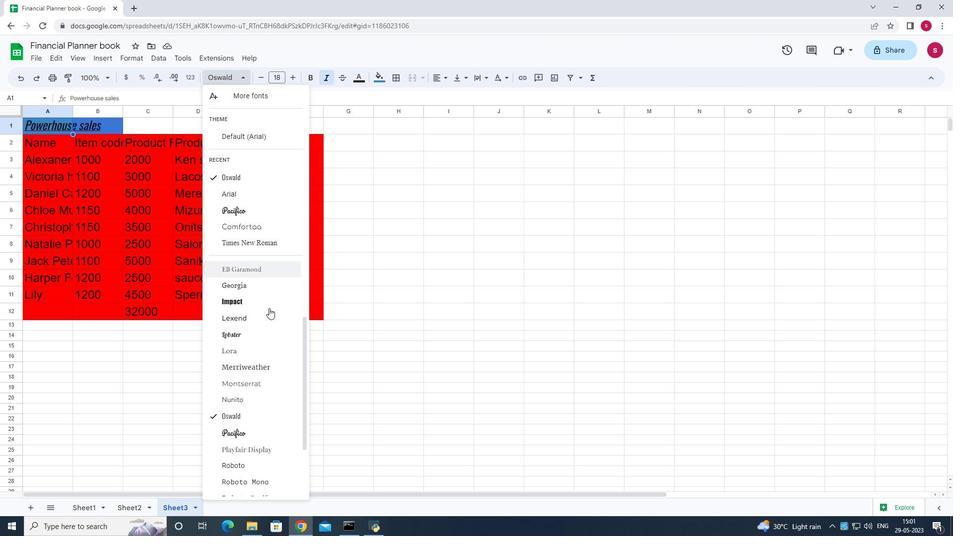 
Action: Mouse moved to (269, 308)
Screenshot: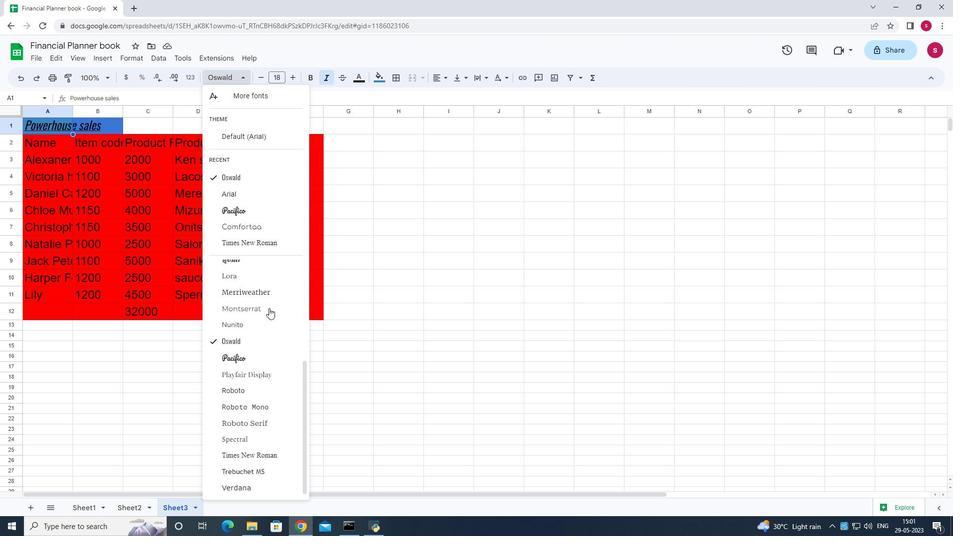 
Action: Mouse scrolled (269, 307) with delta (0, 0)
Screenshot: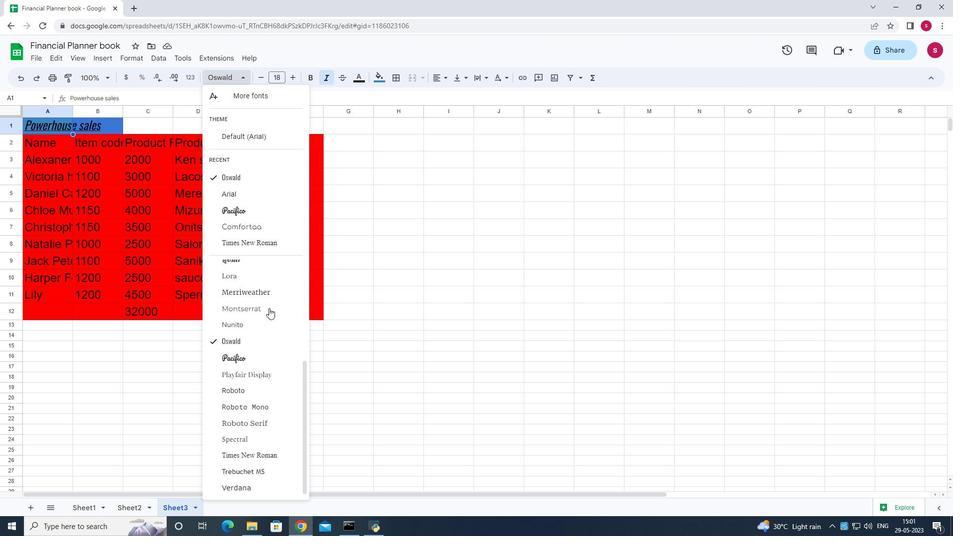 
Action: Mouse scrolled (269, 307) with delta (0, 0)
Screenshot: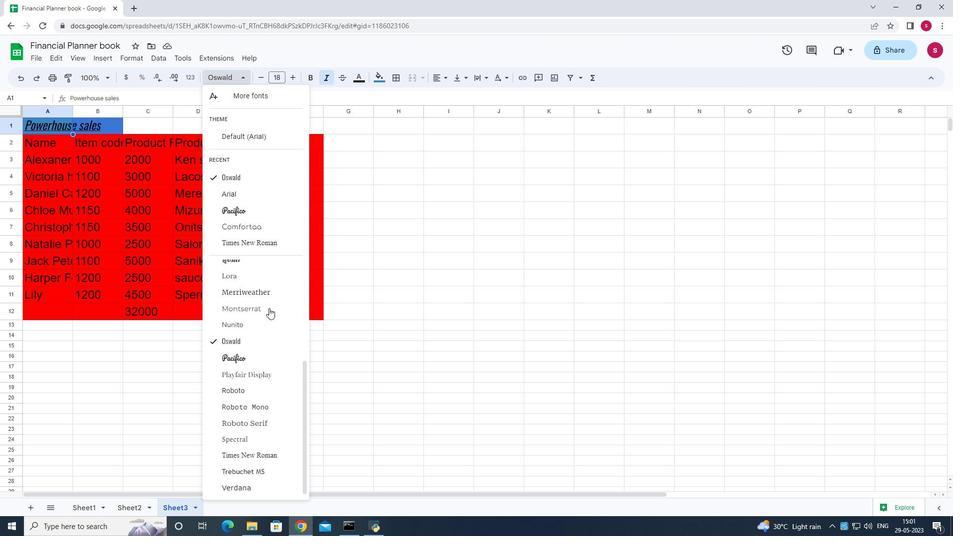 
Action: Mouse scrolled (269, 307) with delta (0, 0)
Screenshot: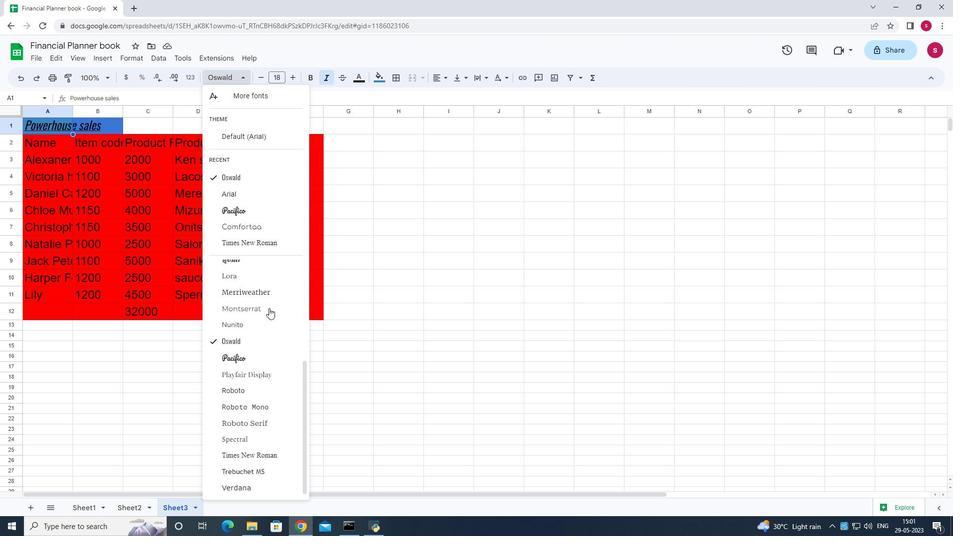 
Action: Mouse scrolled (269, 307) with delta (0, 0)
Screenshot: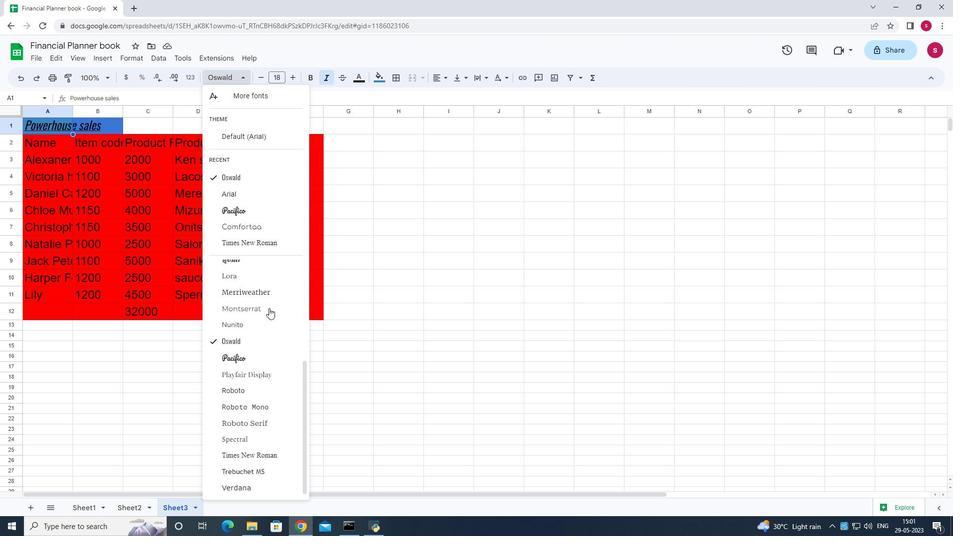 
Action: Mouse scrolled (269, 307) with delta (0, 0)
Screenshot: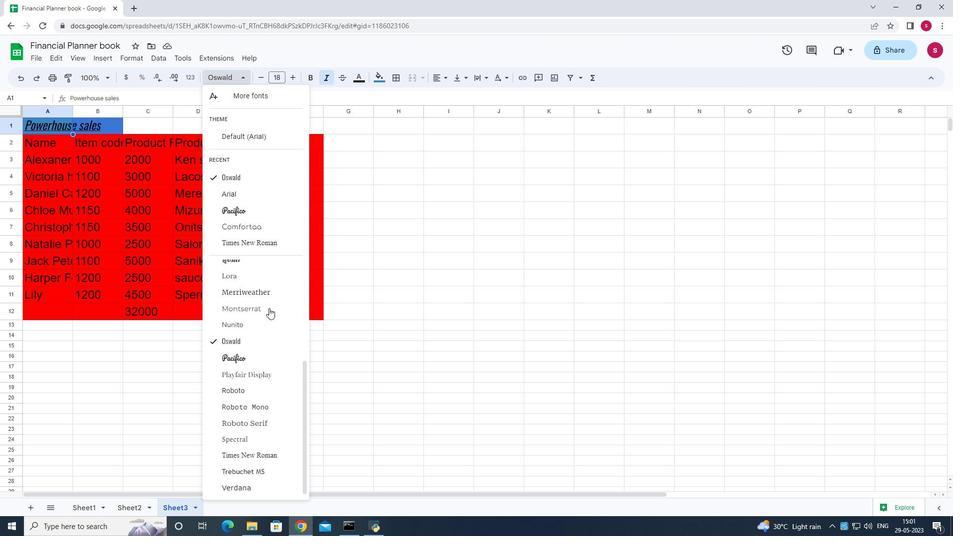 
Action: Mouse scrolled (269, 307) with delta (0, 0)
Screenshot: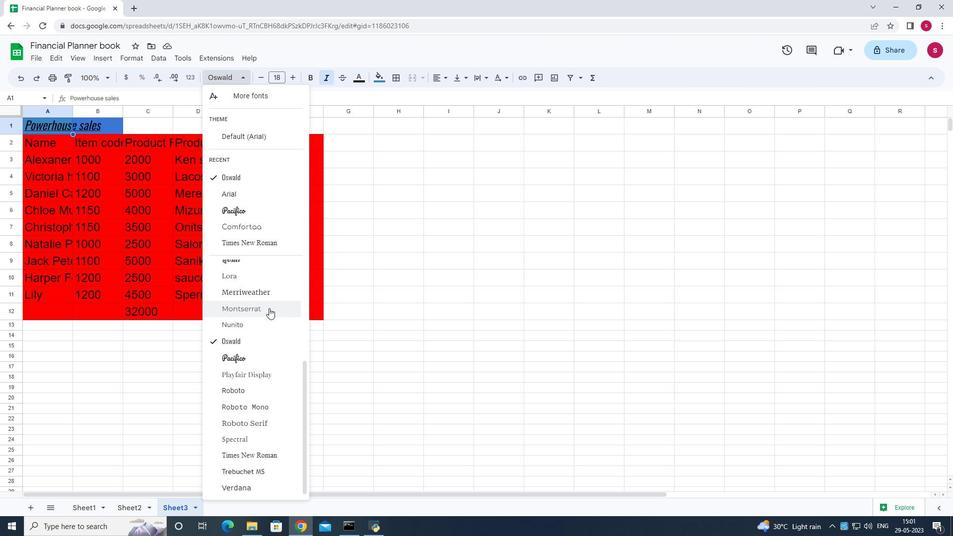 
Action: Mouse moved to (269, 305)
Screenshot: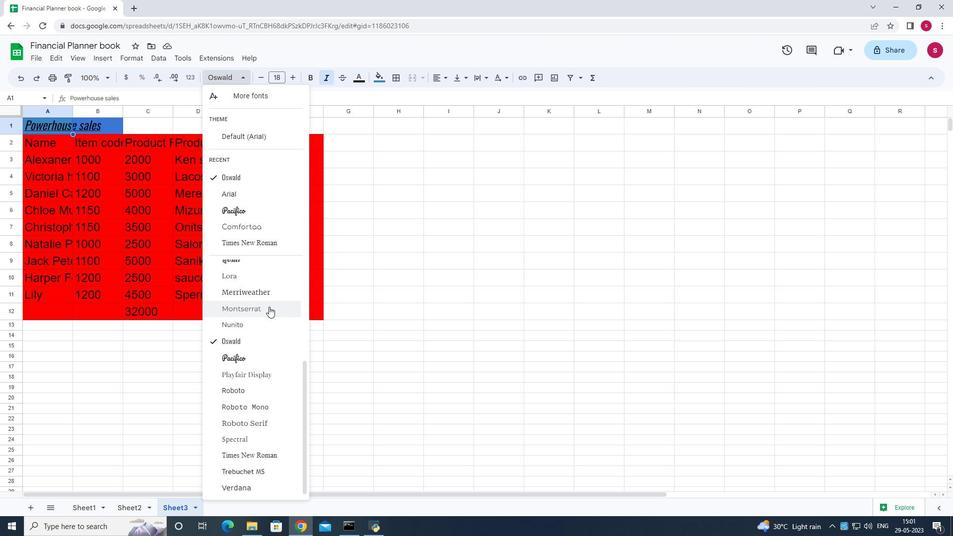 
Action: Mouse scrolled (269, 305) with delta (0, 0)
Screenshot: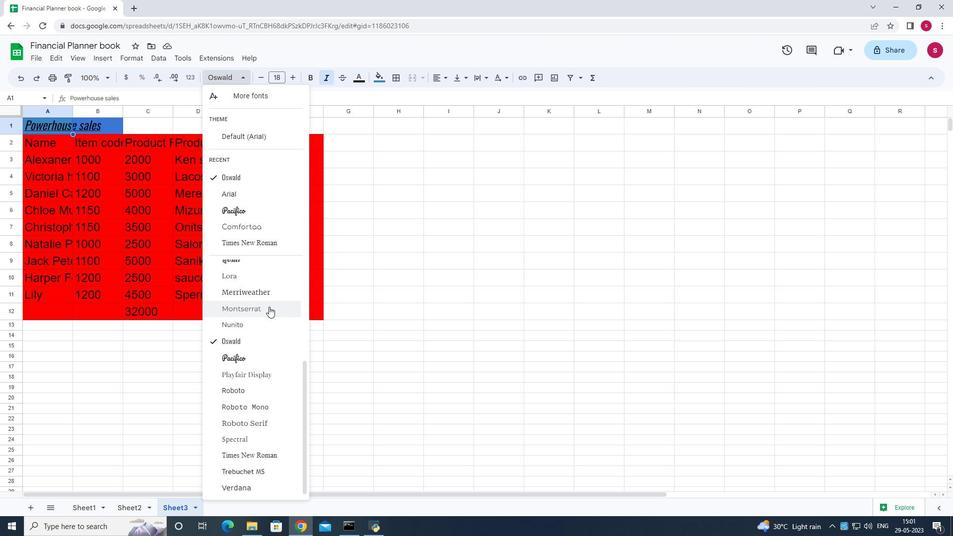 
Action: Mouse scrolled (269, 305) with delta (0, 0)
Screenshot: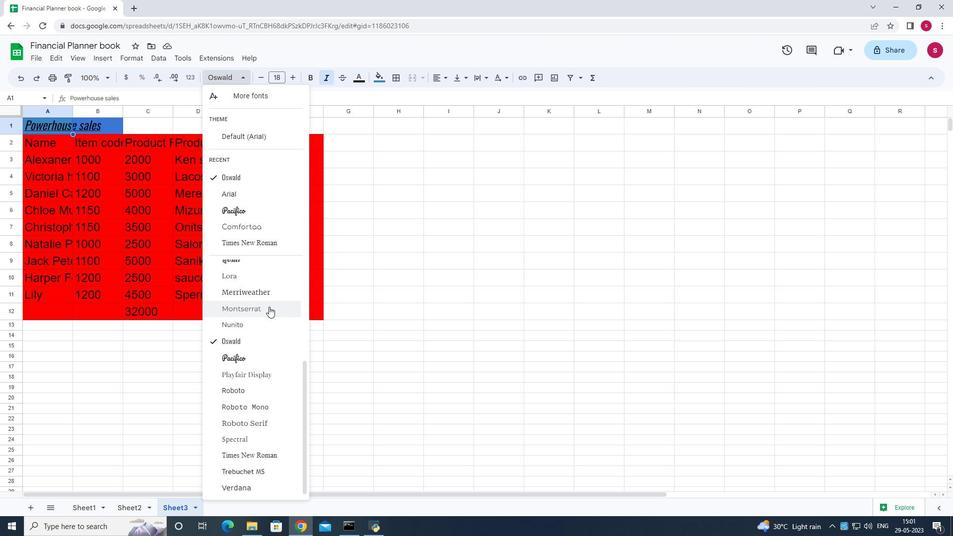 
Action: Mouse scrolled (269, 305) with delta (0, 0)
Screenshot: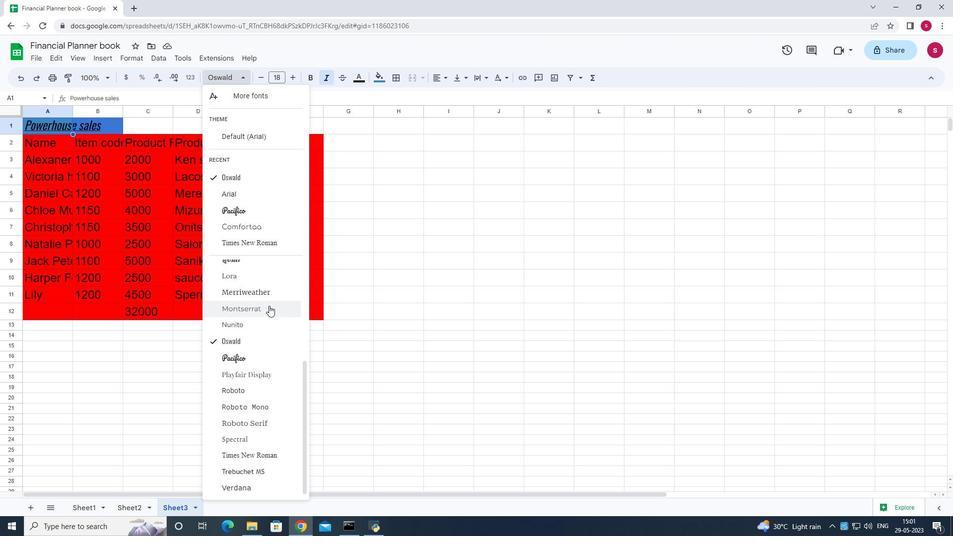 
Action: Mouse scrolled (269, 305) with delta (0, 0)
Screenshot: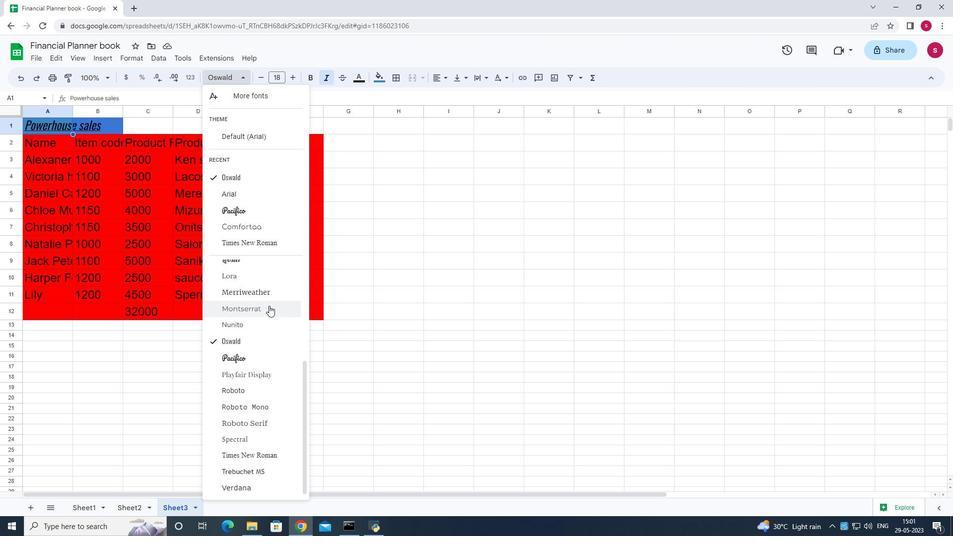 
Action: Mouse scrolled (269, 305) with delta (0, 0)
Screenshot: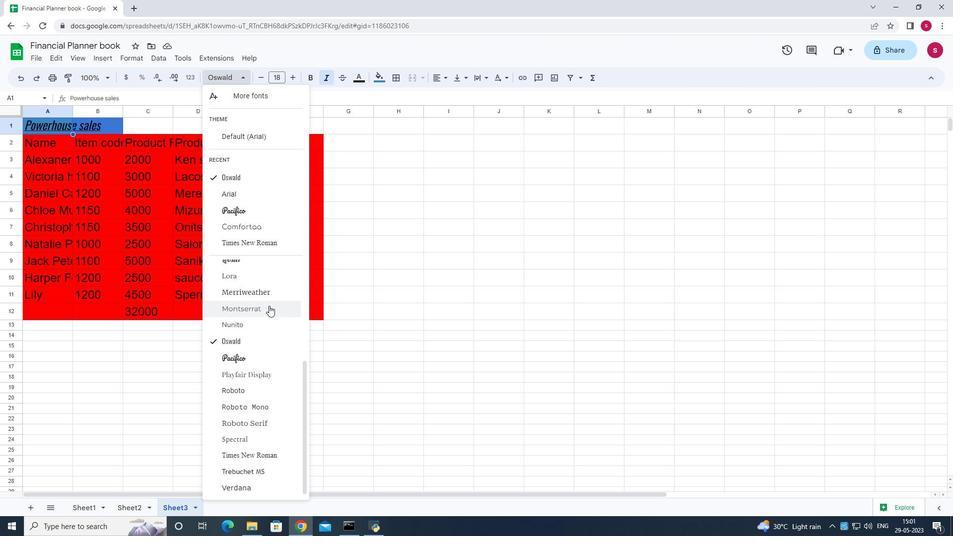
Action: Mouse moved to (275, 301)
Screenshot: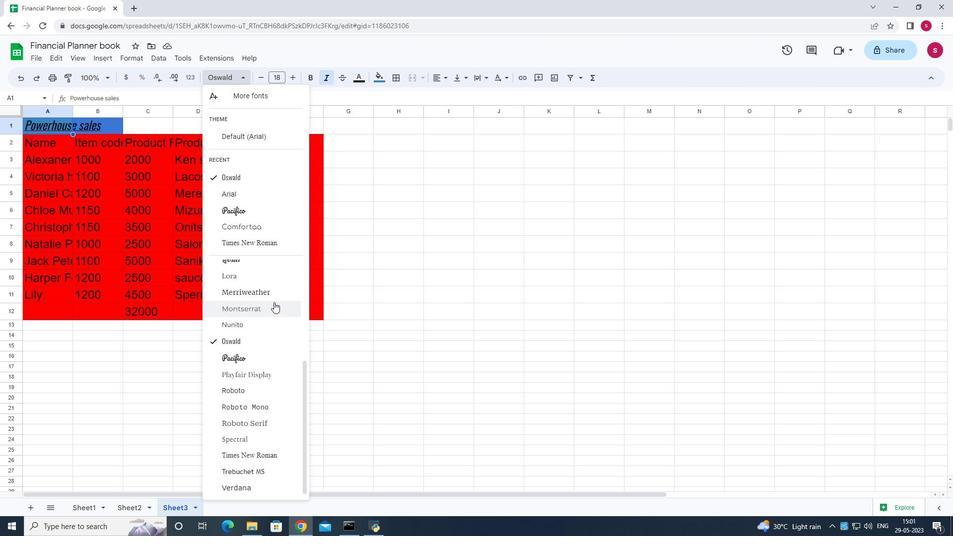 
Action: Mouse scrolled (275, 301) with delta (0, 0)
Screenshot: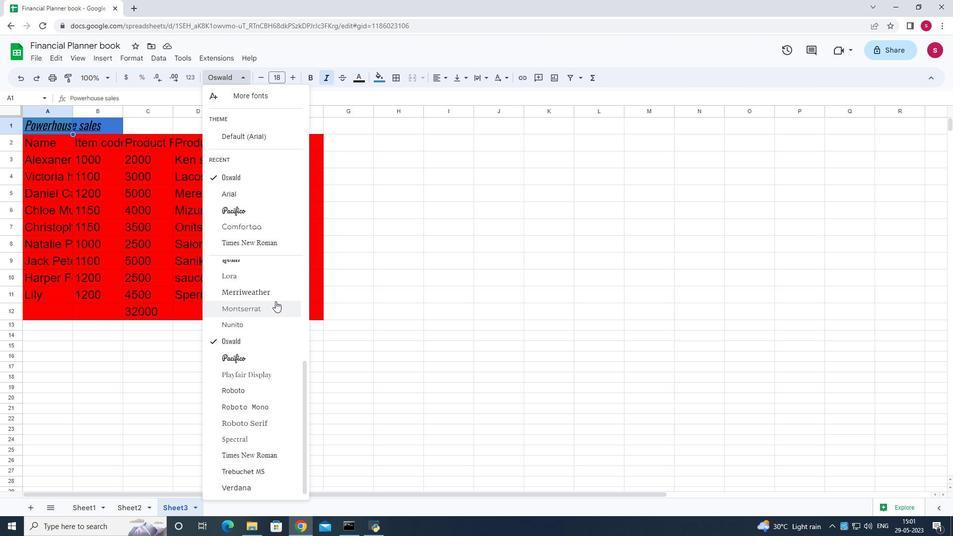 
Action: Mouse moved to (275, 300)
Screenshot: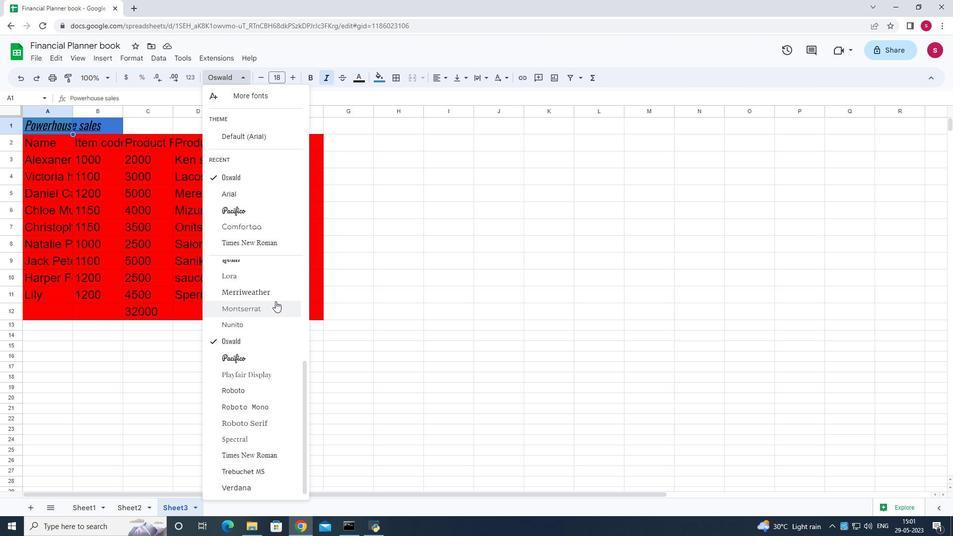 
Action: Mouse scrolled (275, 301) with delta (0, 0)
Screenshot: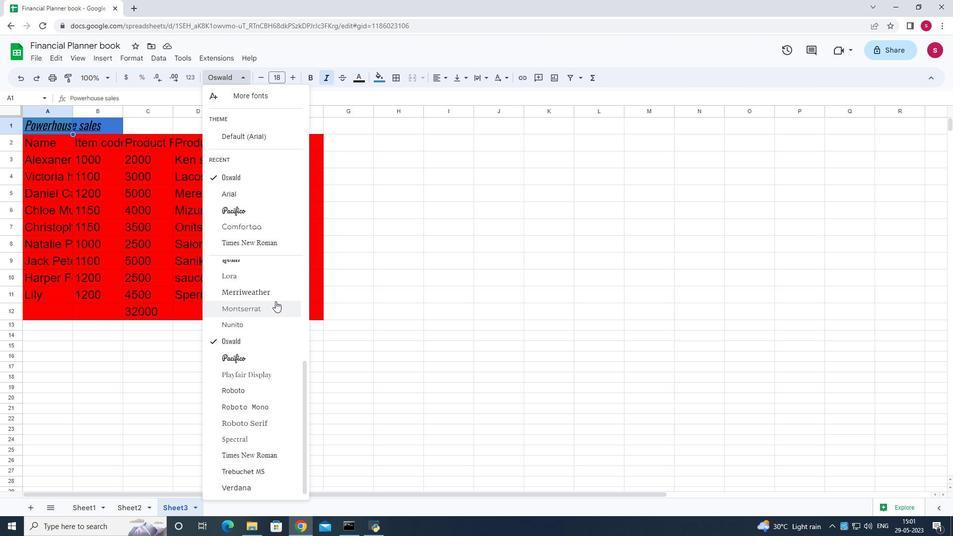 
Action: Mouse moved to (275, 299)
Screenshot: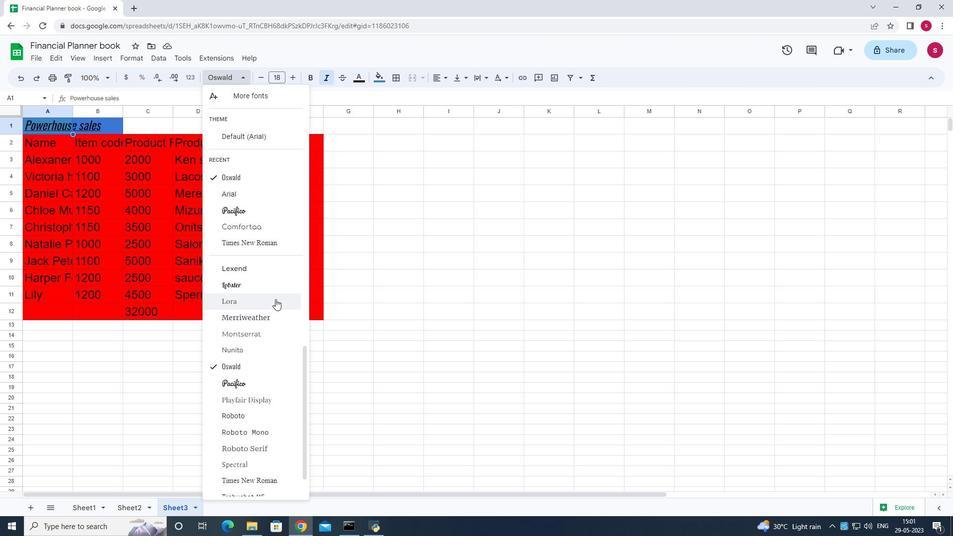 
Action: Mouse scrolled (275, 299) with delta (0, 0)
Screenshot: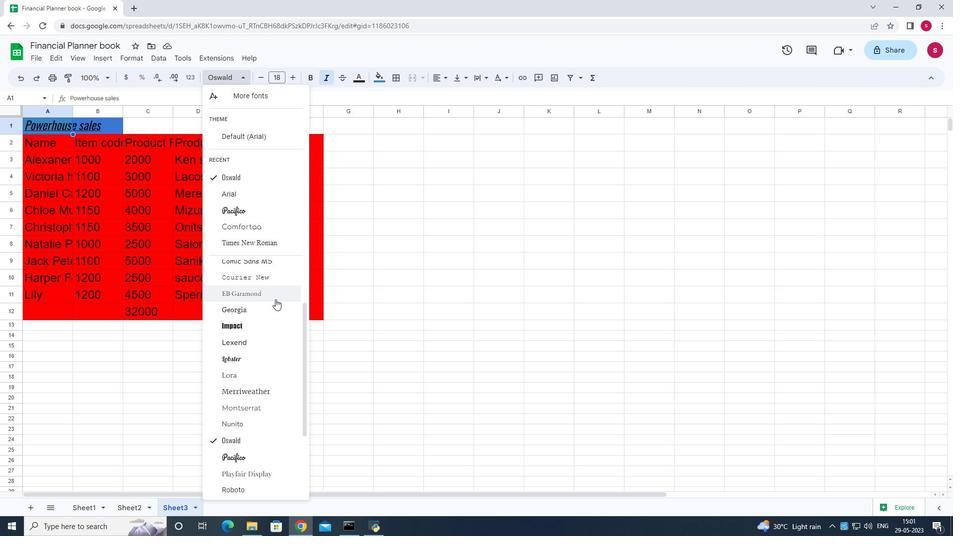 
Action: Mouse scrolled (275, 299) with delta (0, 0)
Screenshot: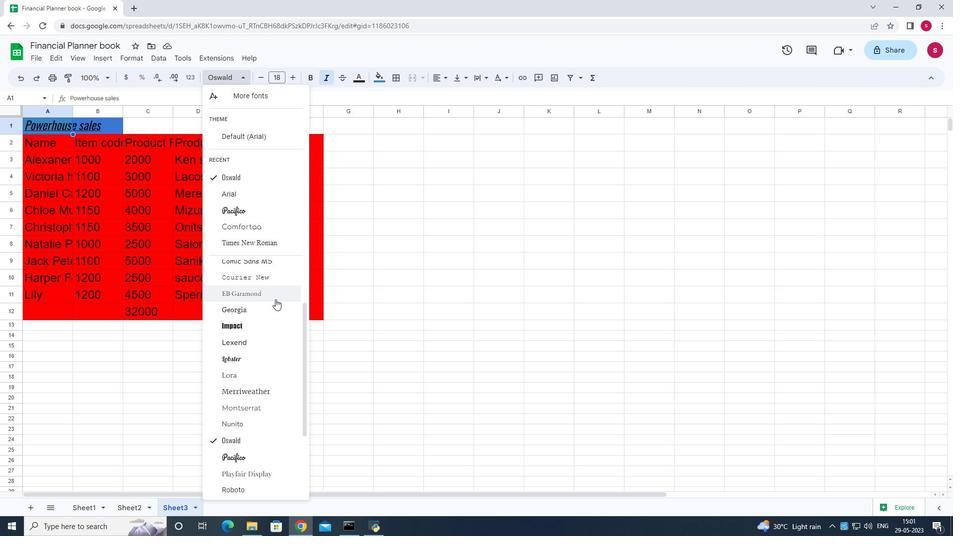 
Action: Mouse scrolled (275, 299) with delta (0, 0)
Screenshot: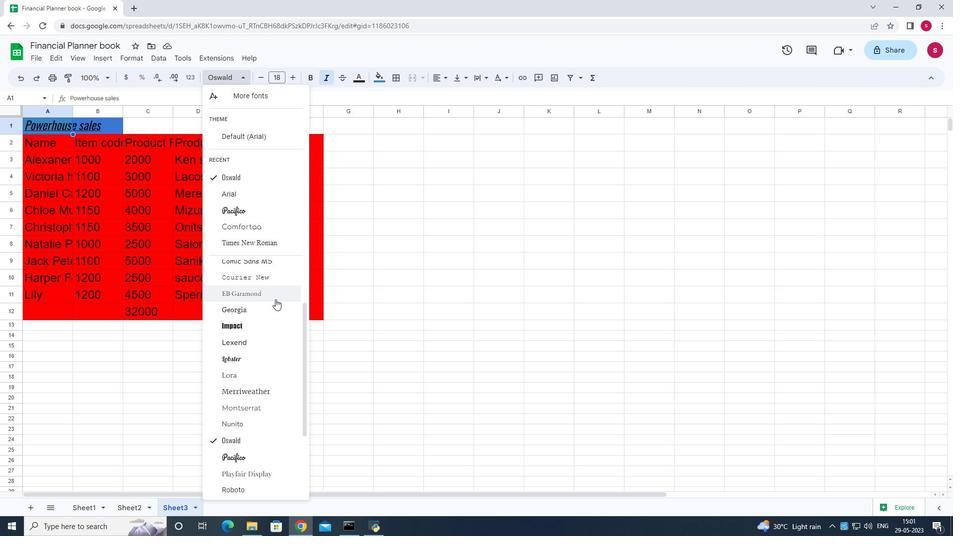 
Action: Mouse scrolled (275, 299) with delta (0, 0)
Screenshot: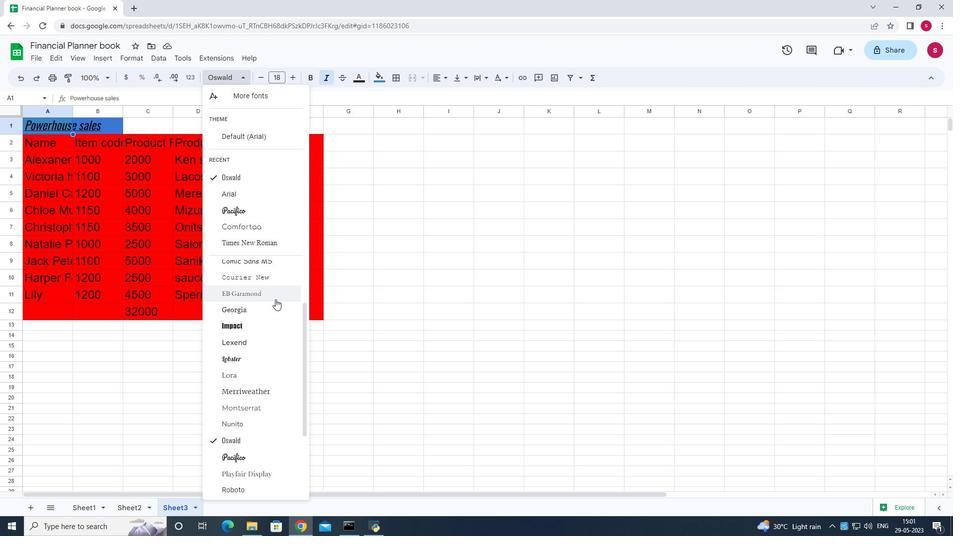 
Action: Mouse scrolled (275, 299) with delta (0, 0)
Screenshot: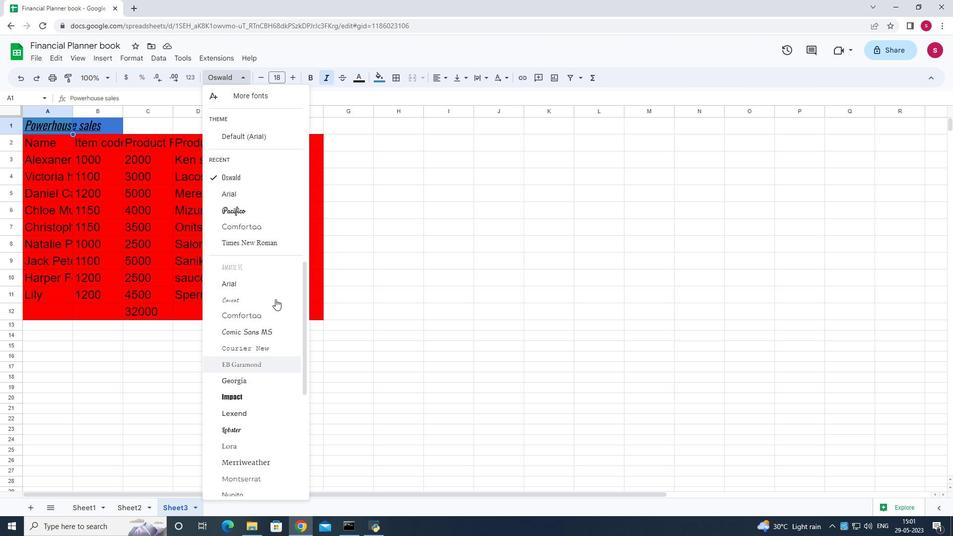 
Action: Mouse scrolled (275, 299) with delta (0, 0)
Screenshot: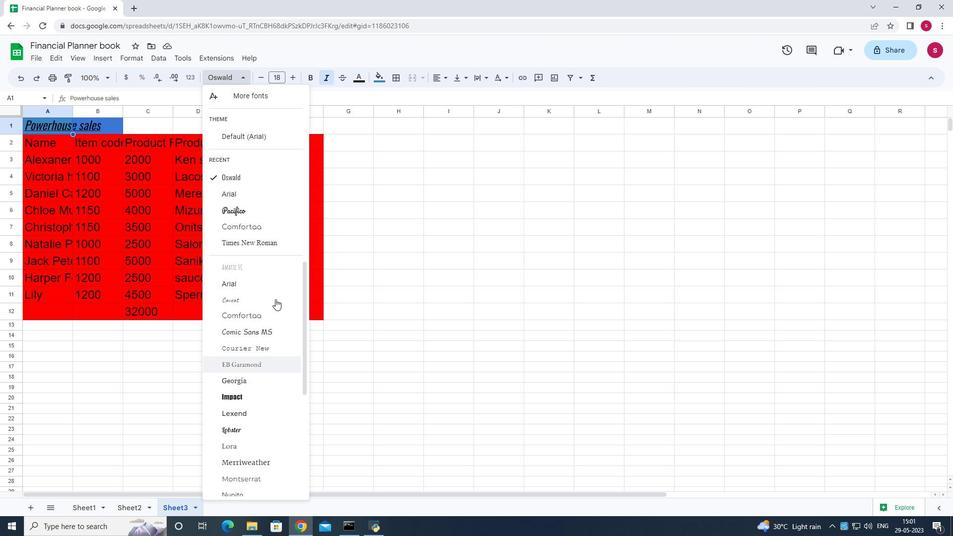 
Action: Mouse scrolled (275, 299) with delta (0, 0)
Screenshot: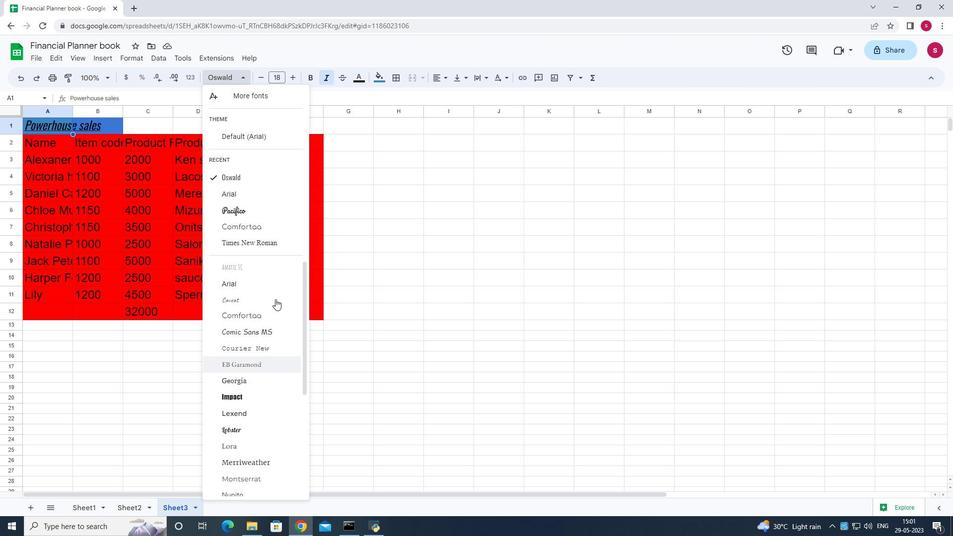 
Action: Mouse moved to (275, 298)
Screenshot: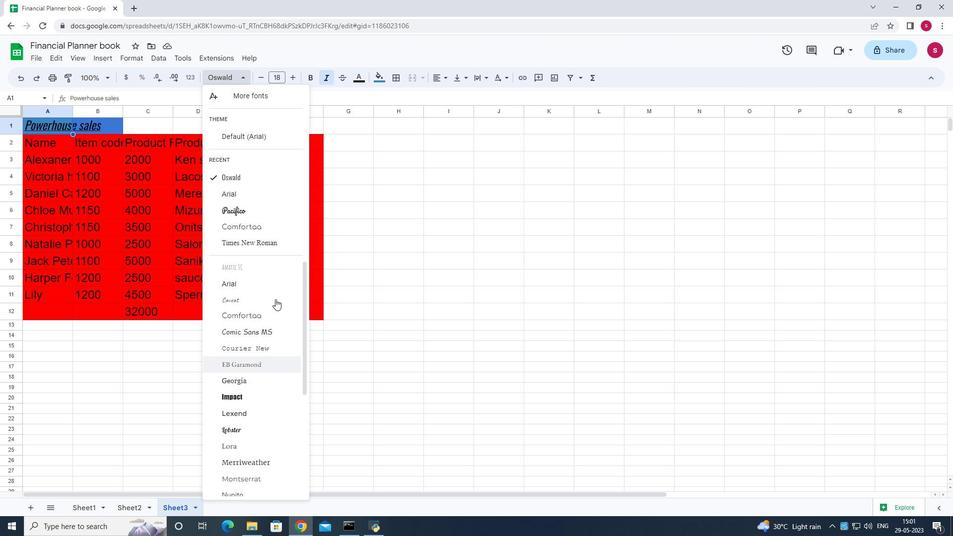 
Action: Mouse scrolled (275, 298) with delta (0, 0)
Screenshot: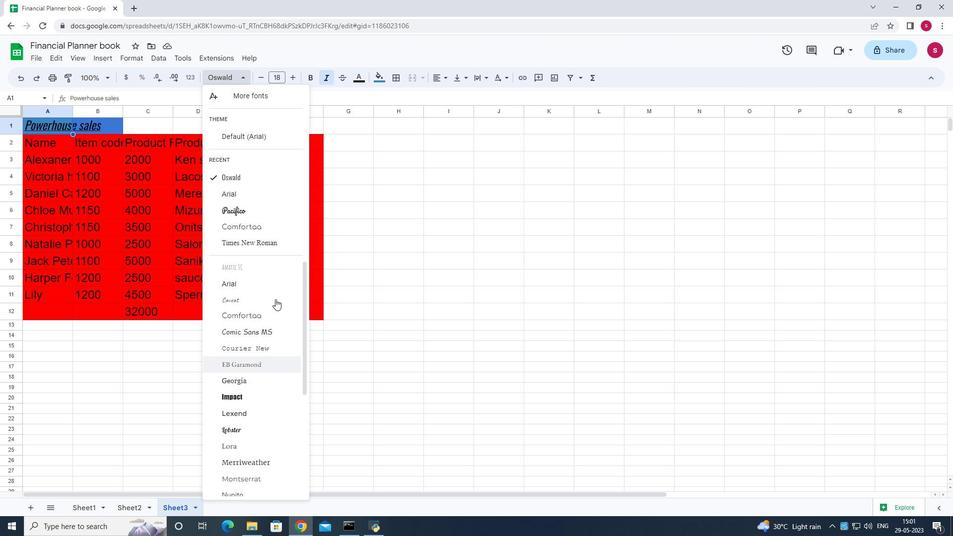 
Action: Mouse moved to (276, 296)
Screenshot: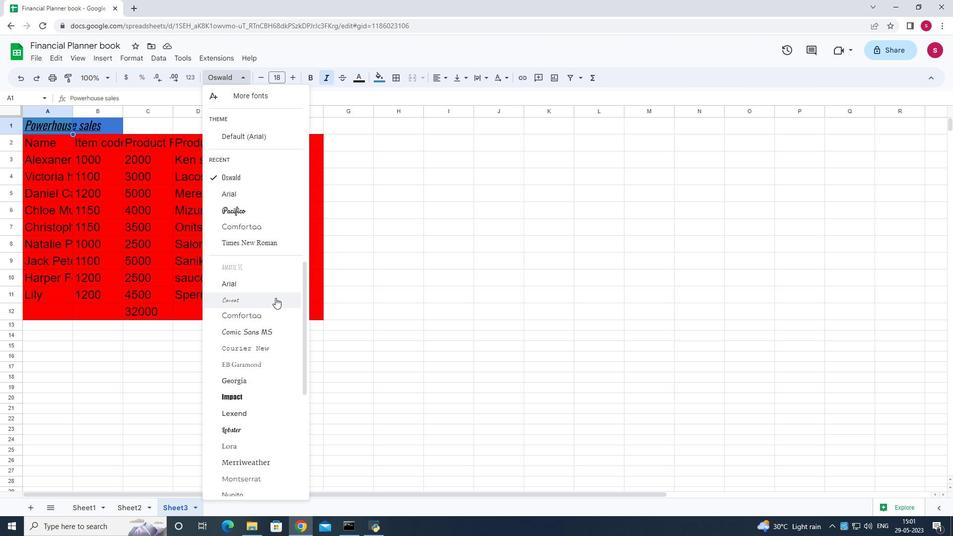 
Action: Mouse scrolled (276, 297) with delta (0, 0)
Screenshot: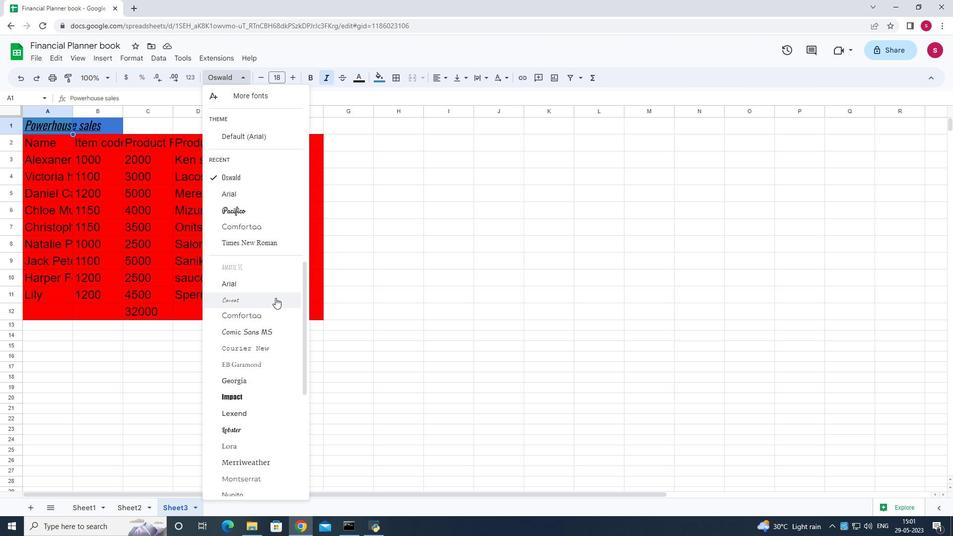 
Action: Mouse scrolled (276, 297) with delta (0, 0)
Screenshot: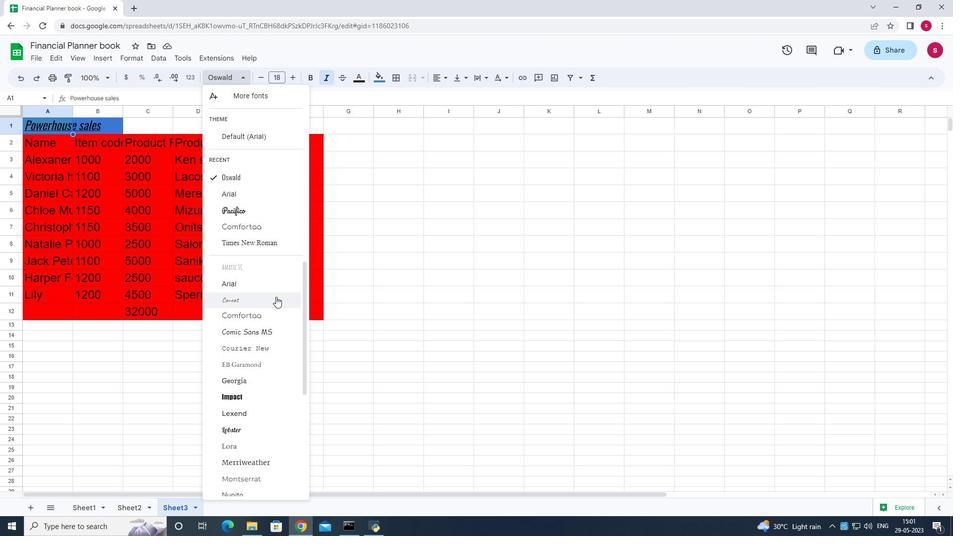 
Action: Mouse scrolled (276, 297) with delta (0, 0)
Screenshot: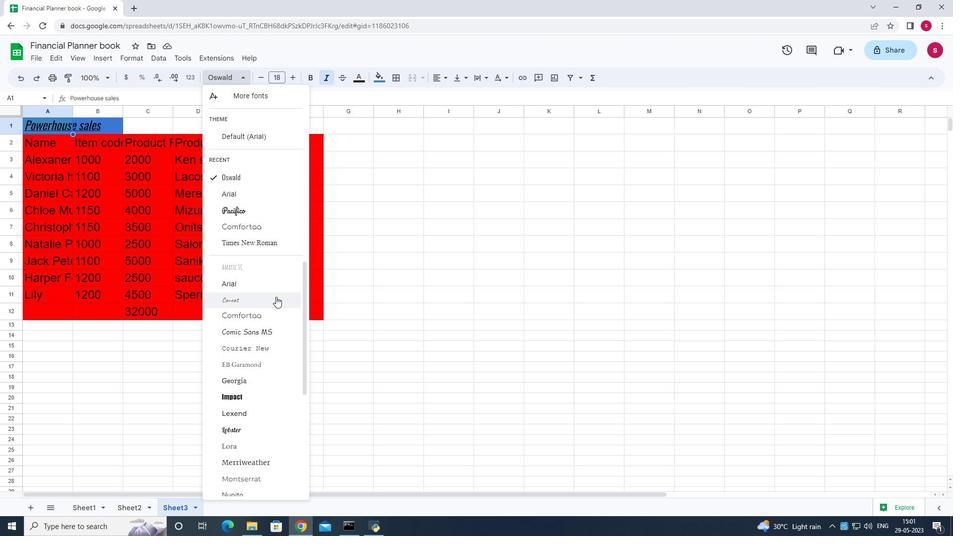 
Action: Mouse moved to (276, 296)
Screenshot: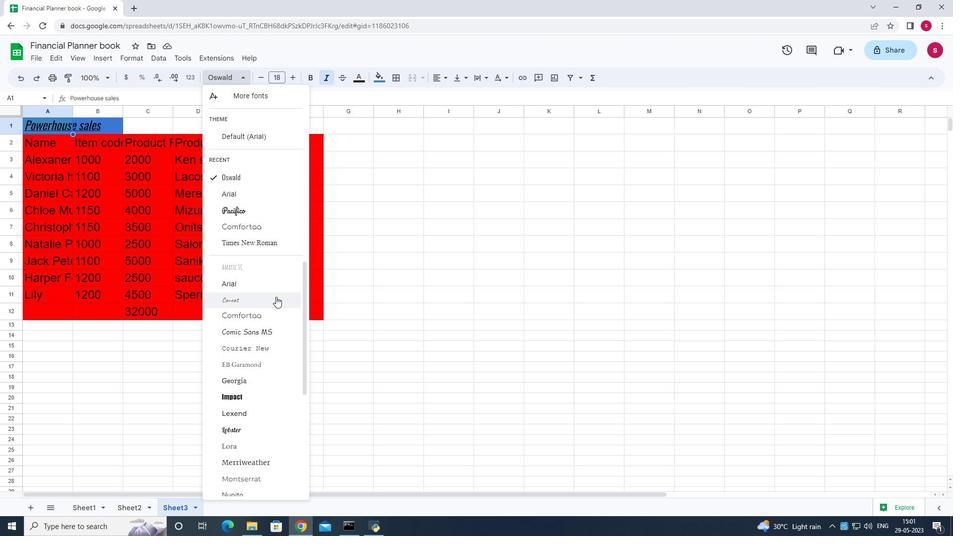 
Action: Mouse scrolled (276, 296) with delta (0, 0)
Screenshot: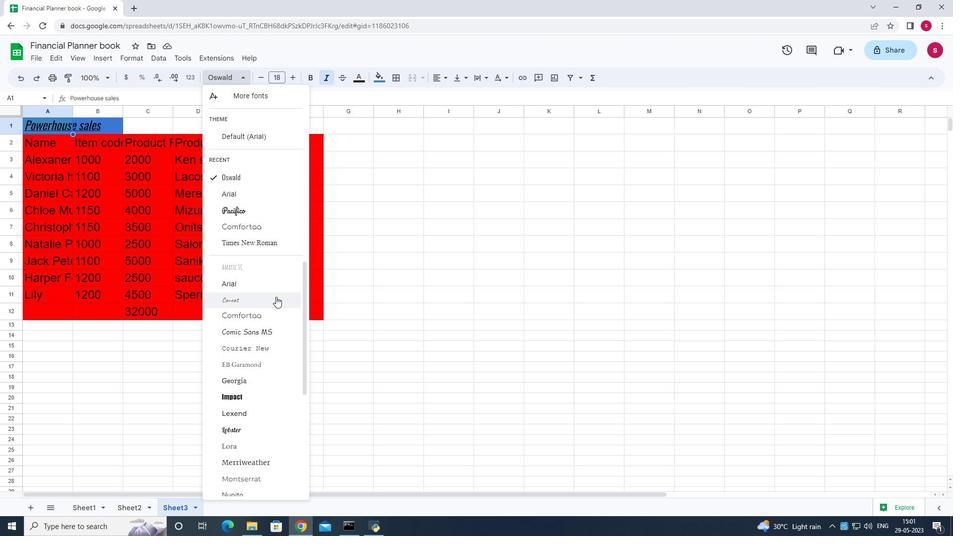 
Action: Mouse moved to (276, 294)
Screenshot: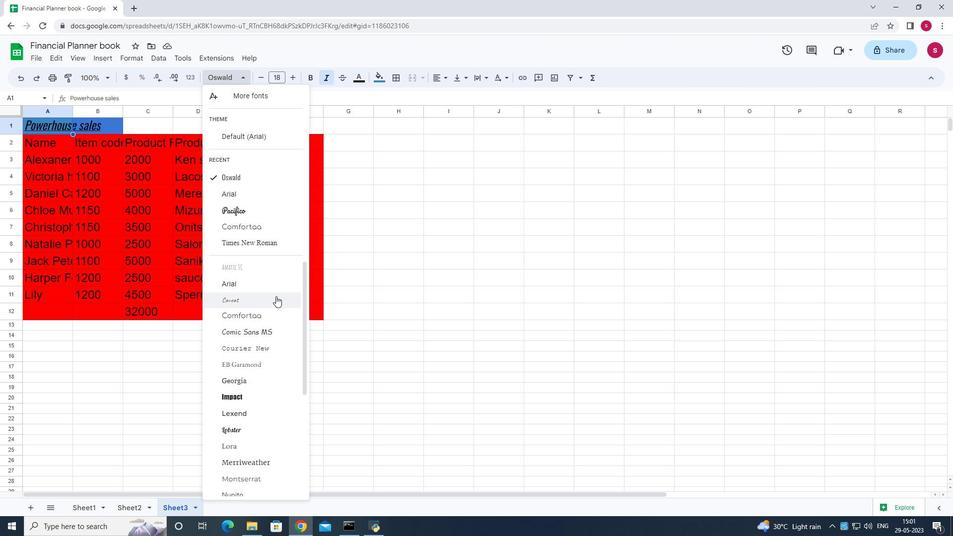
Action: Mouse scrolled (276, 294) with delta (0, 0)
Screenshot: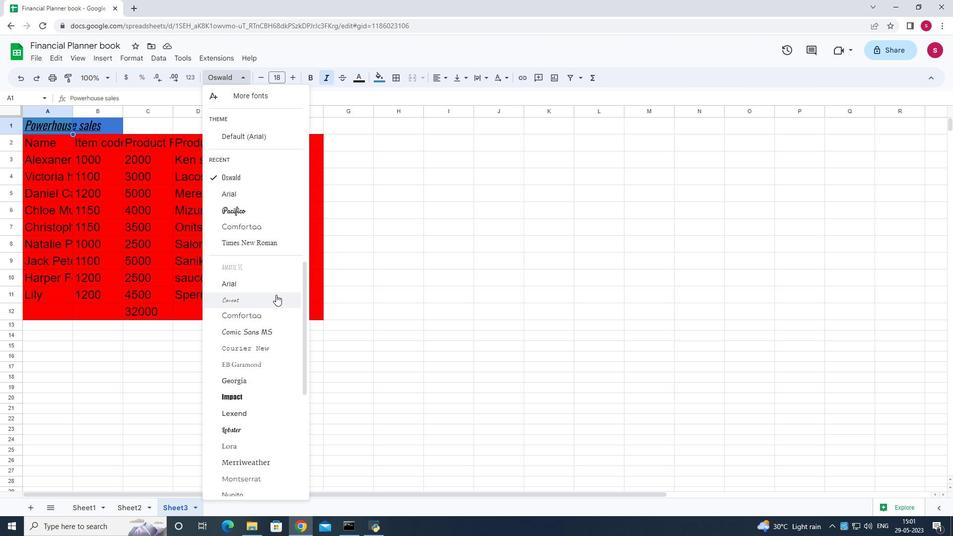 
Action: Mouse scrolled (276, 294) with delta (0, 0)
Screenshot: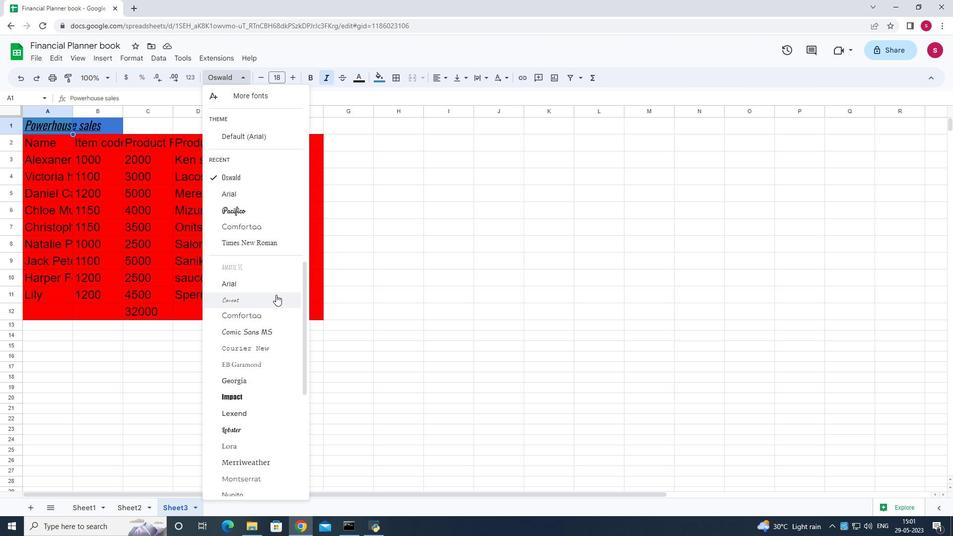 
Action: Mouse scrolled (276, 294) with delta (0, 0)
Screenshot: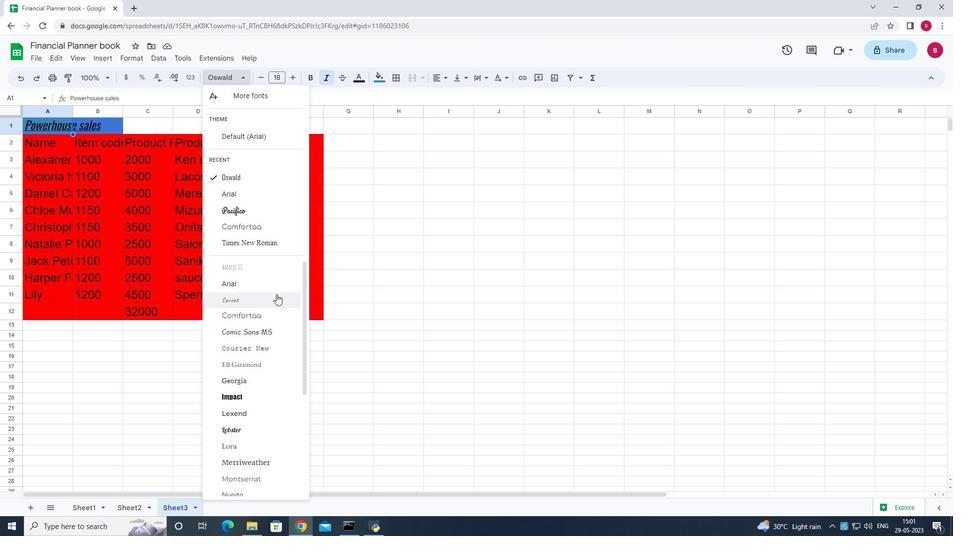 
Action: Mouse scrolled (276, 294) with delta (0, 0)
Screenshot: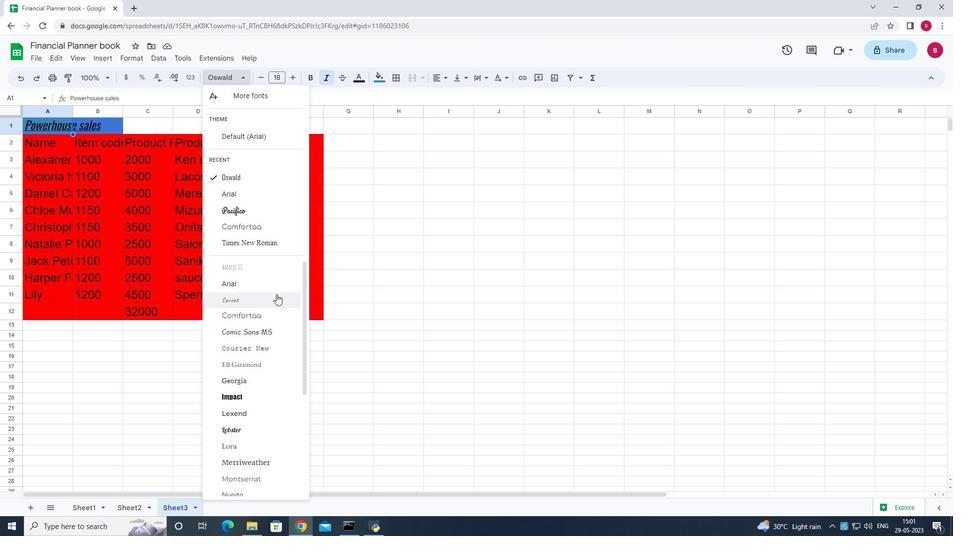 
Action: Mouse moved to (315, 284)
Screenshot: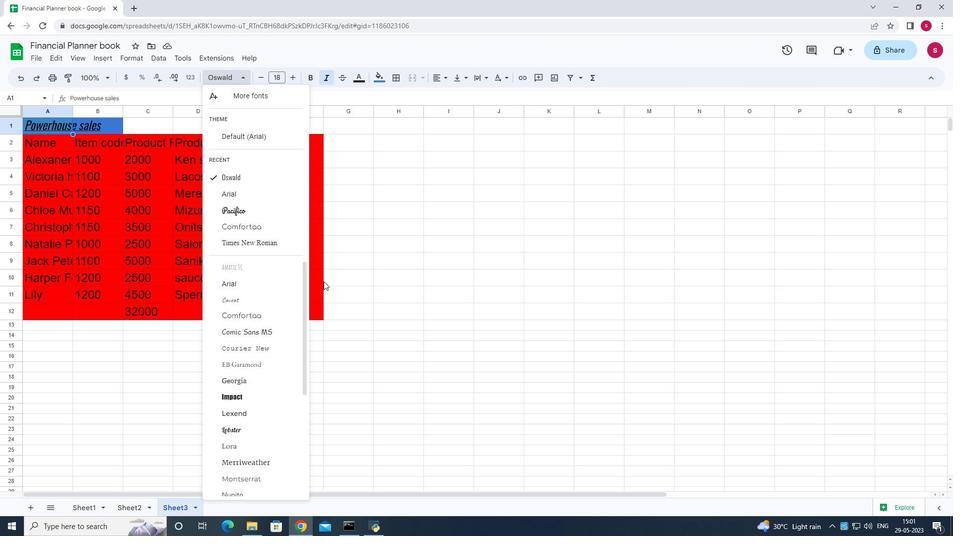 
Action: Mouse pressed left at (315, 284)
Screenshot: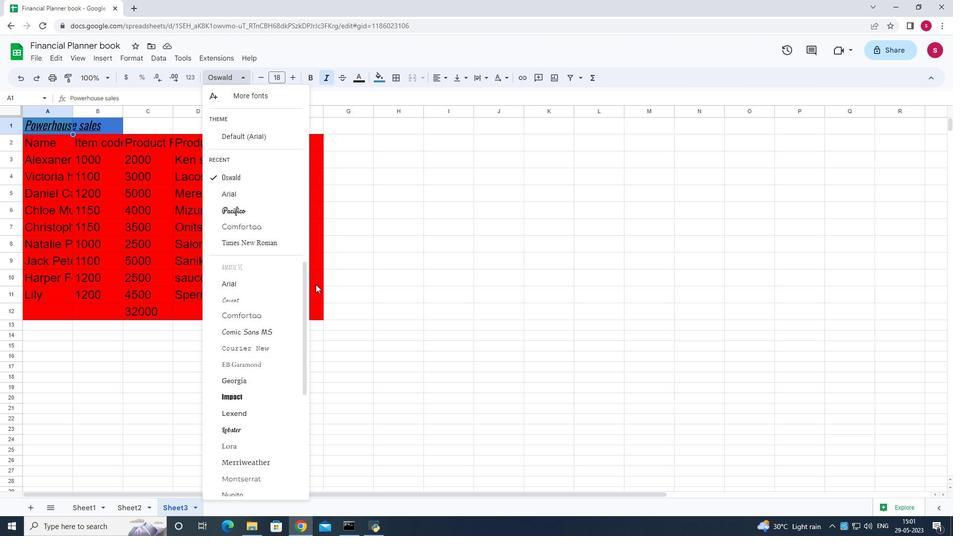 
Action: Mouse moved to (96, 124)
Screenshot: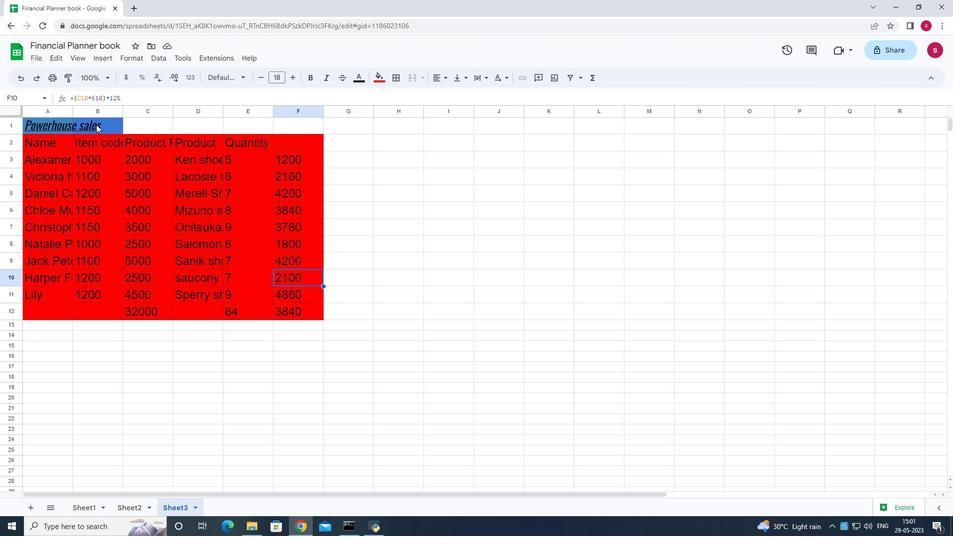 
Action: Mouse pressed left at (96, 124)
Screenshot: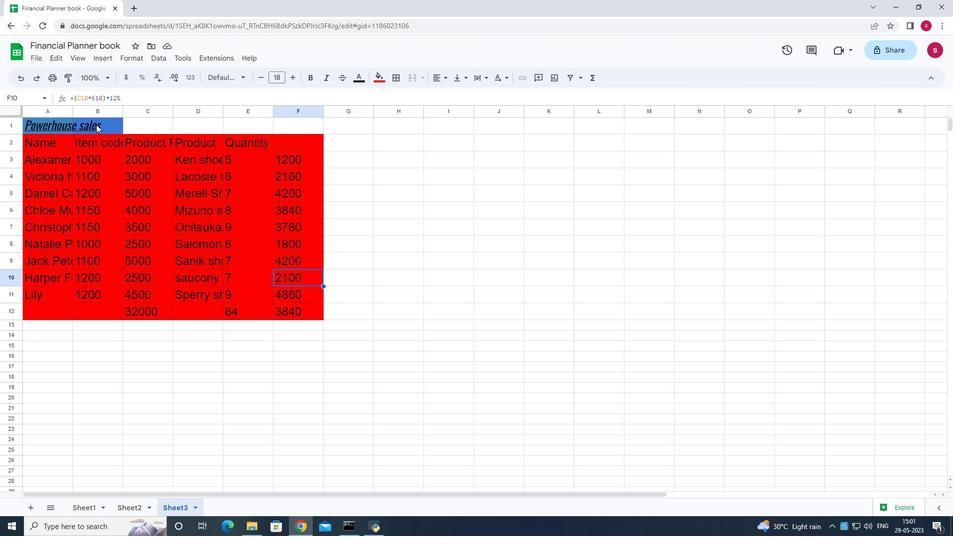 
Action: Mouse moved to (274, 81)
Screenshot: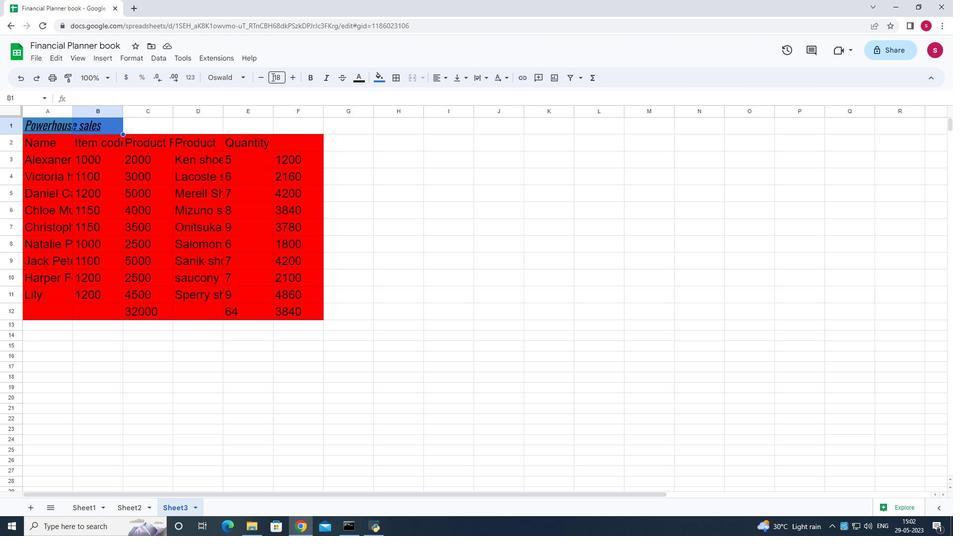 
Action: Mouse pressed left at (274, 81)
Screenshot: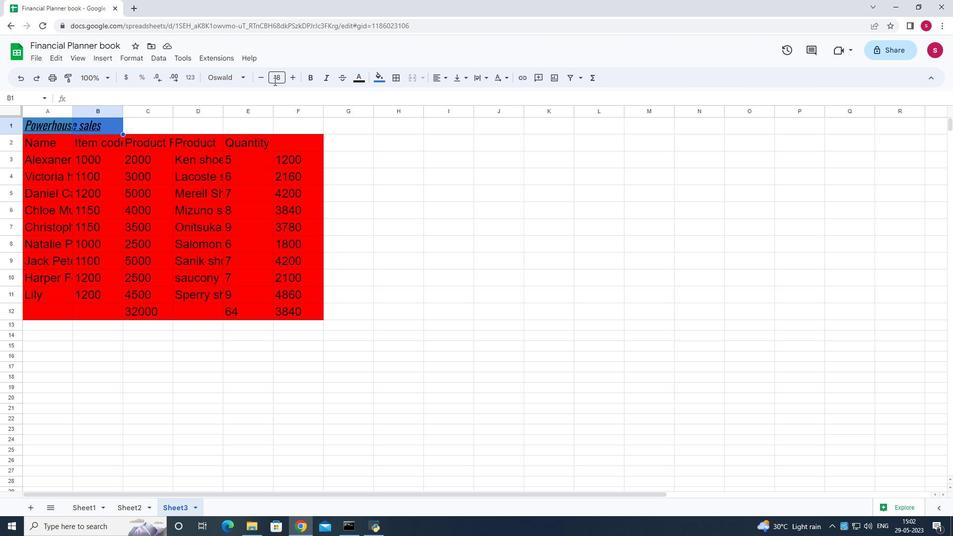 
Action: Mouse moved to (278, 140)
Screenshot: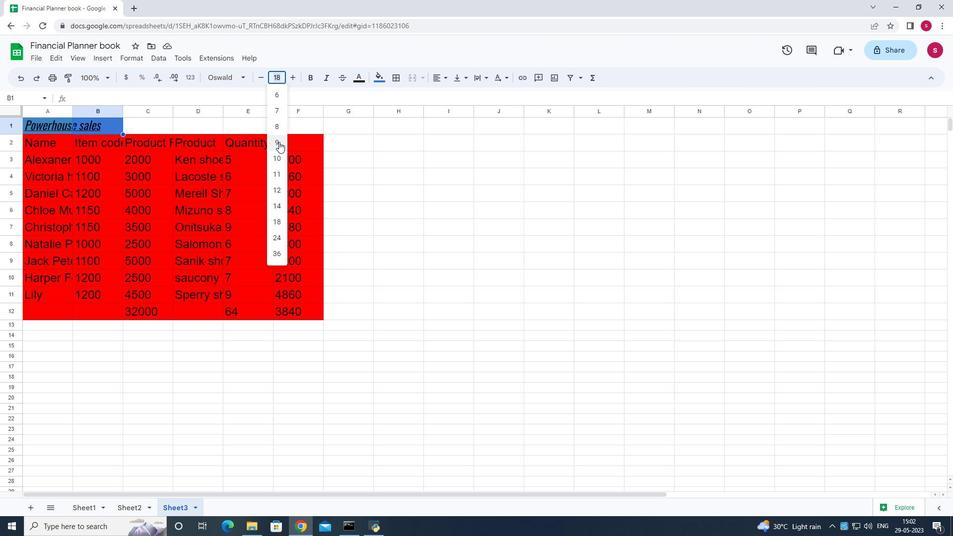 
Action: Mouse pressed left at (278, 140)
Screenshot: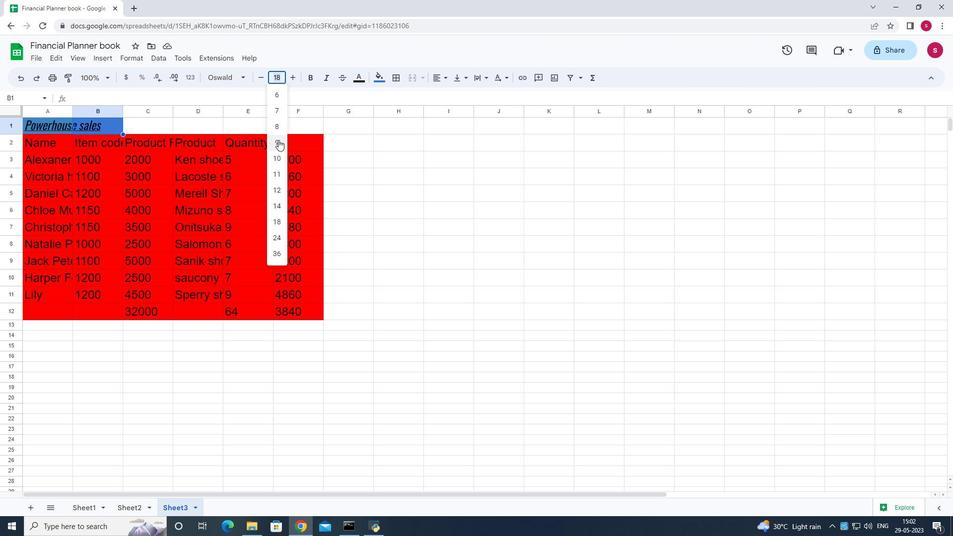 
Action: Mouse moved to (73, 121)
Screenshot: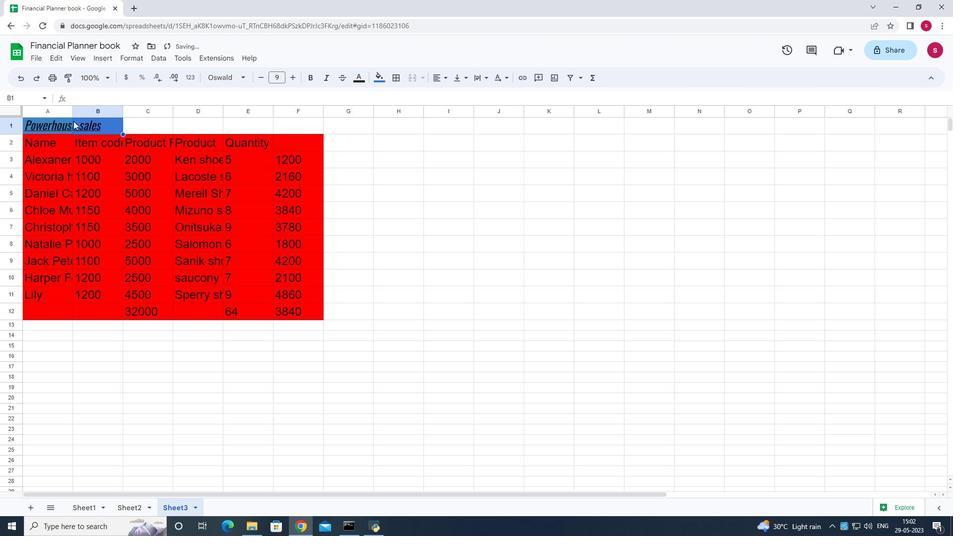 
Action: Mouse pressed left at (73, 121)
Screenshot: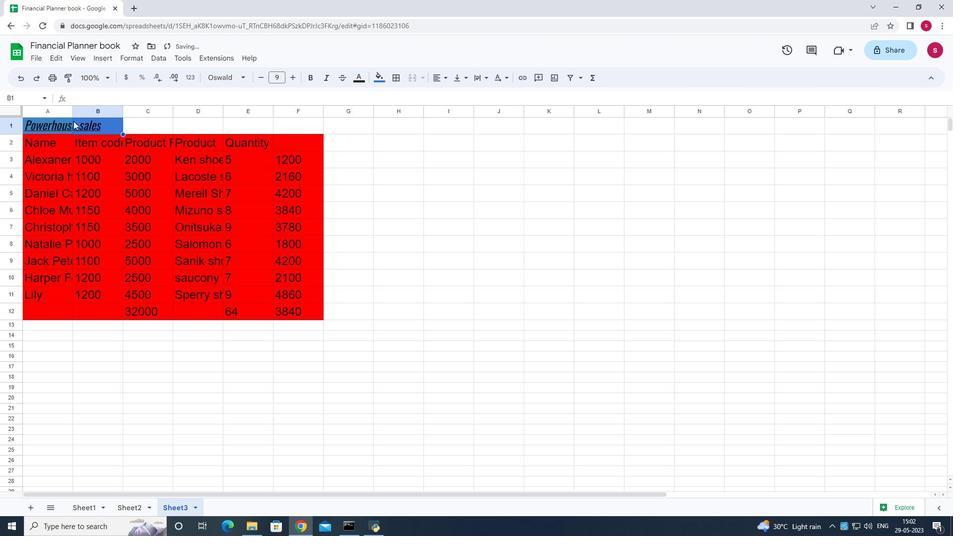 
Action: Mouse moved to (73, 120)
Screenshot: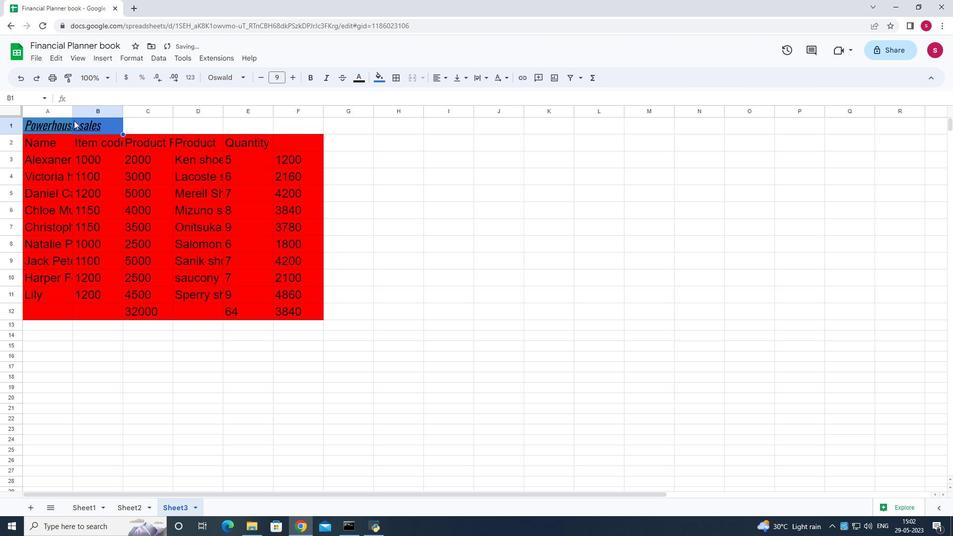 
Action: Mouse pressed left at (73, 120)
Screenshot: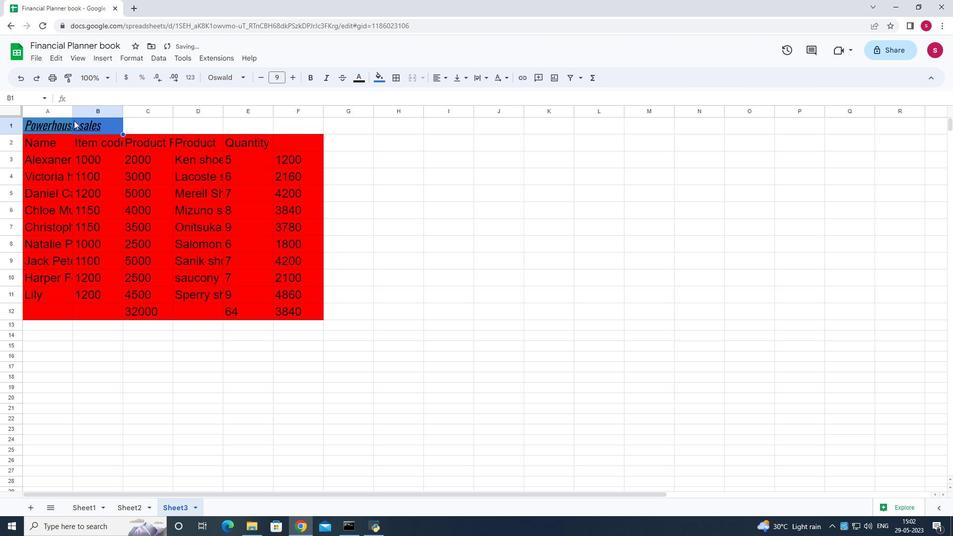 
Action: Mouse pressed left at (73, 120)
Screenshot: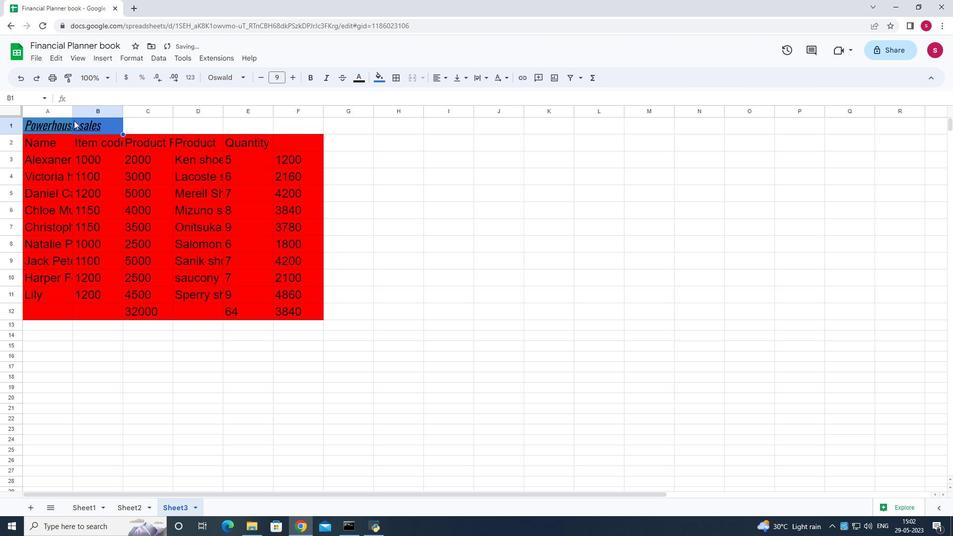 
Action: Mouse pressed left at (73, 120)
Screenshot: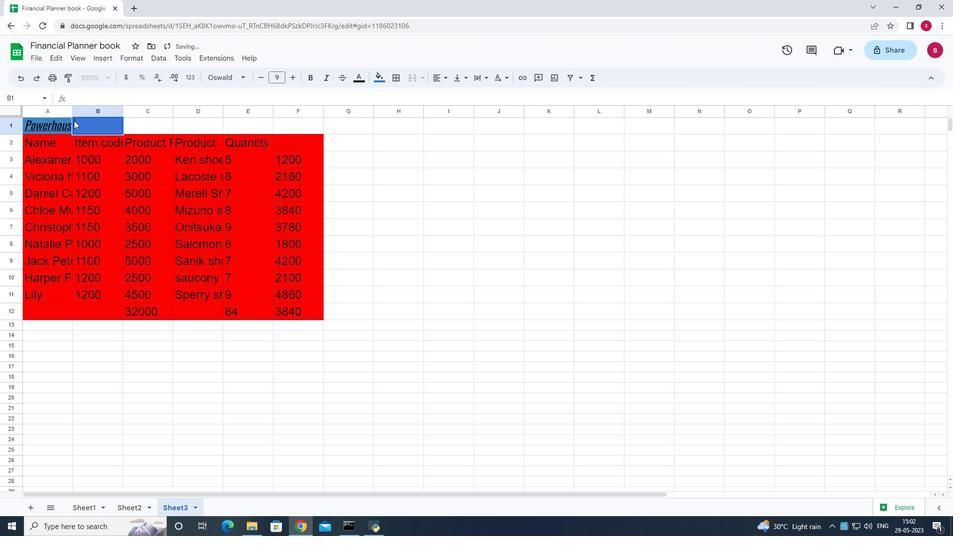 
Action: Mouse moved to (290, 77)
Screenshot: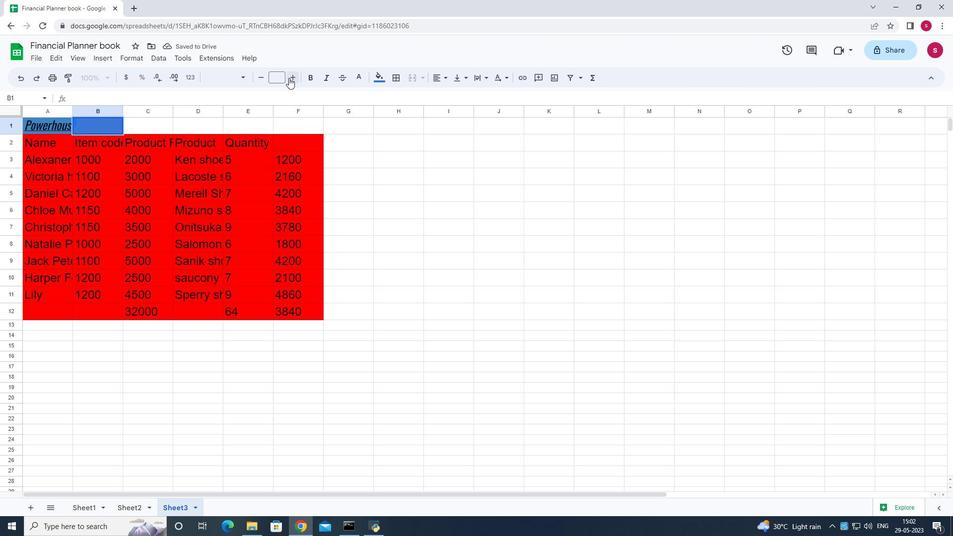 
Action: Mouse pressed left at (290, 77)
Screenshot: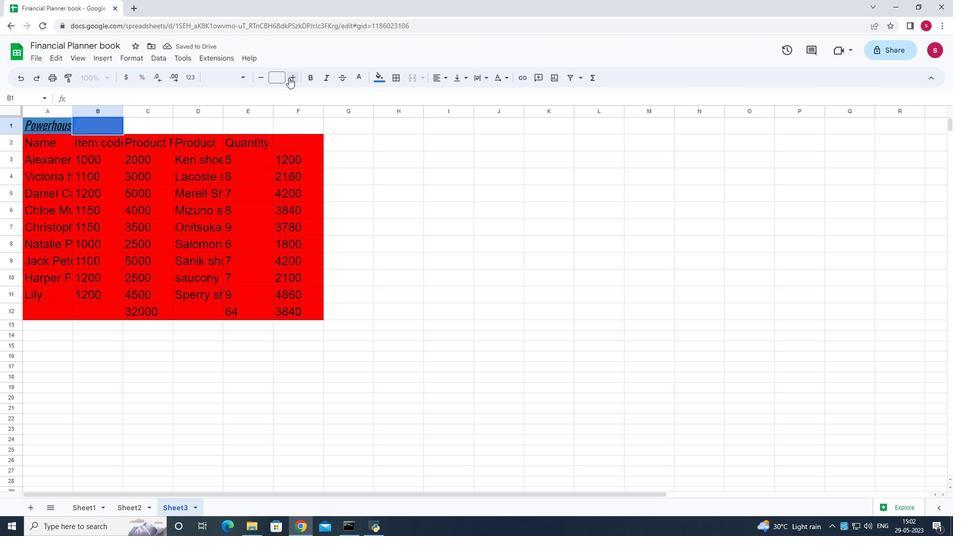 
Action: Mouse pressed left at (290, 77)
Screenshot: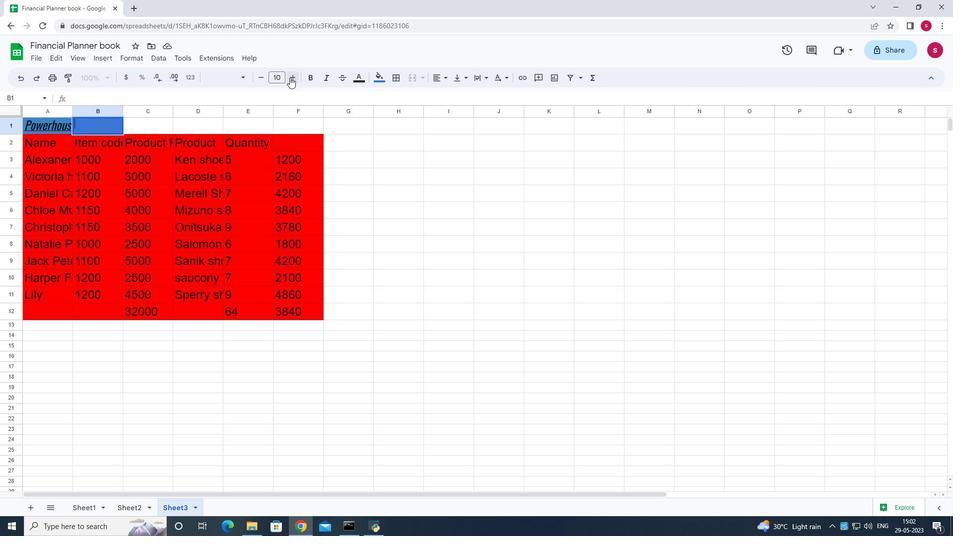 
Action: Mouse pressed left at (290, 77)
Screenshot: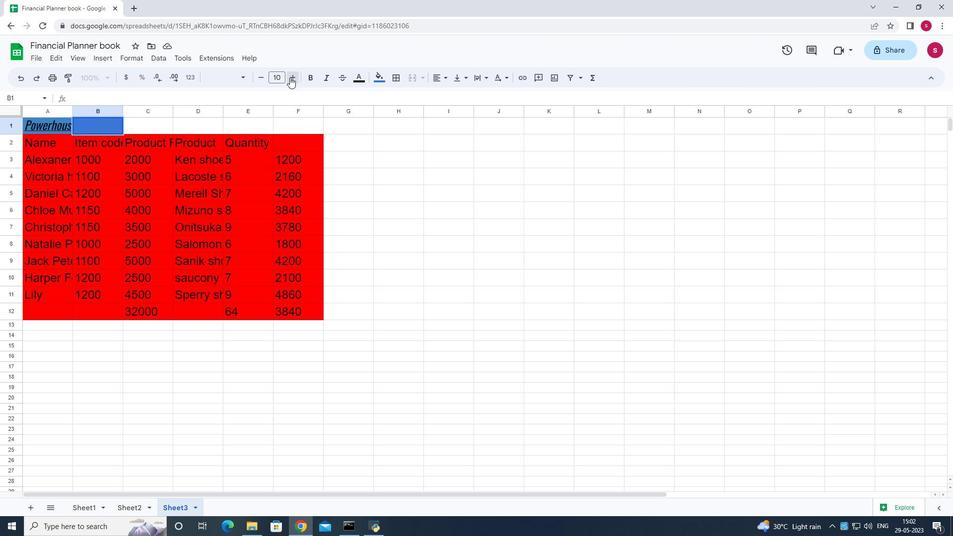 
Action: Mouse pressed left at (290, 77)
Screenshot: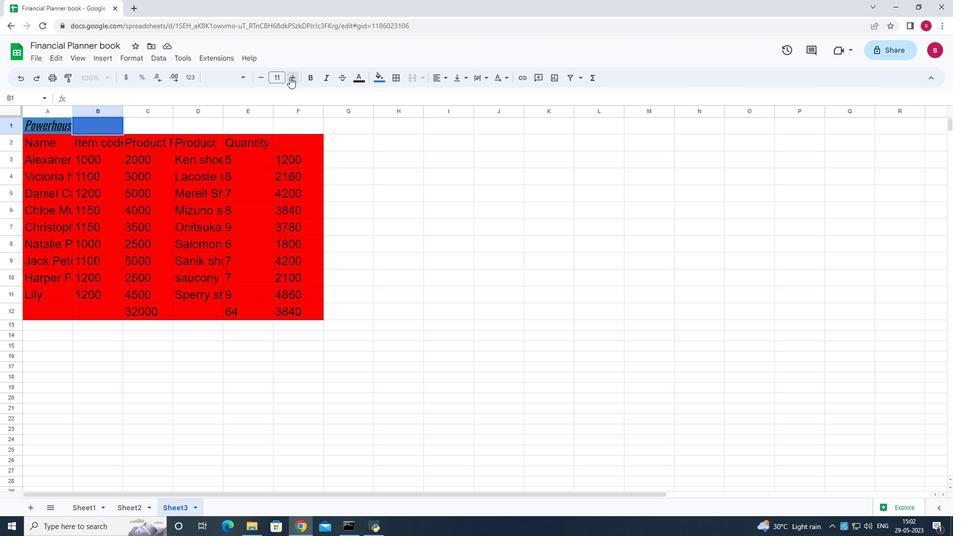 
Action: Mouse pressed left at (290, 77)
Screenshot: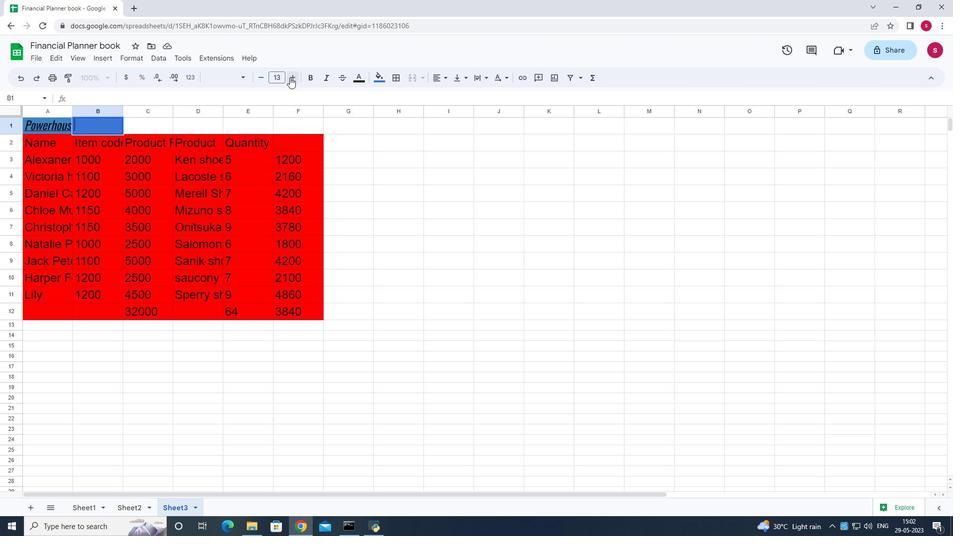 
Action: Mouse pressed left at (290, 77)
Screenshot: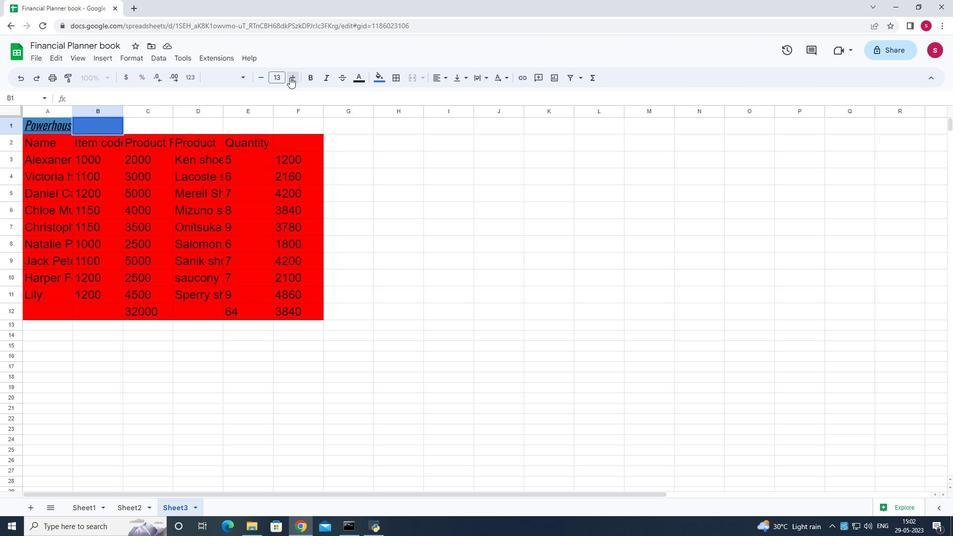 
Action: Mouse pressed left at (290, 77)
Screenshot: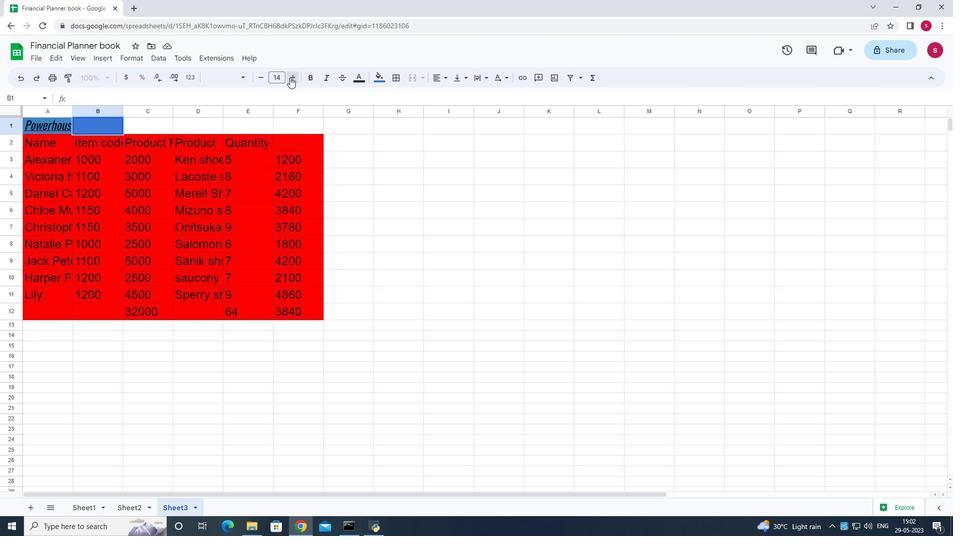 
Action: Mouse moved to (57, 125)
Screenshot: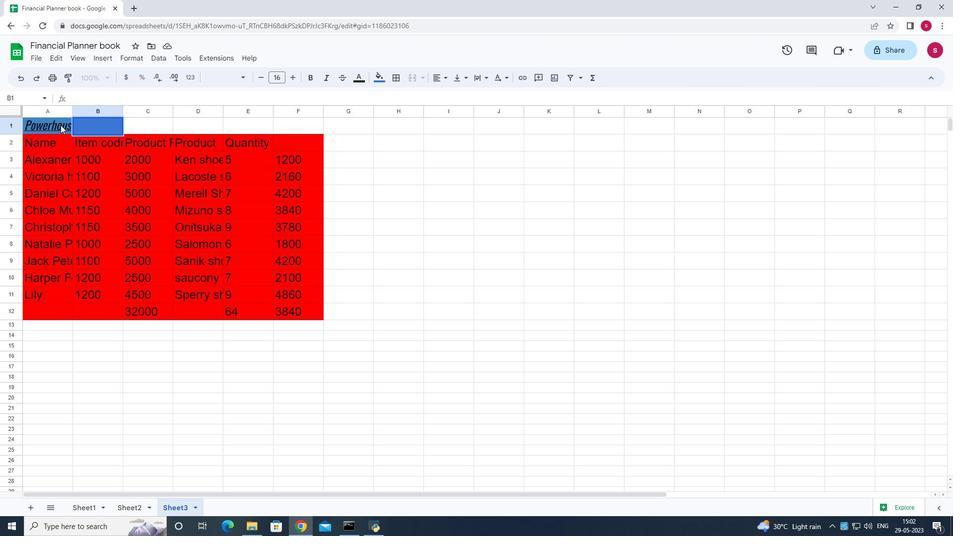 
Action: Mouse pressed left at (57, 125)
Screenshot: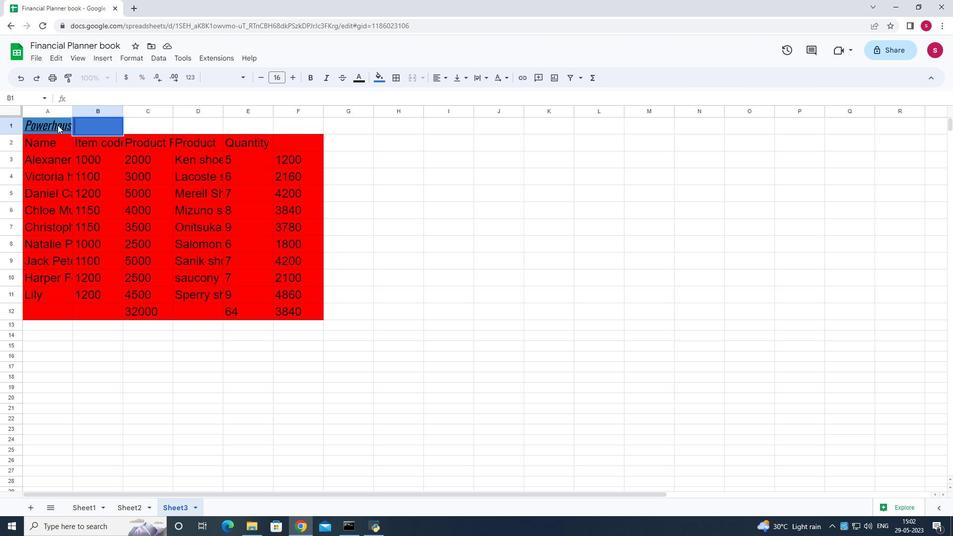 
Action: Mouse pressed left at (57, 125)
Screenshot: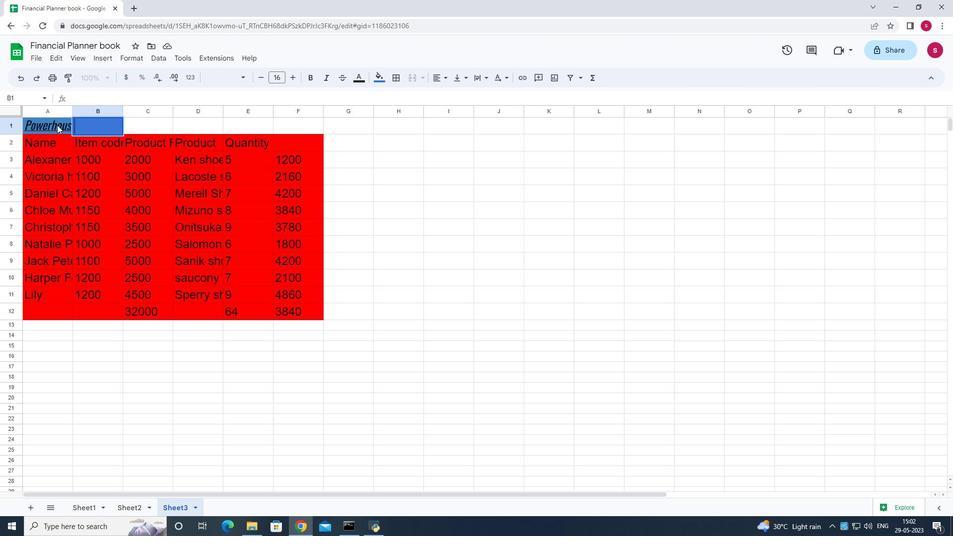 
Action: Mouse moved to (57, 124)
Screenshot: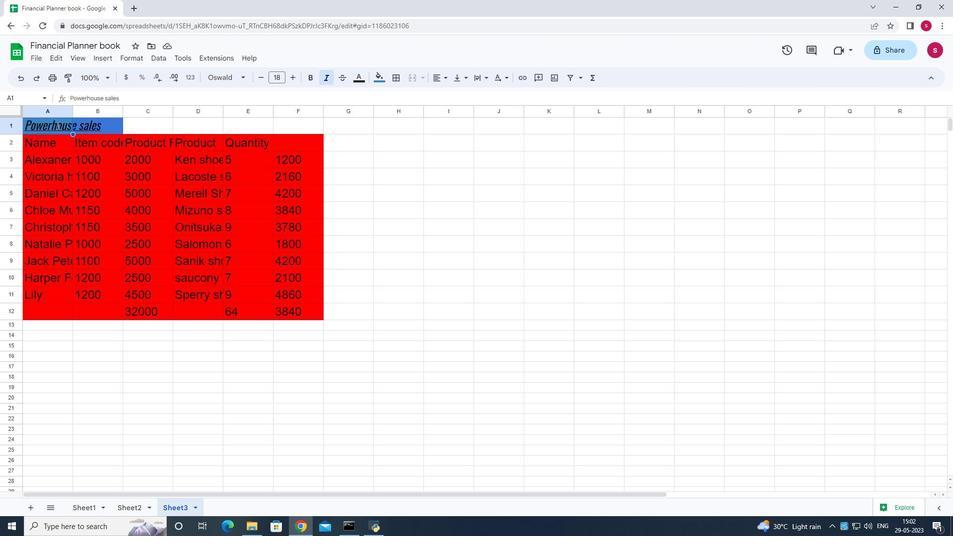 
Action: Mouse pressed left at (57, 124)
Screenshot: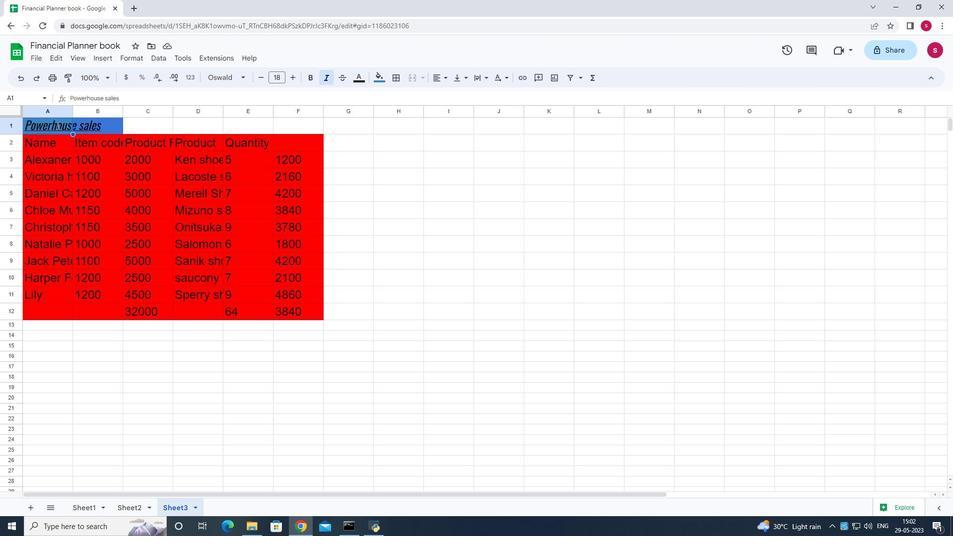 
Action: Mouse moved to (343, 128)
Screenshot: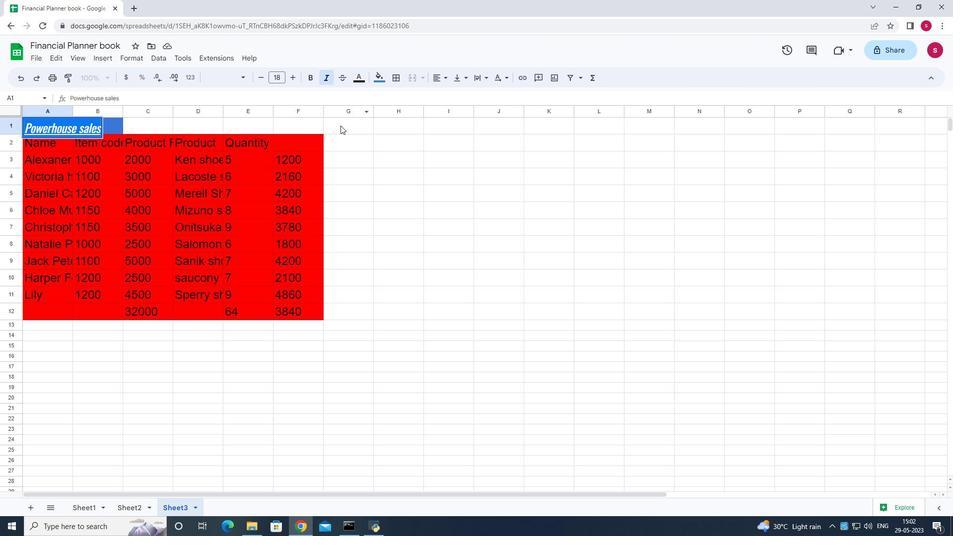 
Action: Mouse pressed left at (343, 128)
Screenshot: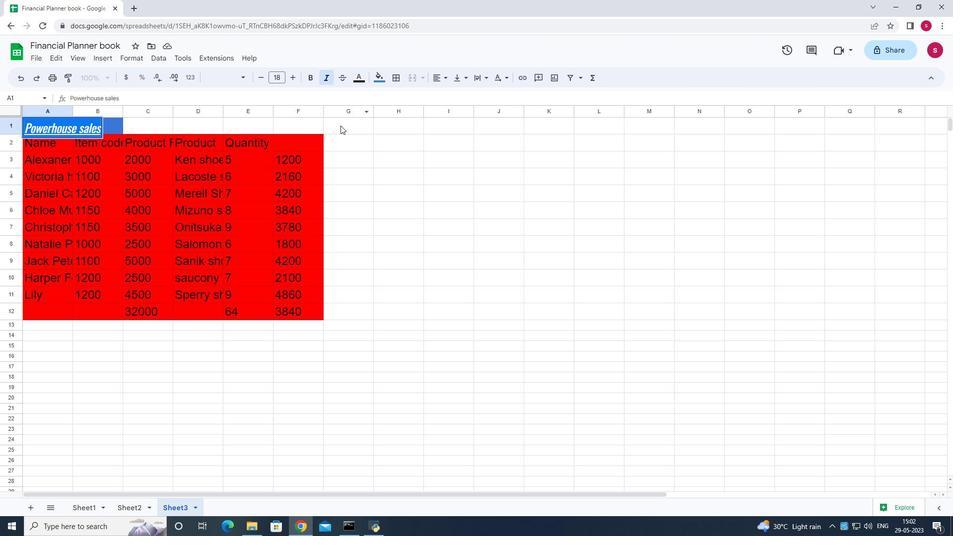 
Action: Mouse moved to (66, 127)
Screenshot: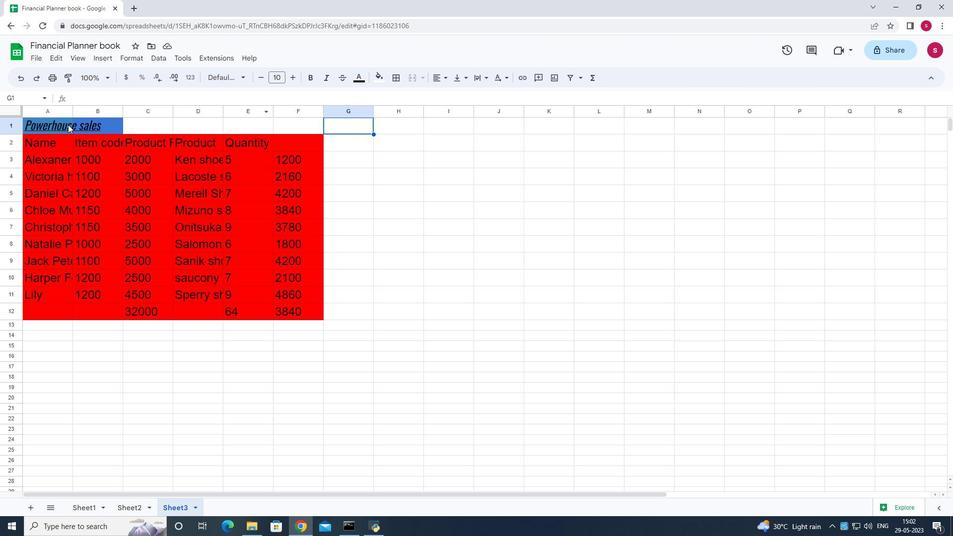 
Action: Mouse pressed left at (66, 127)
Screenshot: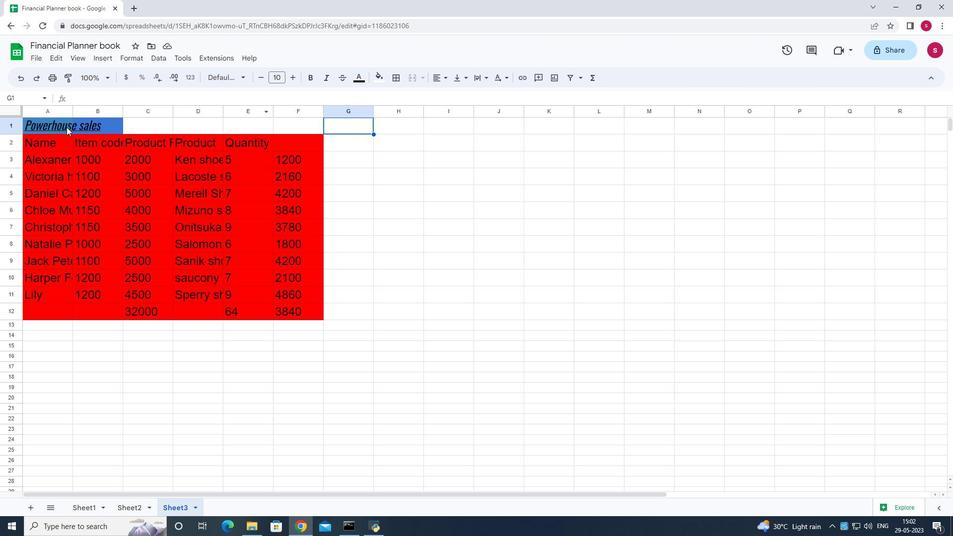 
Action: Mouse moved to (94, 126)
Screenshot: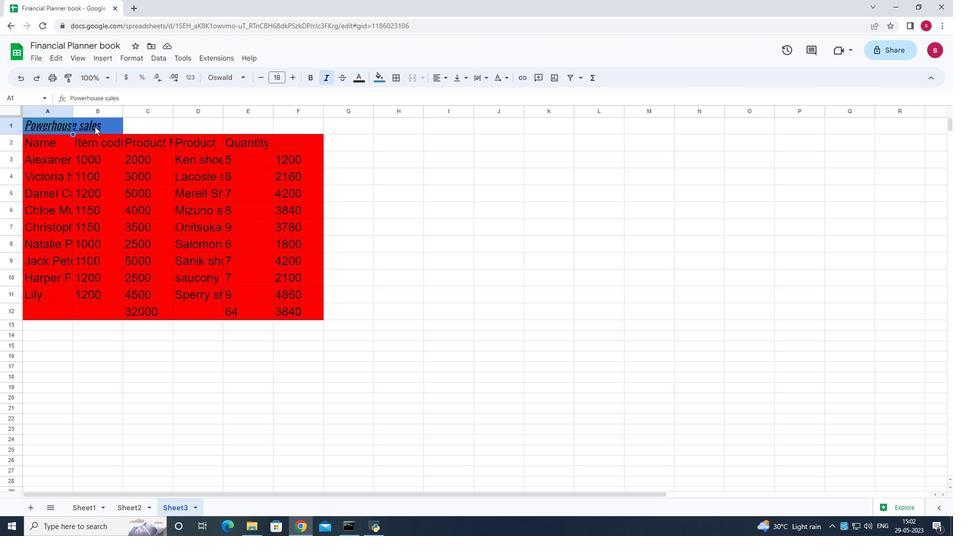 
Action: Mouse pressed left at (94, 126)
Screenshot: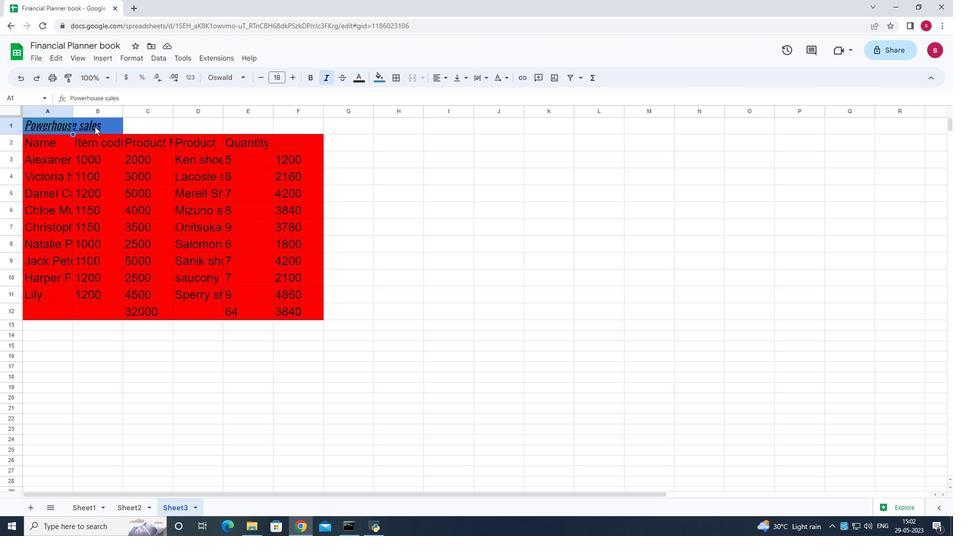 
Action: Mouse moved to (57, 123)
Screenshot: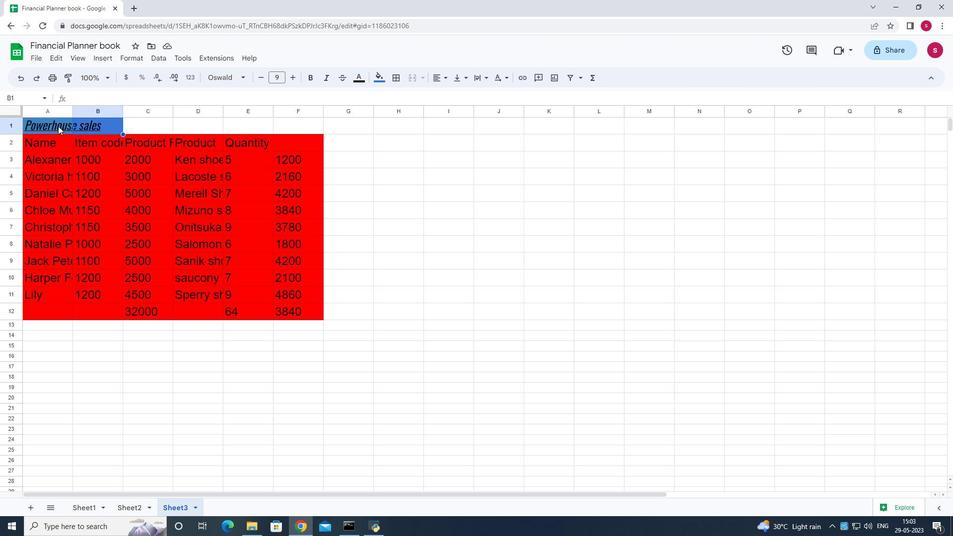 
Action: Mouse pressed left at (57, 123)
Screenshot: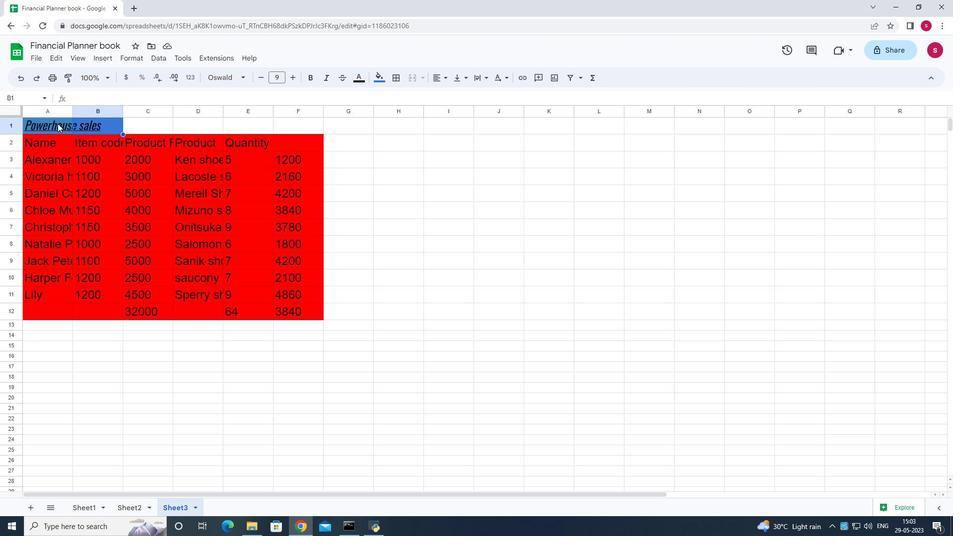 
Action: Mouse moved to (97, 128)
Screenshot: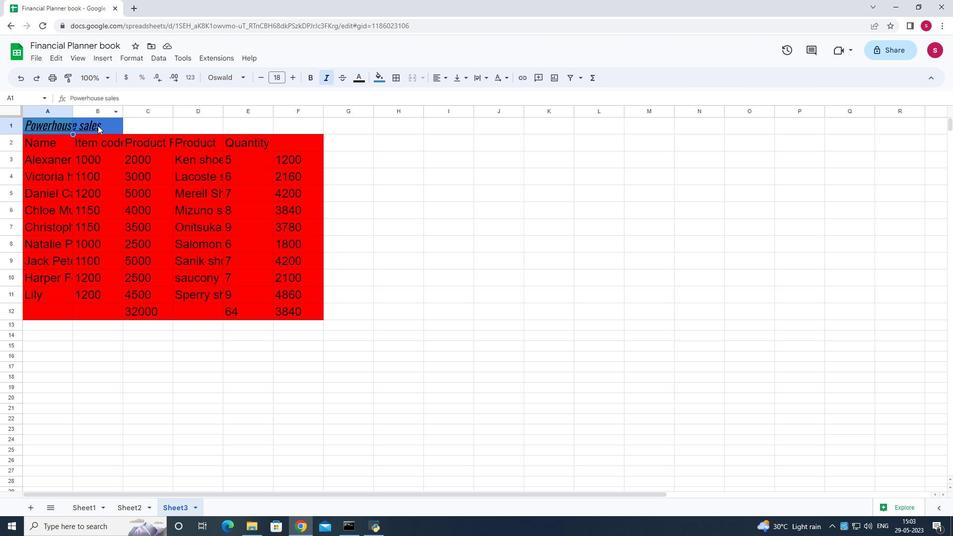 
Action: Mouse pressed left at (97, 128)
Screenshot: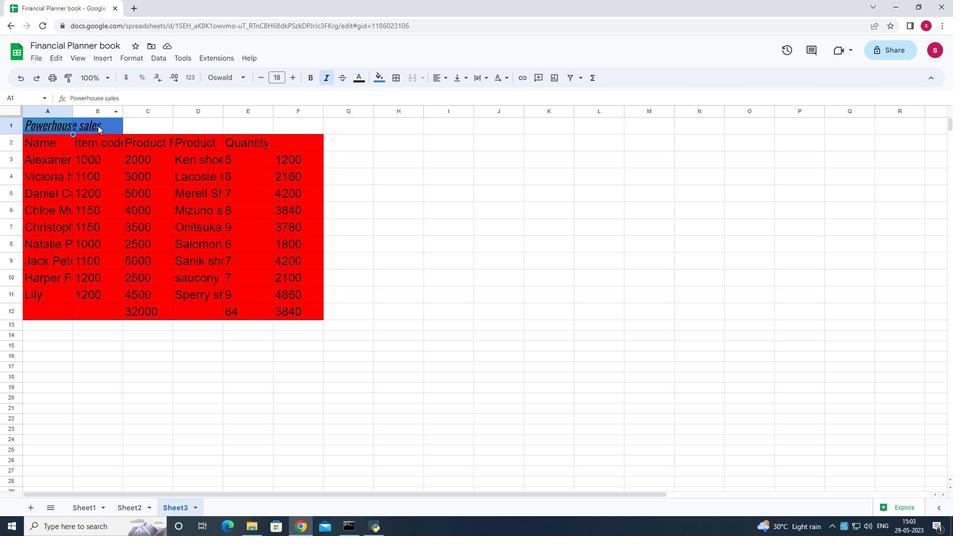 
Action: Mouse moved to (46, 125)
Screenshot: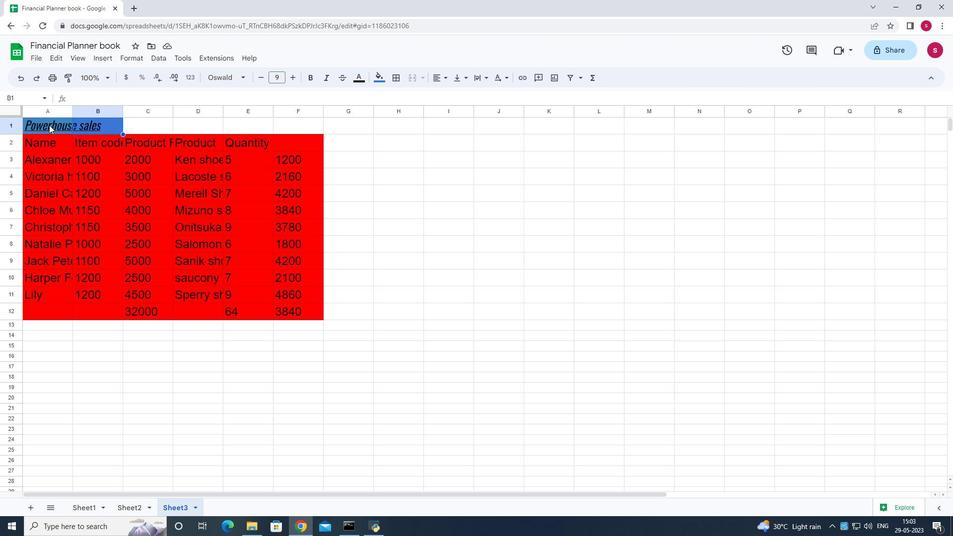 
Action: Mouse pressed left at (46, 125)
Screenshot: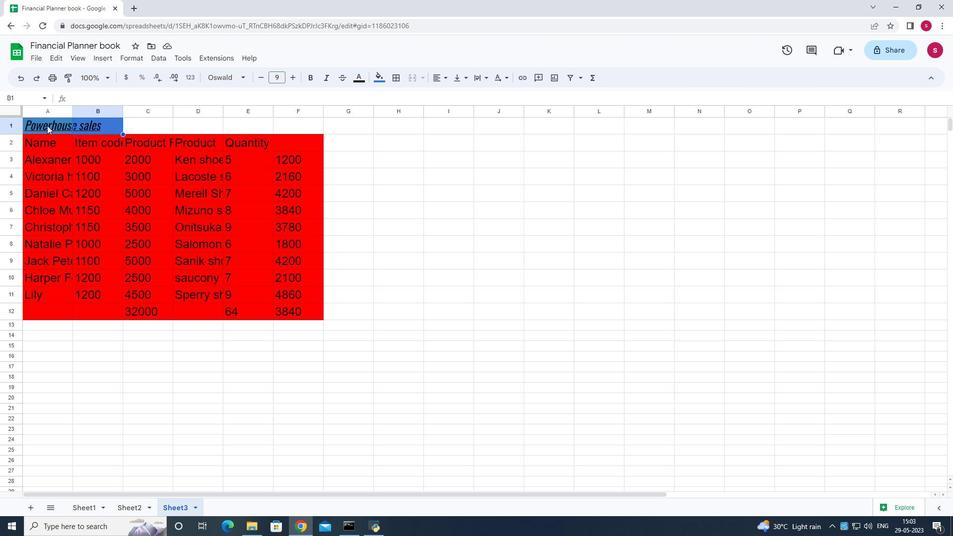 
Action: Mouse moved to (233, 177)
Screenshot: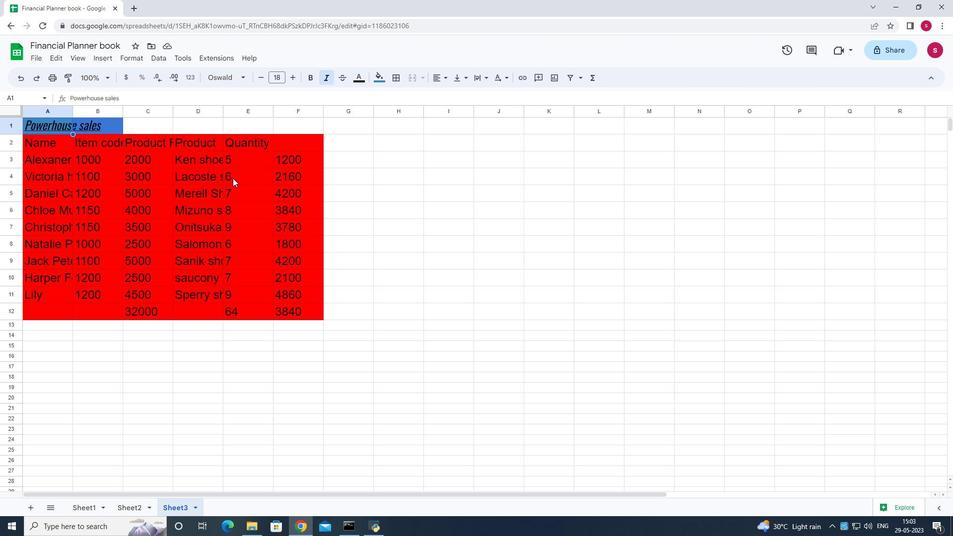 
